 Task: For heading Use Lora with red colour & bold.  font size for heading26,  'Change the font style of data to'Lora and font size to 18,  Change the alignment of both headline & data to Align left In the sheet  AssetVal templatesbook
Action: Mouse moved to (79, 154)
Screenshot: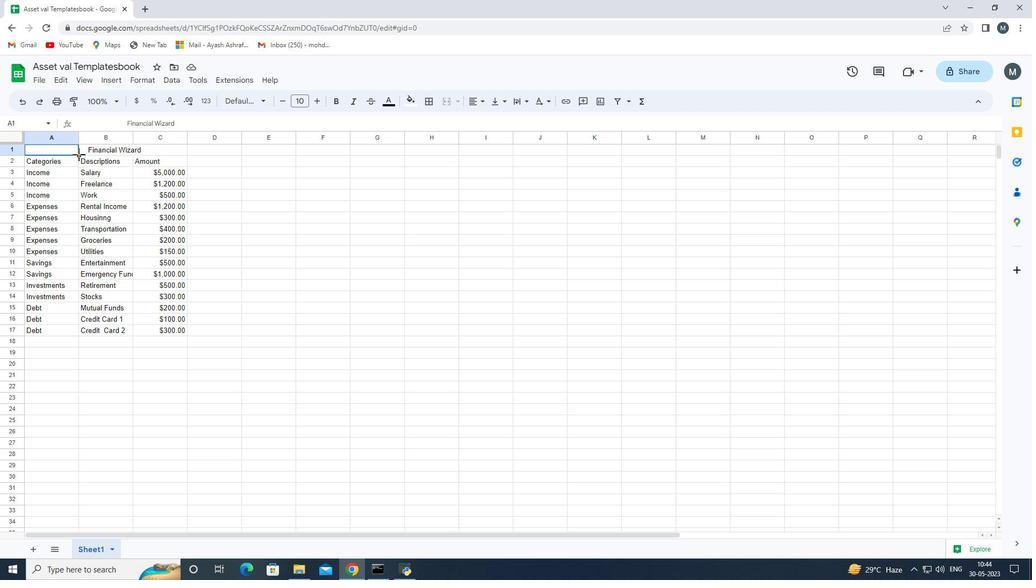 
Action: Mouse pressed left at (79, 154)
Screenshot: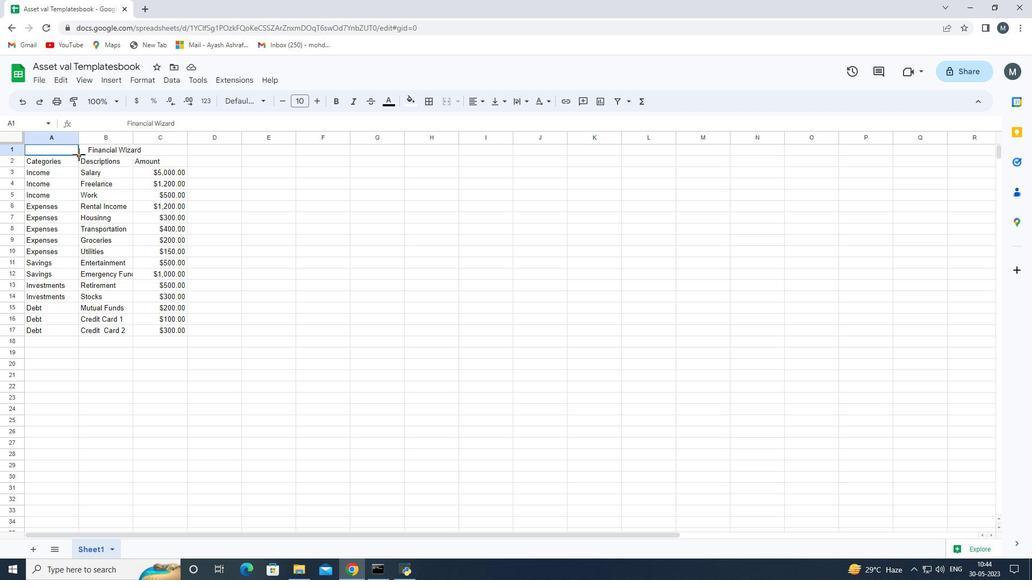 
Action: Mouse moved to (146, 154)
Screenshot: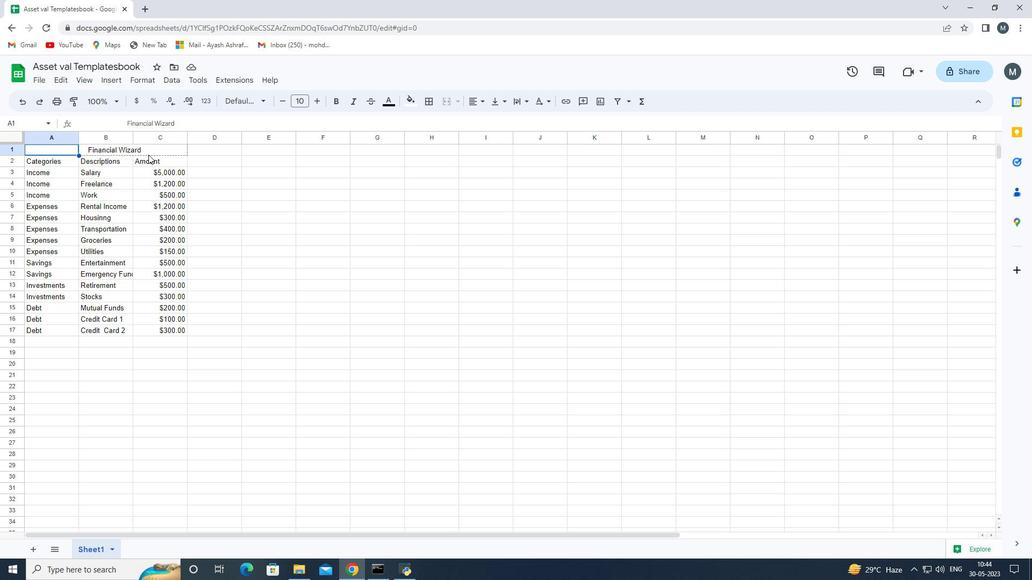 
Action: Key pressed ctrl+Z
Screenshot: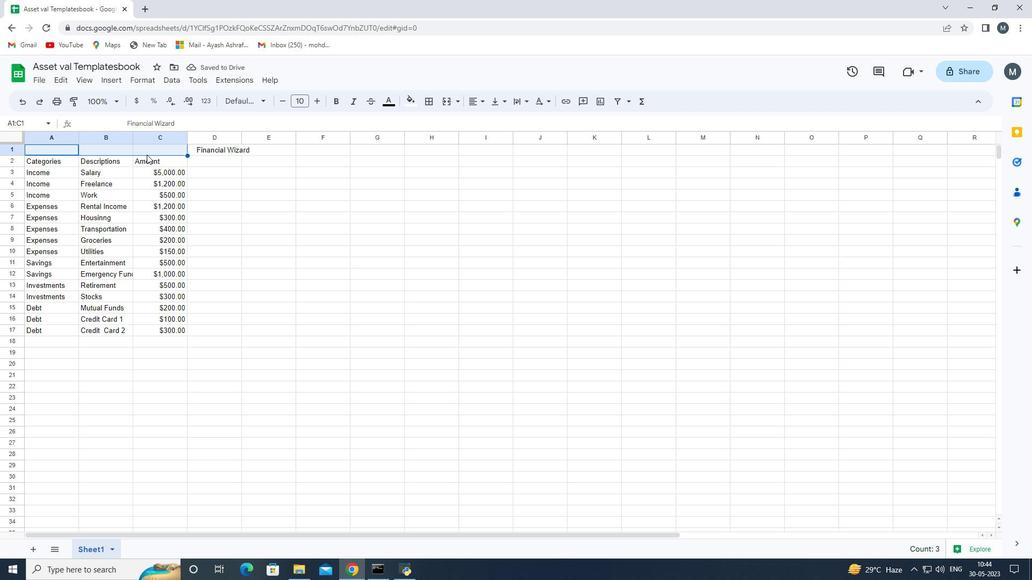 
Action: Mouse moved to (146, 151)
Screenshot: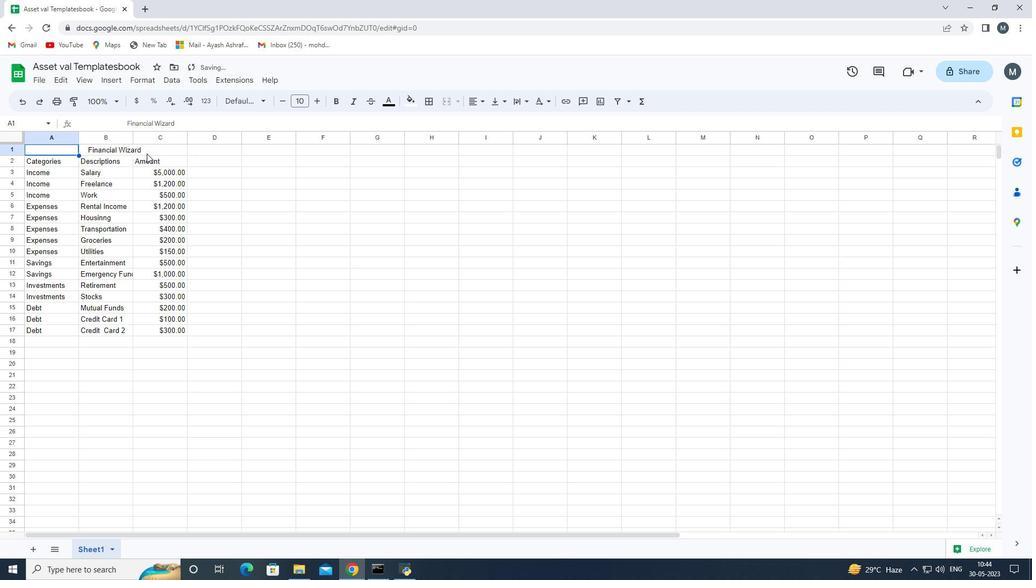 
Action: Mouse pressed left at (146, 151)
Screenshot: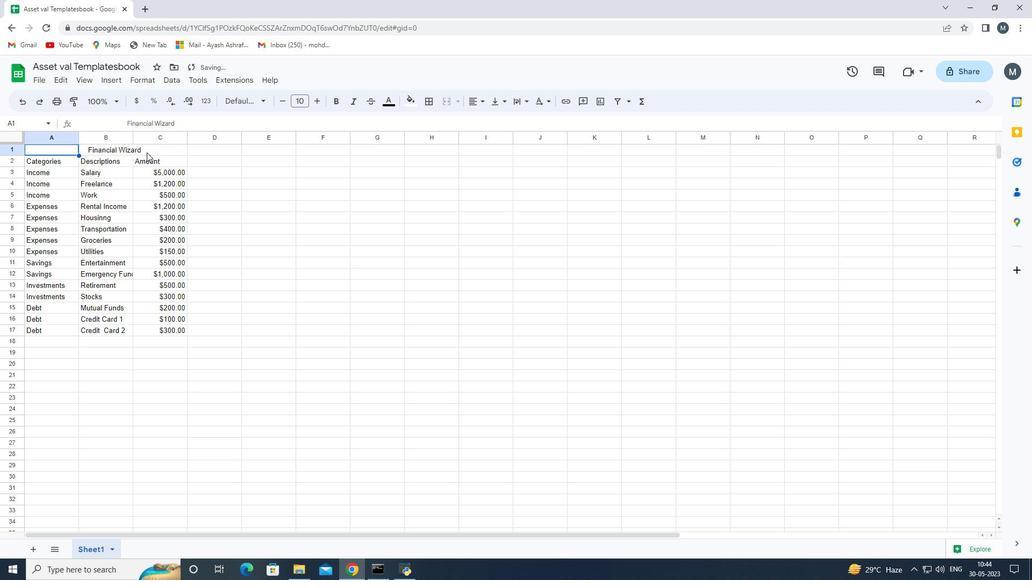 
Action: Mouse moved to (106, 150)
Screenshot: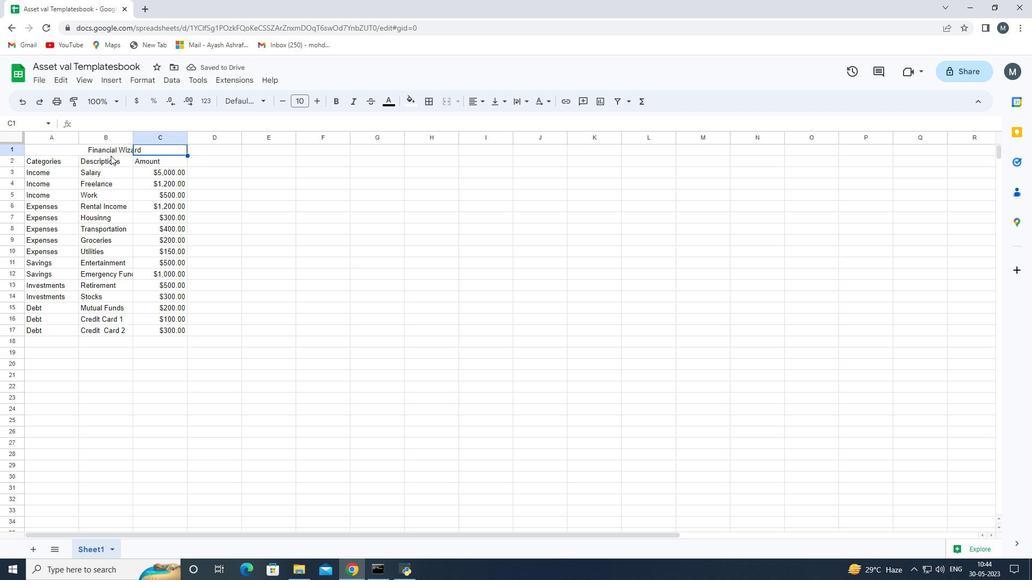 
Action: Mouse pressed left at (106, 150)
Screenshot: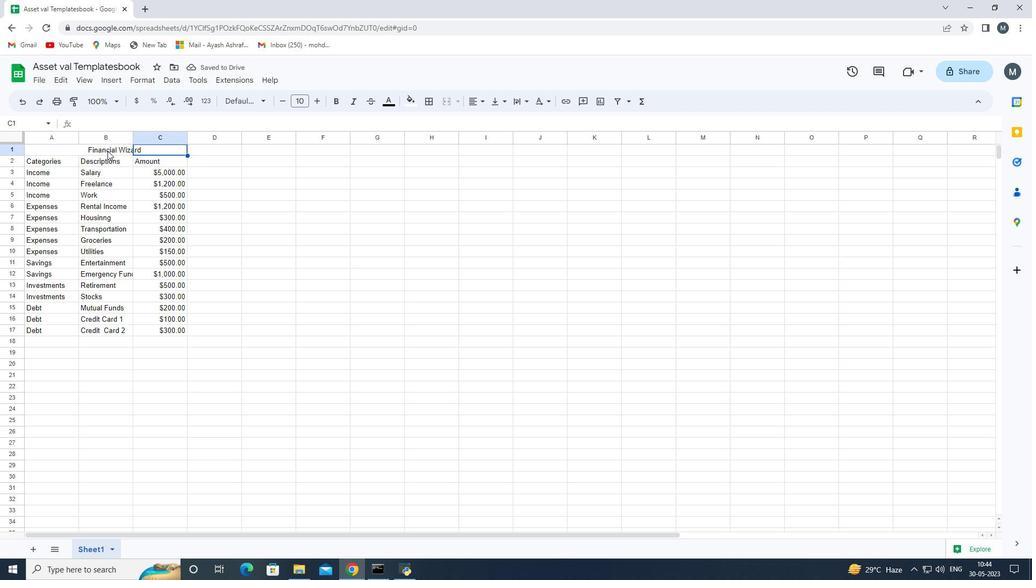 
Action: Mouse moved to (132, 156)
Screenshot: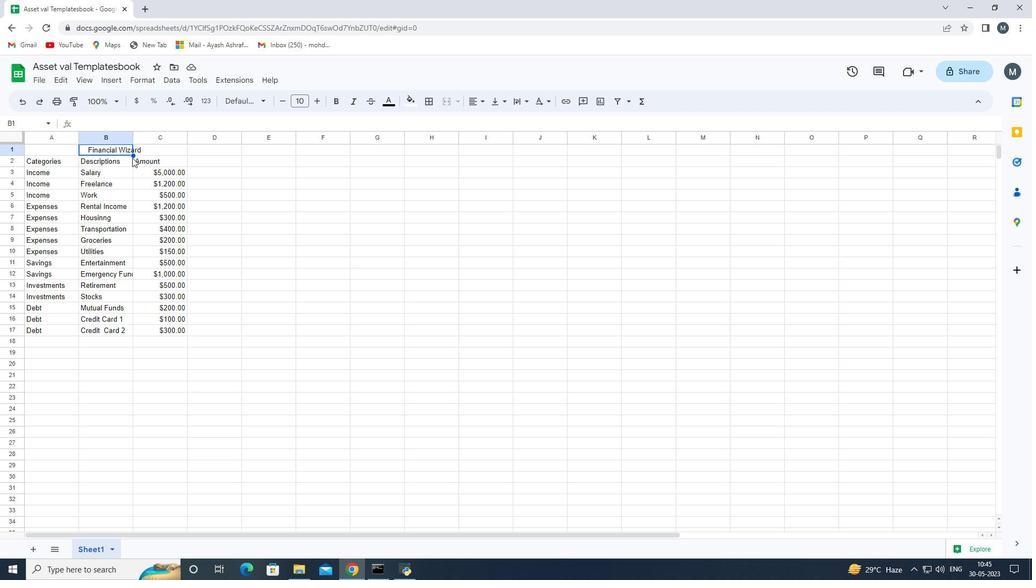 
Action: Mouse pressed left at (132, 156)
Screenshot: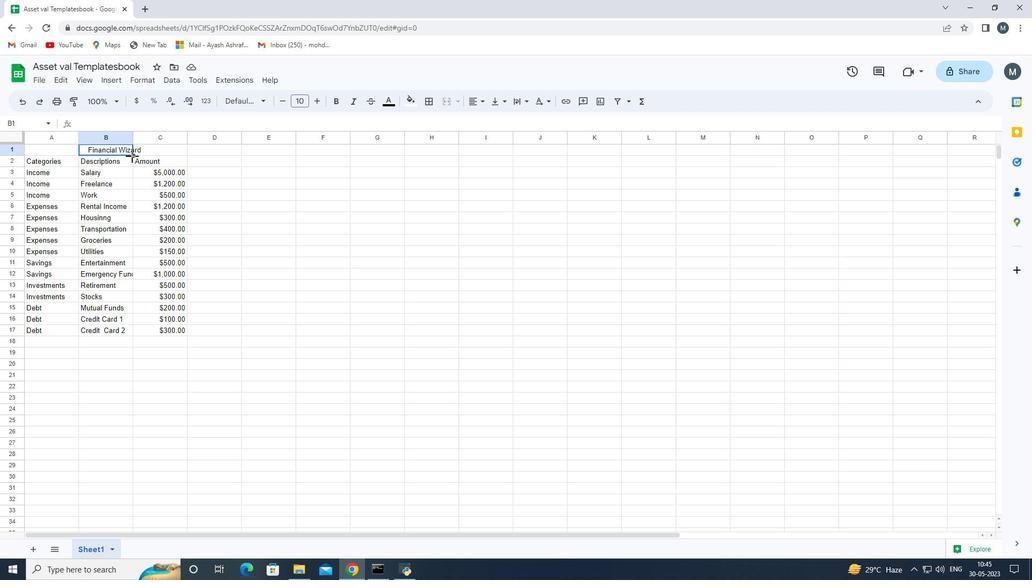 
Action: Mouse moved to (256, 104)
Screenshot: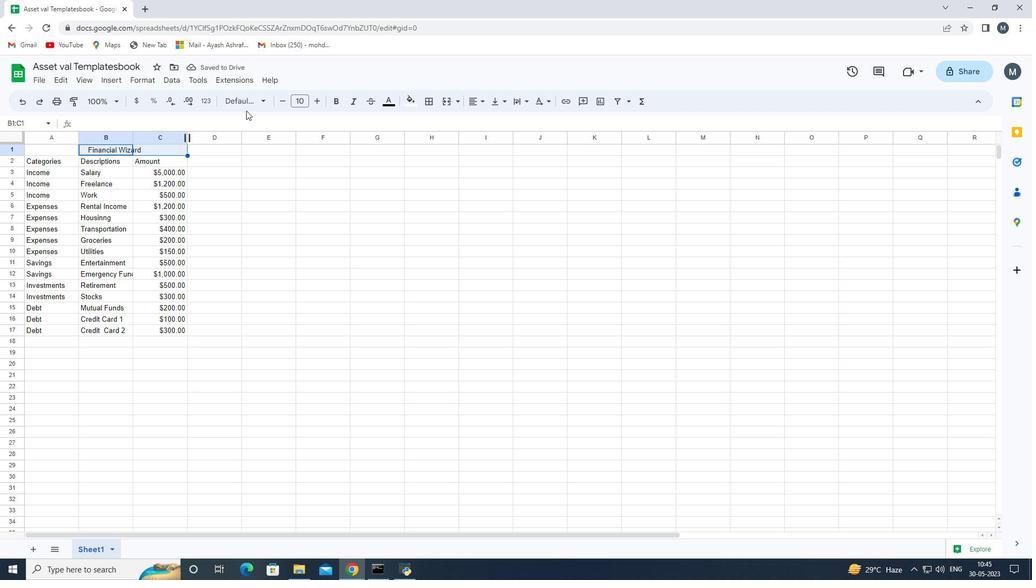 
Action: Mouse pressed left at (256, 104)
Screenshot: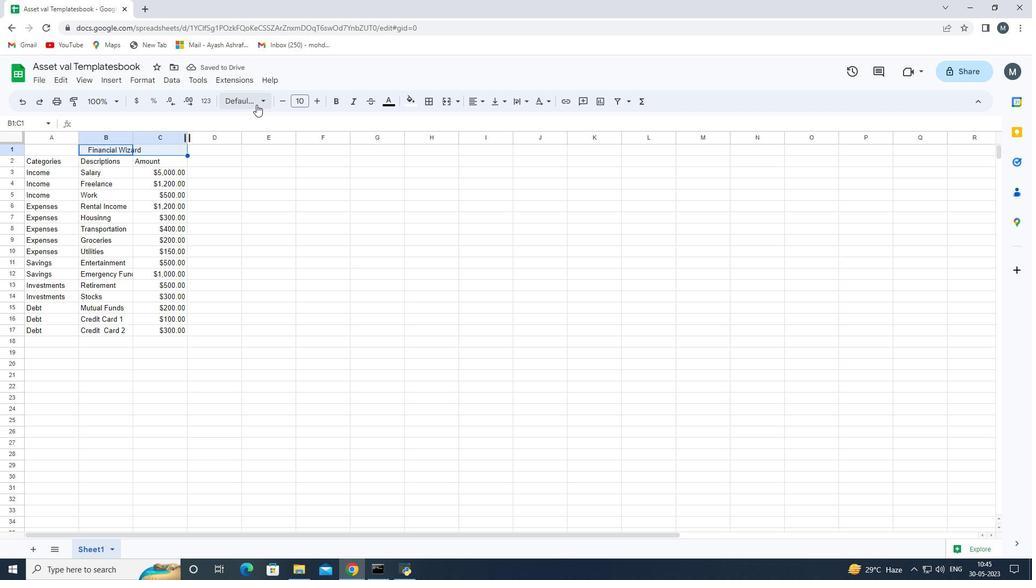 
Action: Mouse moved to (268, 450)
Screenshot: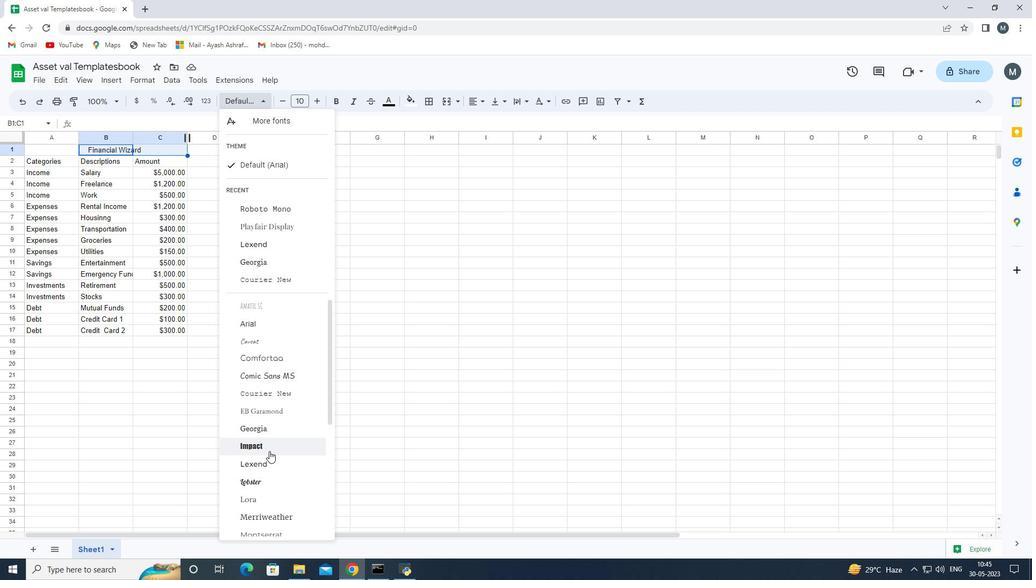 
Action: Mouse scrolled (268, 450) with delta (0, 0)
Screenshot: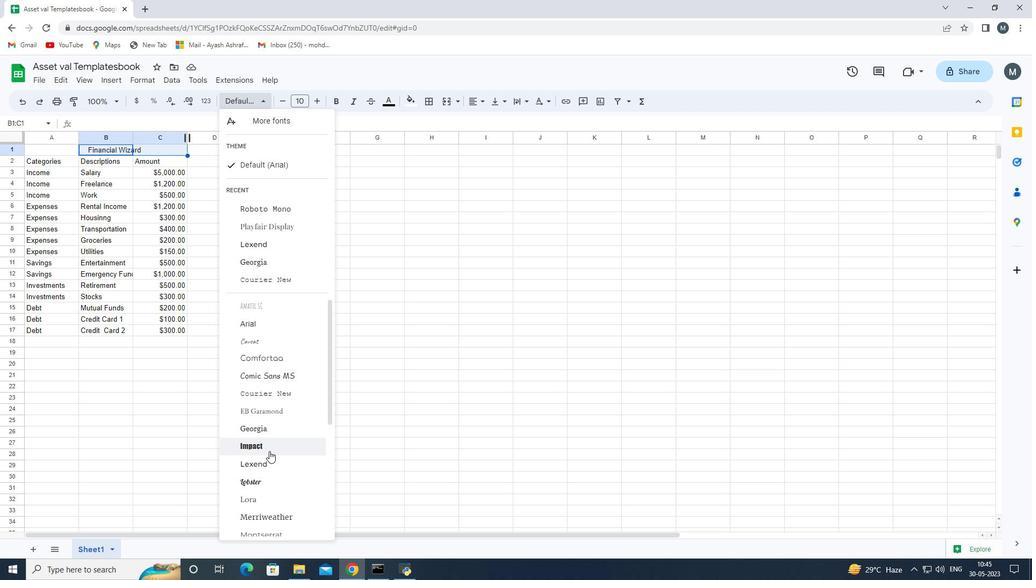 
Action: Mouse moved to (268, 442)
Screenshot: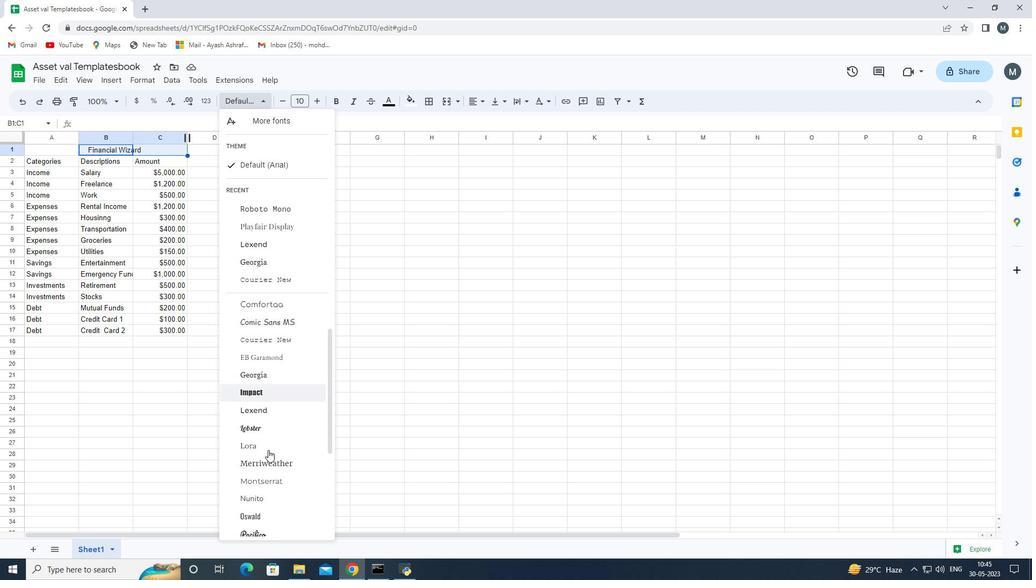 
Action: Mouse pressed left at (268, 442)
Screenshot: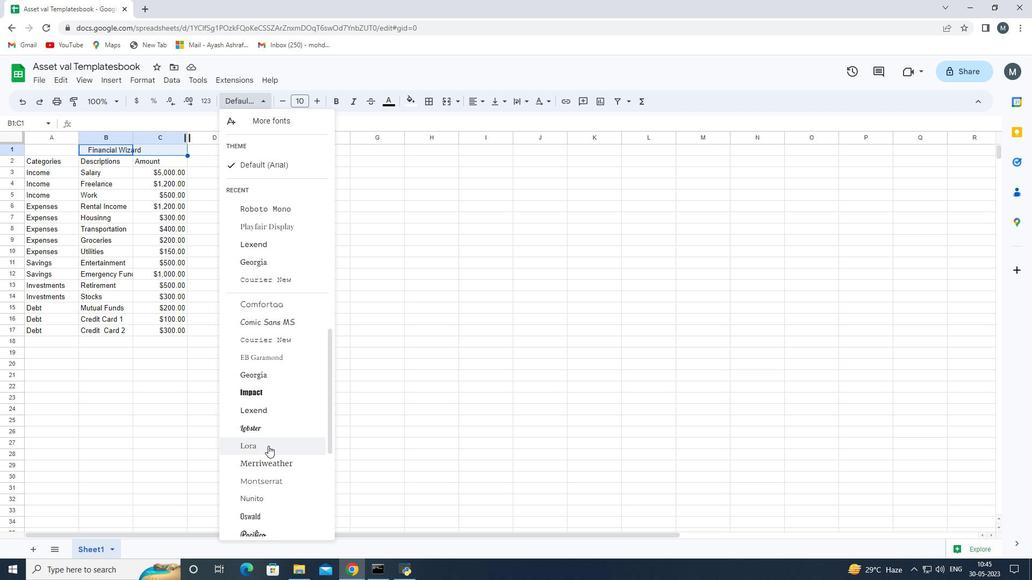 
Action: Mouse moved to (412, 106)
Screenshot: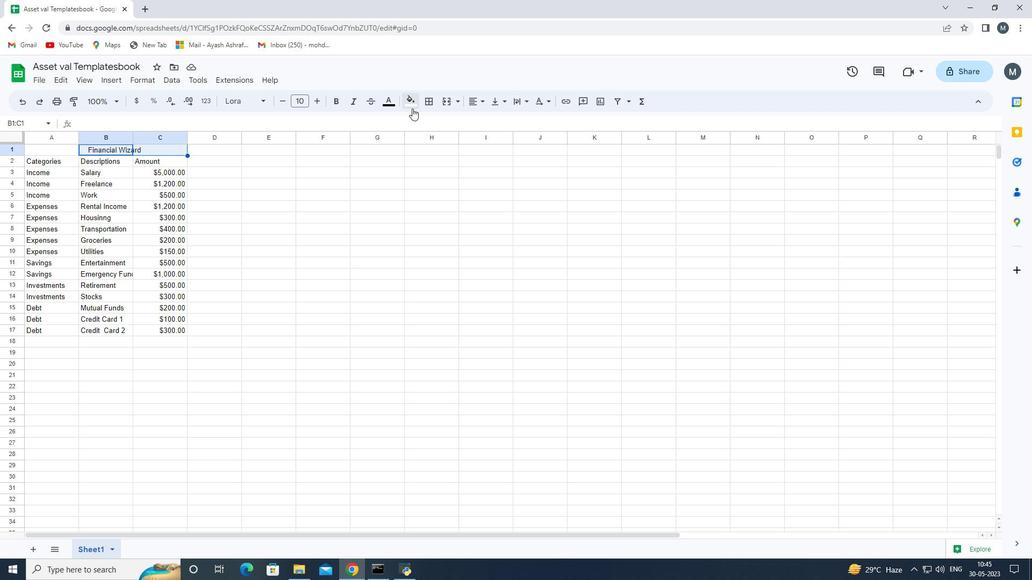 
Action: Mouse pressed left at (412, 106)
Screenshot: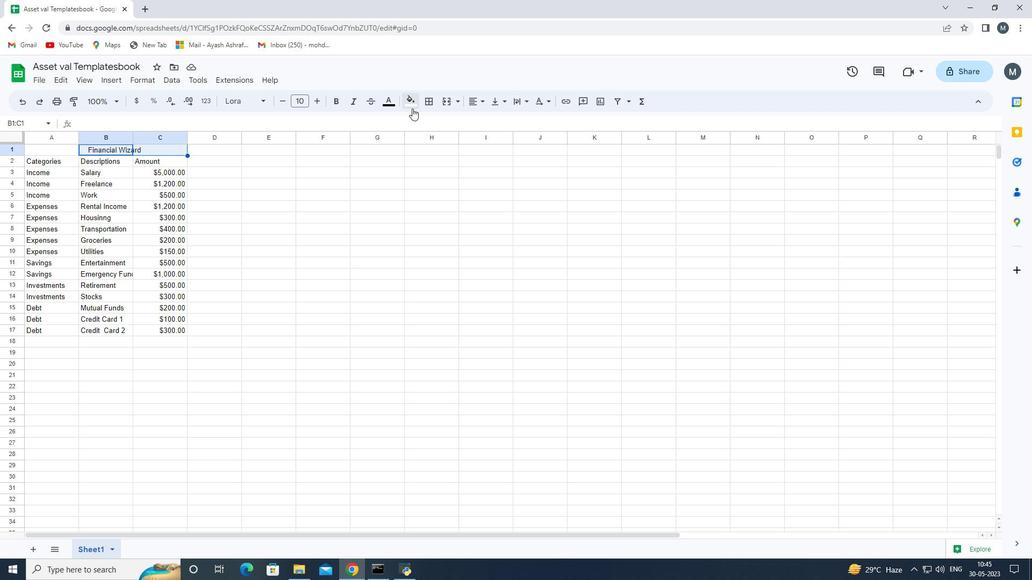 
Action: Mouse moved to (427, 152)
Screenshot: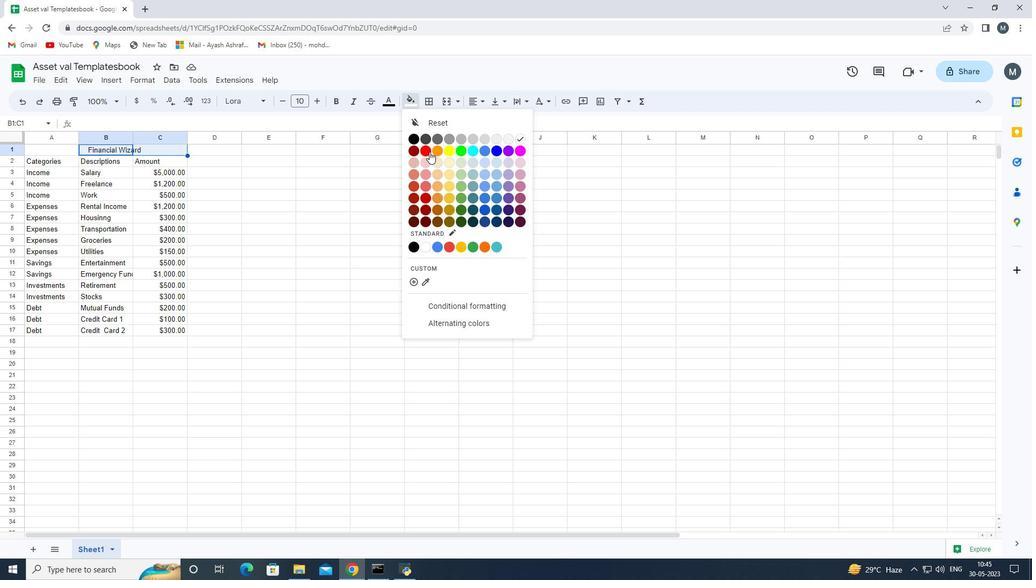 
Action: Mouse pressed left at (427, 152)
Screenshot: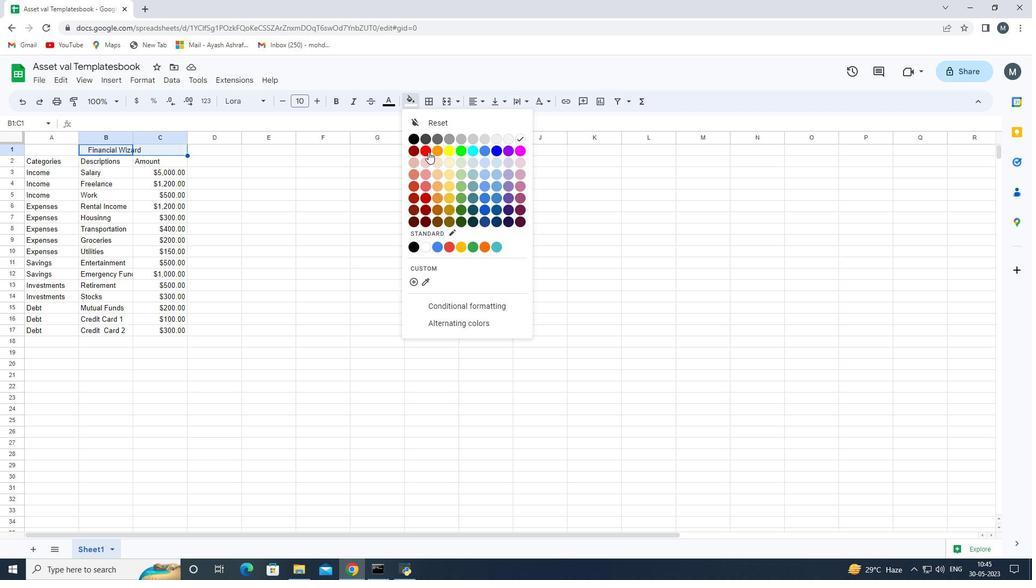 
Action: Mouse moved to (336, 105)
Screenshot: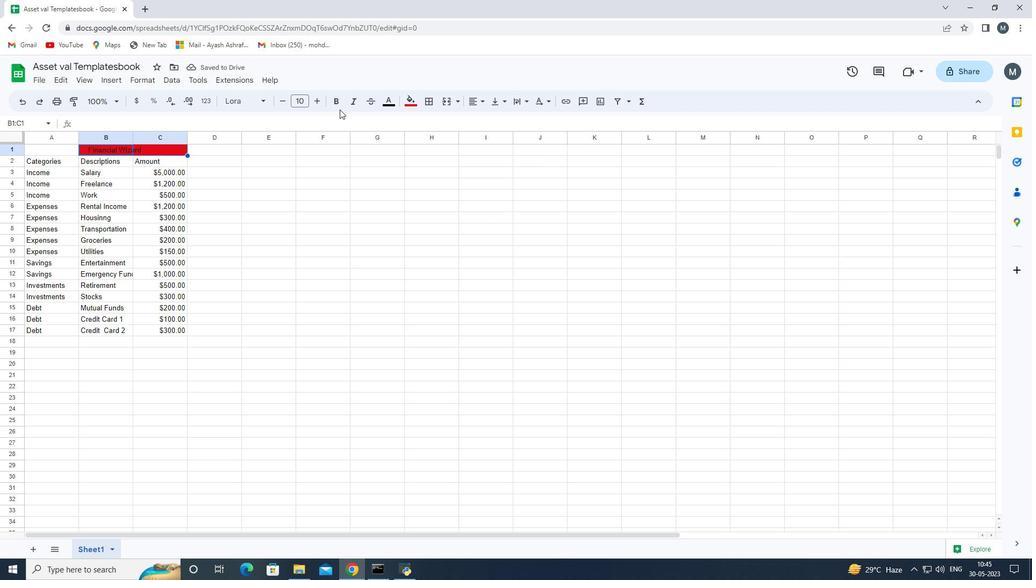 
Action: Mouse pressed left at (336, 105)
Screenshot: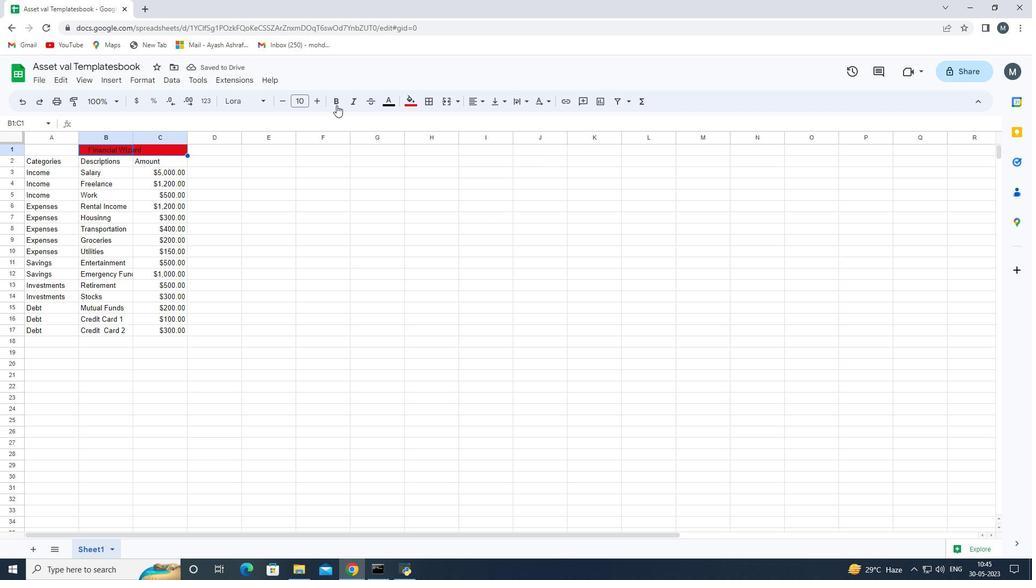 
Action: Mouse pressed left at (336, 105)
Screenshot: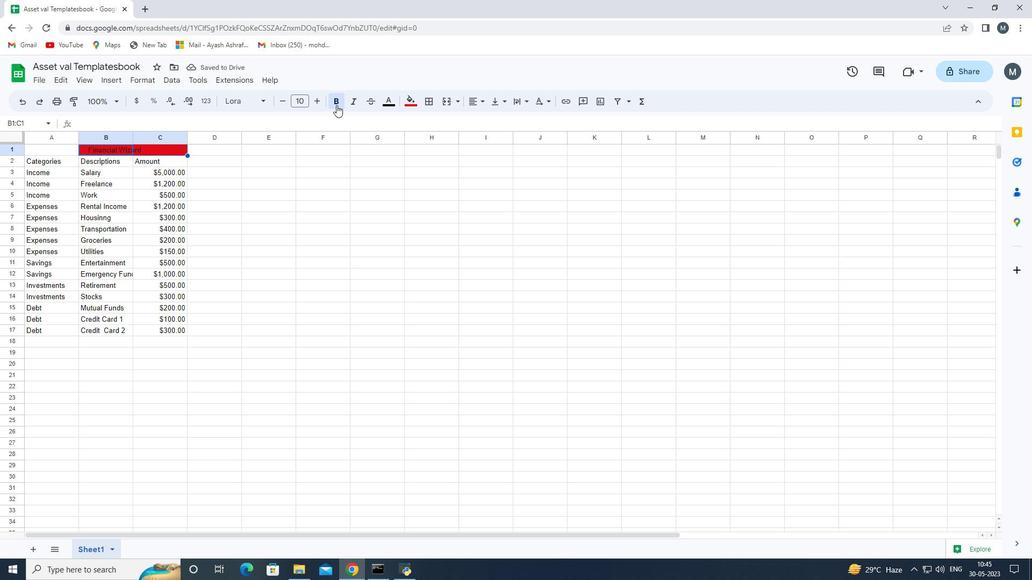 
Action: Mouse pressed left at (336, 105)
Screenshot: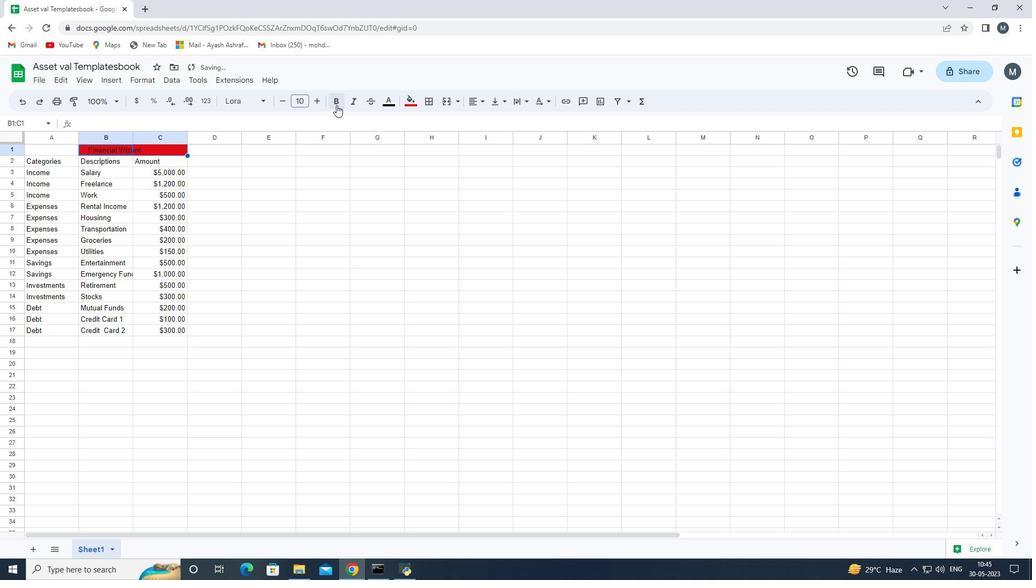 
Action: Mouse moved to (313, 103)
Screenshot: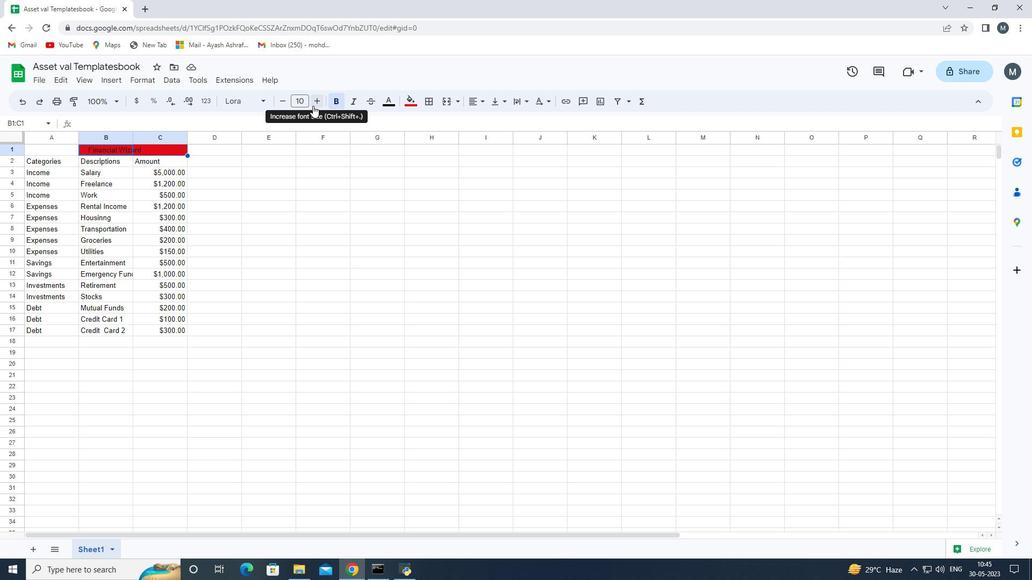 
Action: Mouse pressed left at (313, 103)
Screenshot: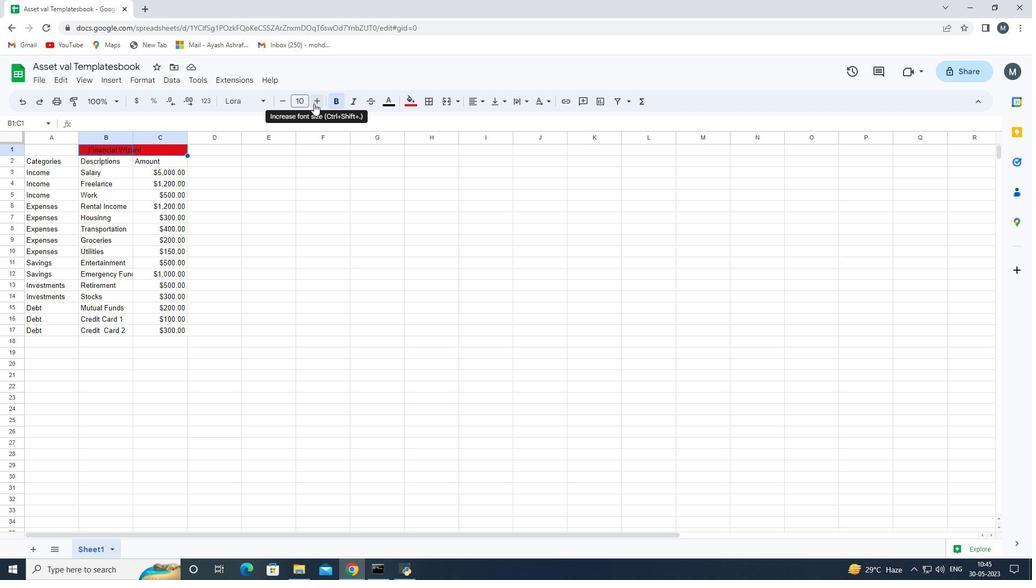 
Action: Mouse pressed left at (313, 103)
Screenshot: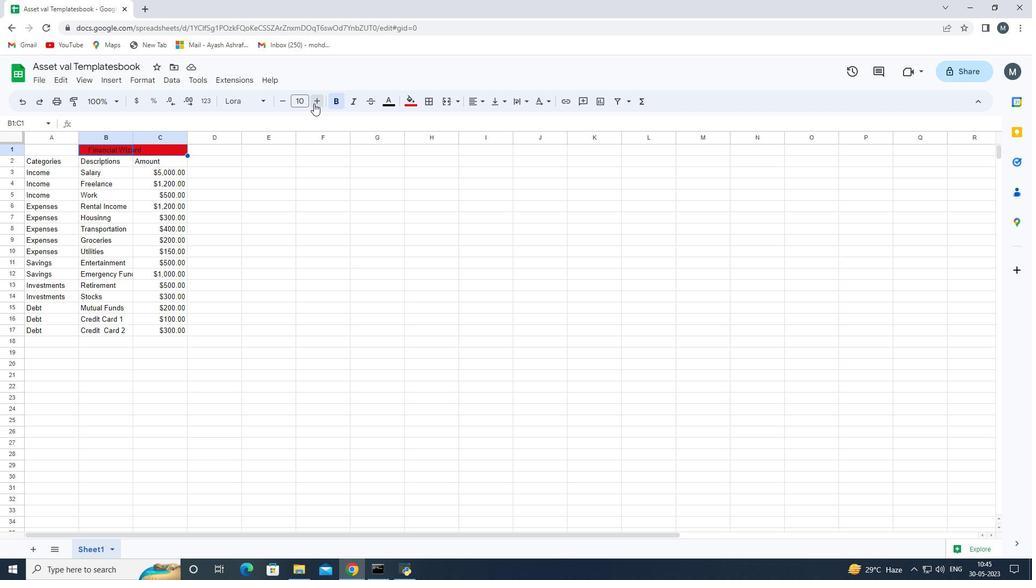 
Action: Mouse pressed left at (313, 103)
Screenshot: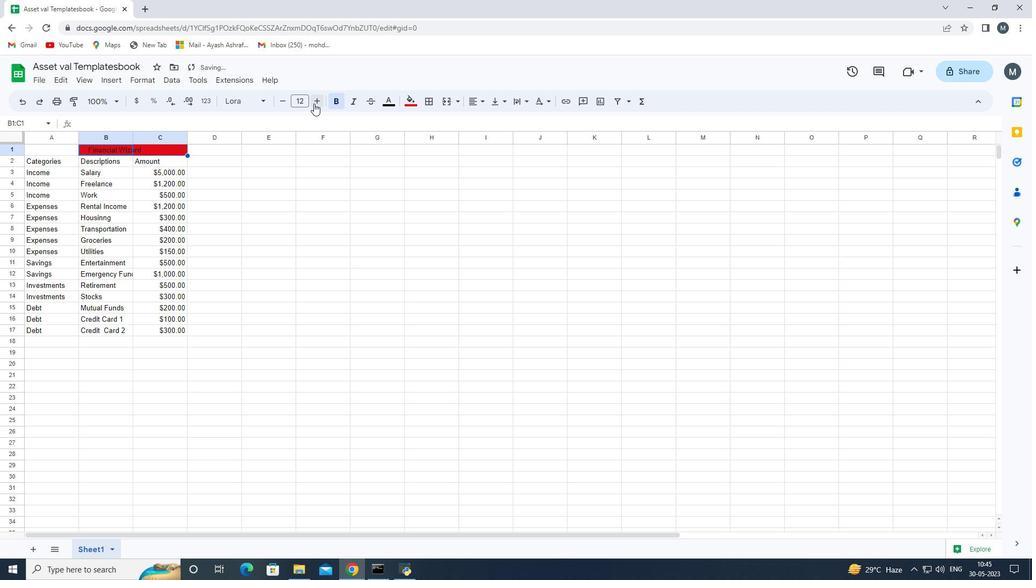 
Action: Mouse moved to (314, 103)
Screenshot: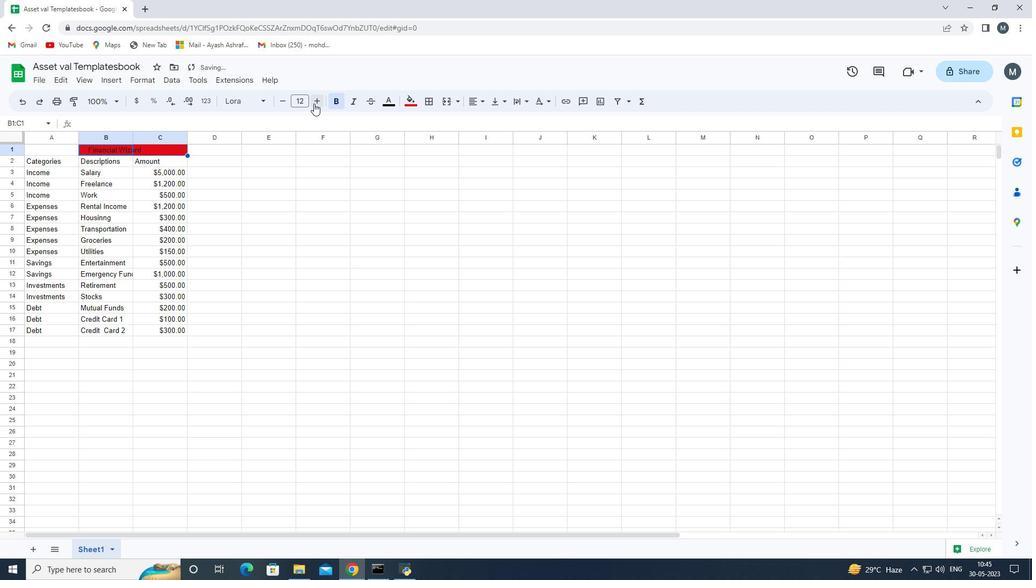 
Action: Mouse pressed left at (314, 103)
Screenshot: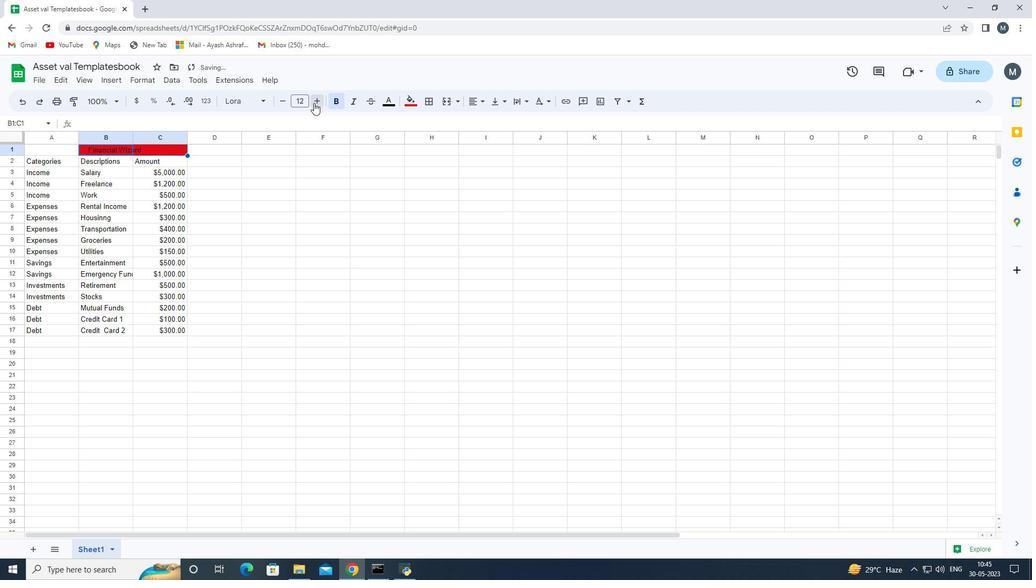 
Action: Mouse moved to (240, 200)
Screenshot: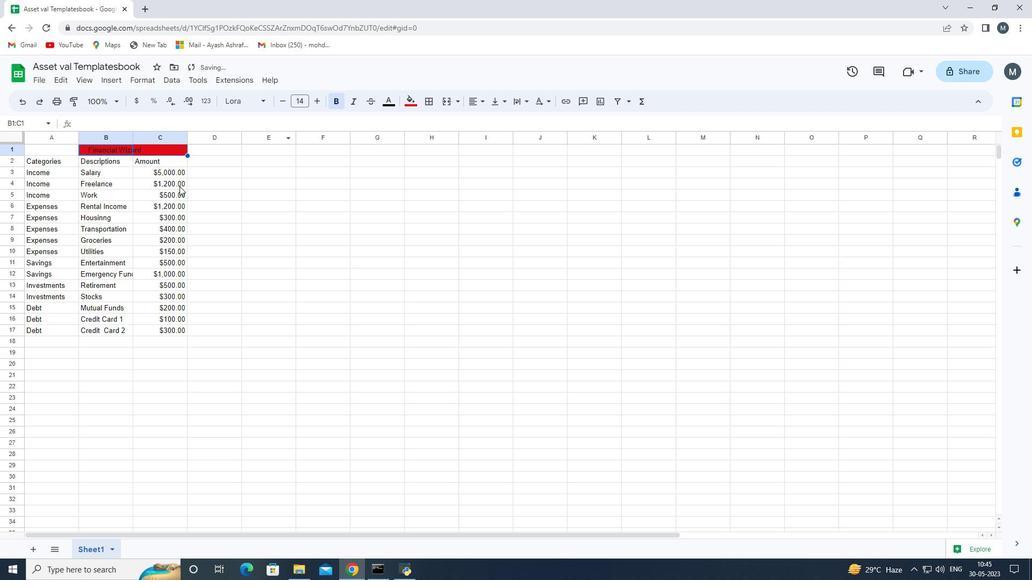 
Action: Mouse pressed left at (240, 200)
Screenshot: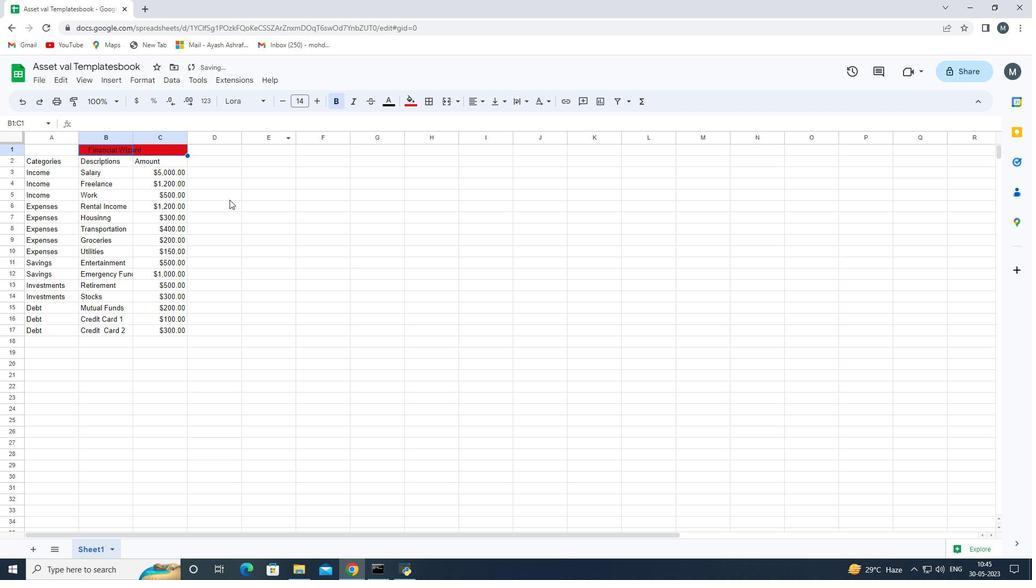 
Action: Mouse moved to (89, 147)
Screenshot: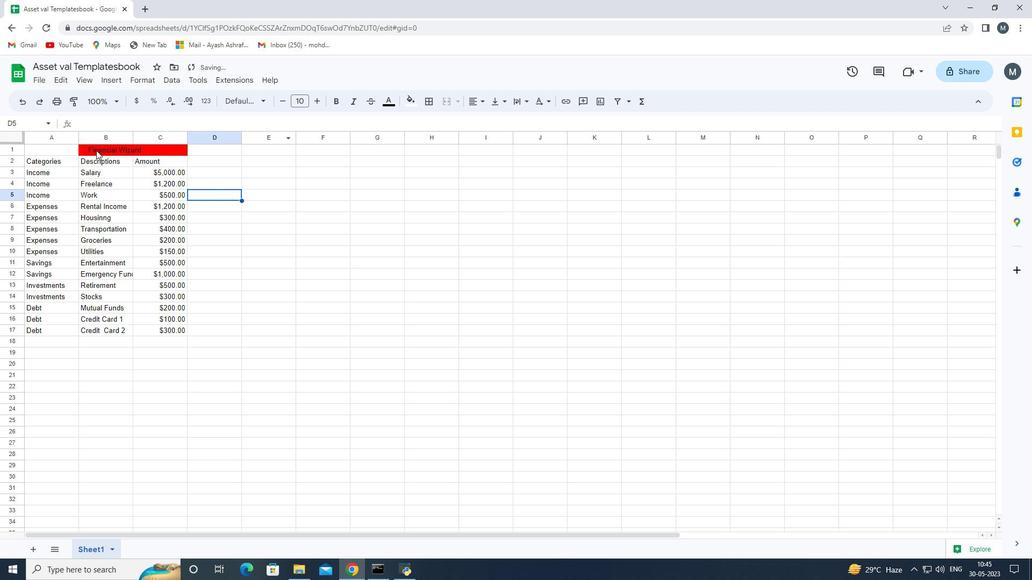 
Action: Mouse pressed left at (89, 147)
Screenshot: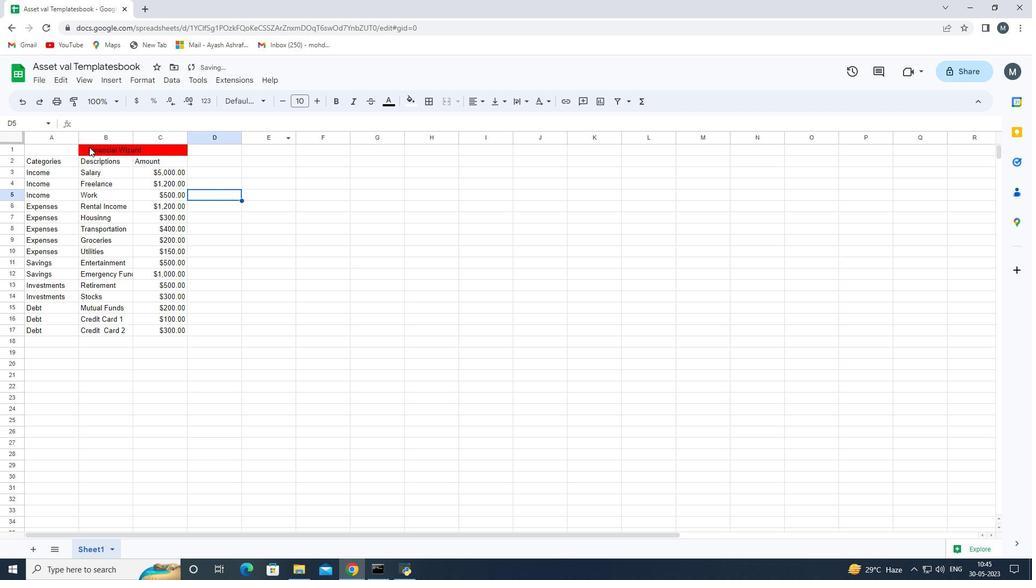 
Action: Mouse moved to (37, 153)
Screenshot: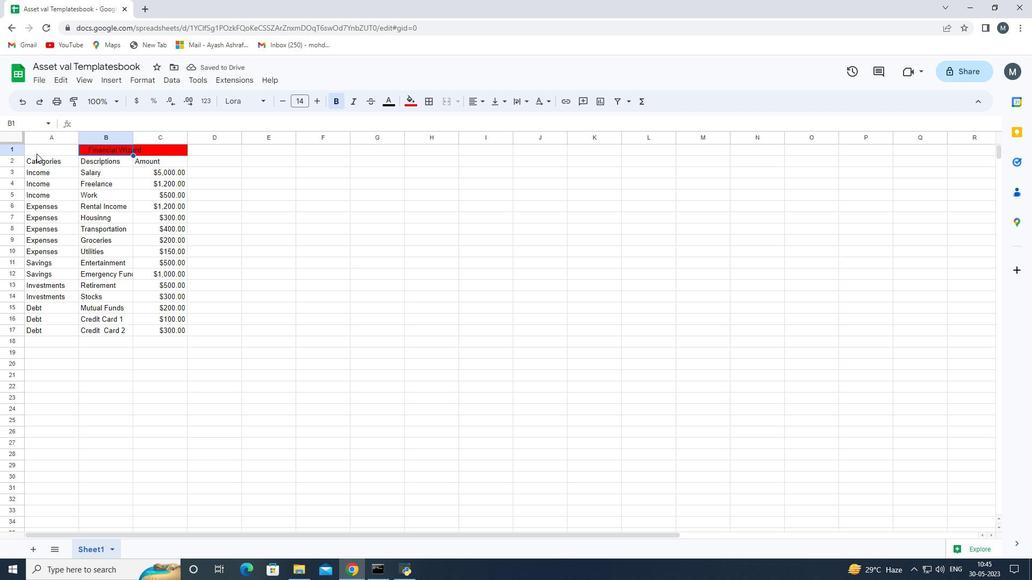 
Action: Mouse pressed left at (37, 153)
Screenshot: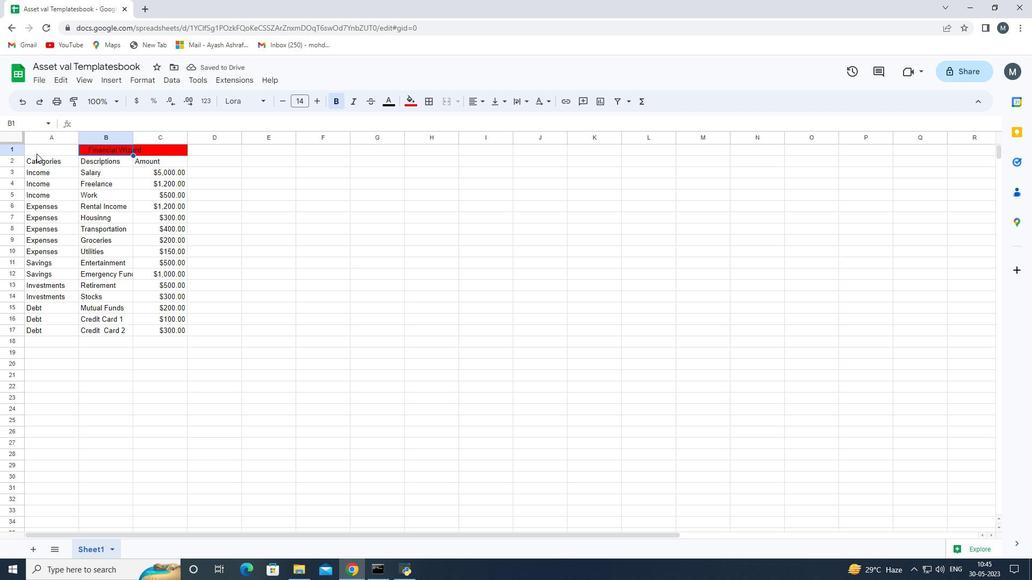 
Action: Mouse moved to (175, 125)
Screenshot: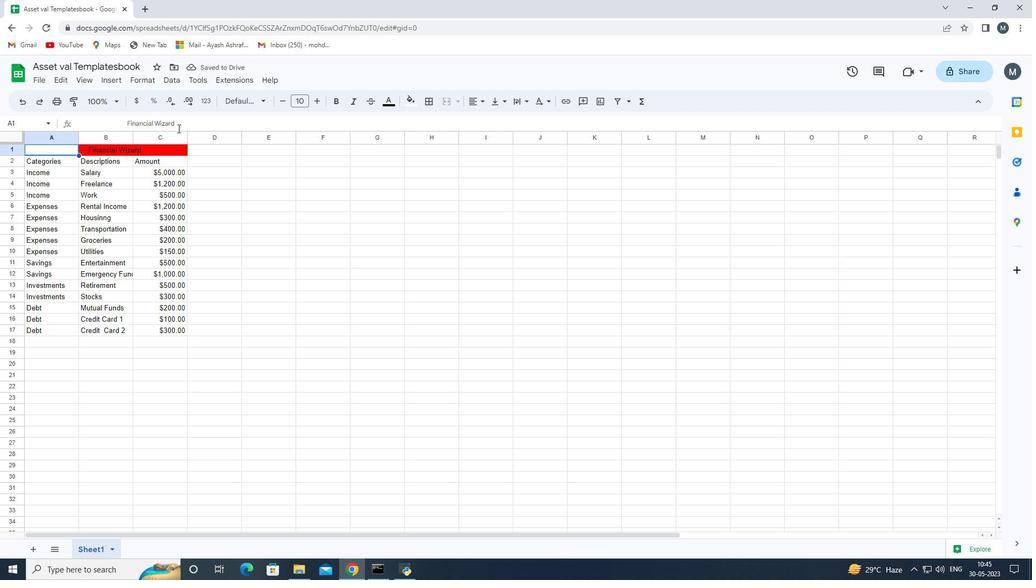 
Action: Mouse pressed left at (175, 125)
Screenshot: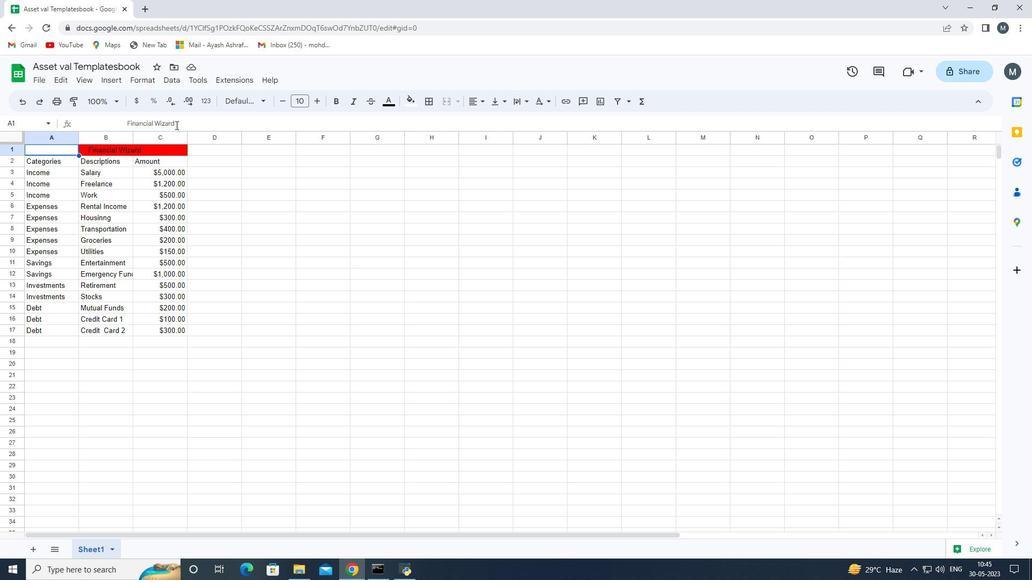 
Action: Mouse moved to (332, 106)
Screenshot: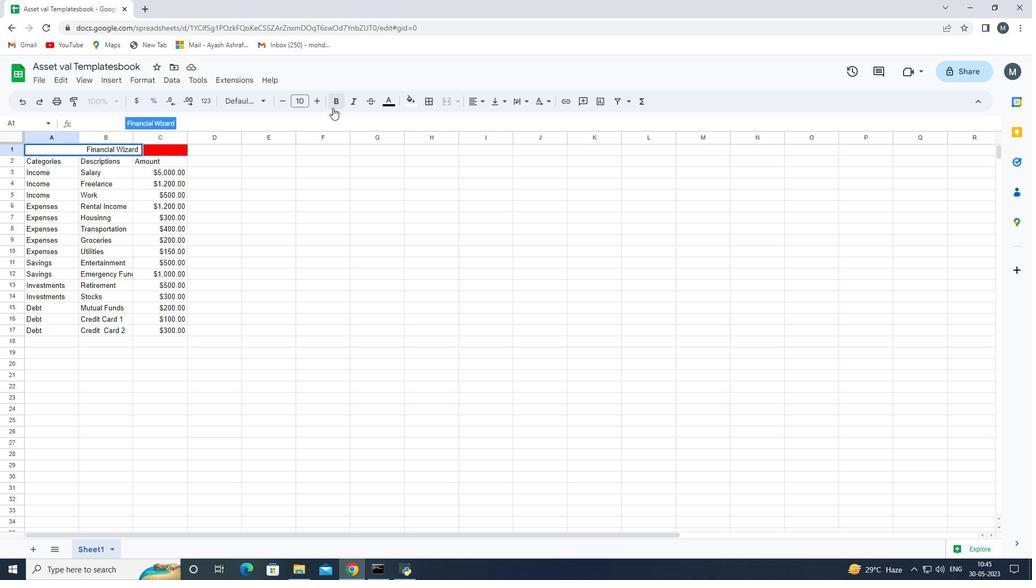 
Action: Mouse pressed left at (332, 106)
Screenshot: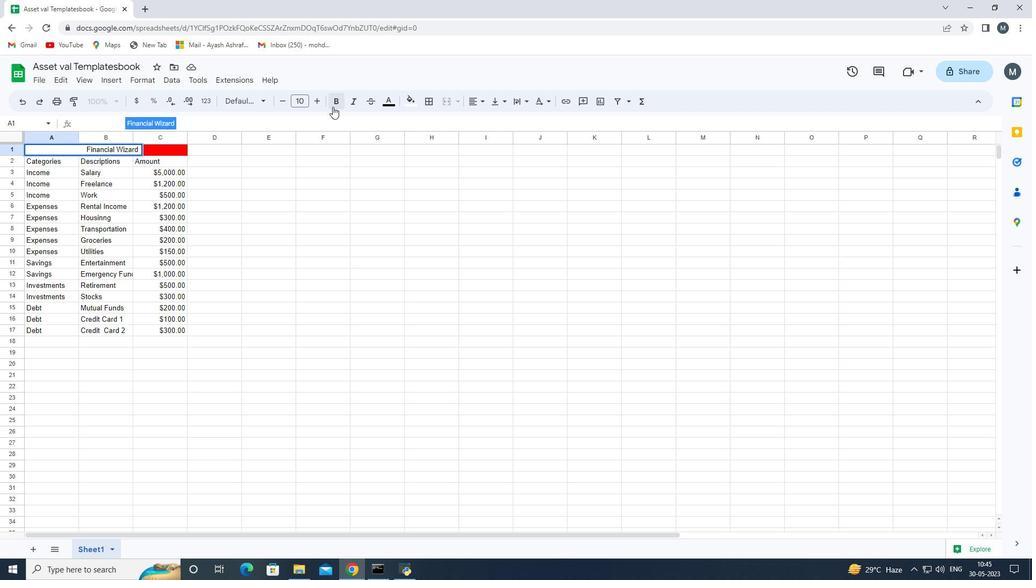 
Action: Mouse moved to (224, 232)
Screenshot: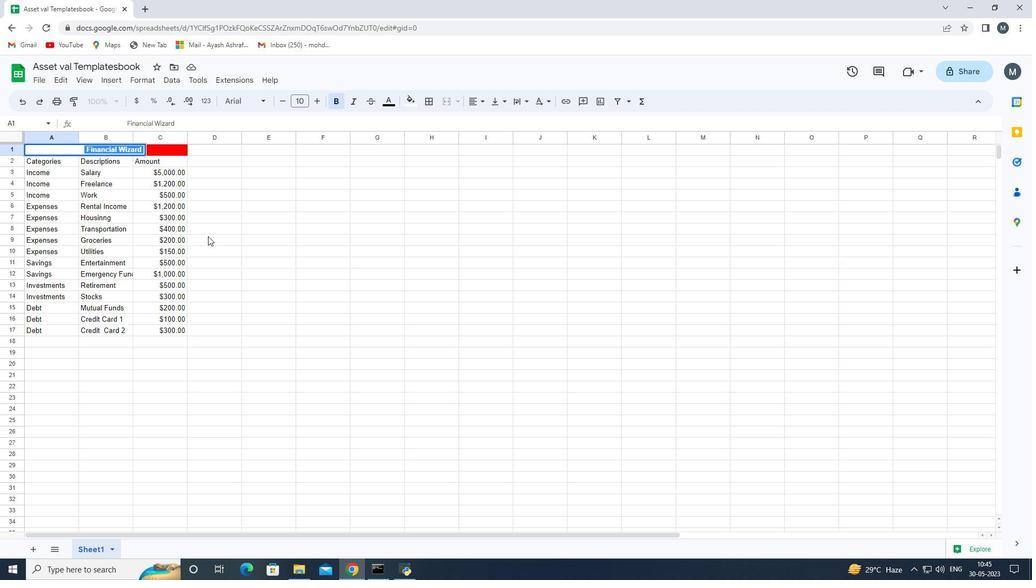 
Action: Mouse pressed left at (224, 232)
Screenshot: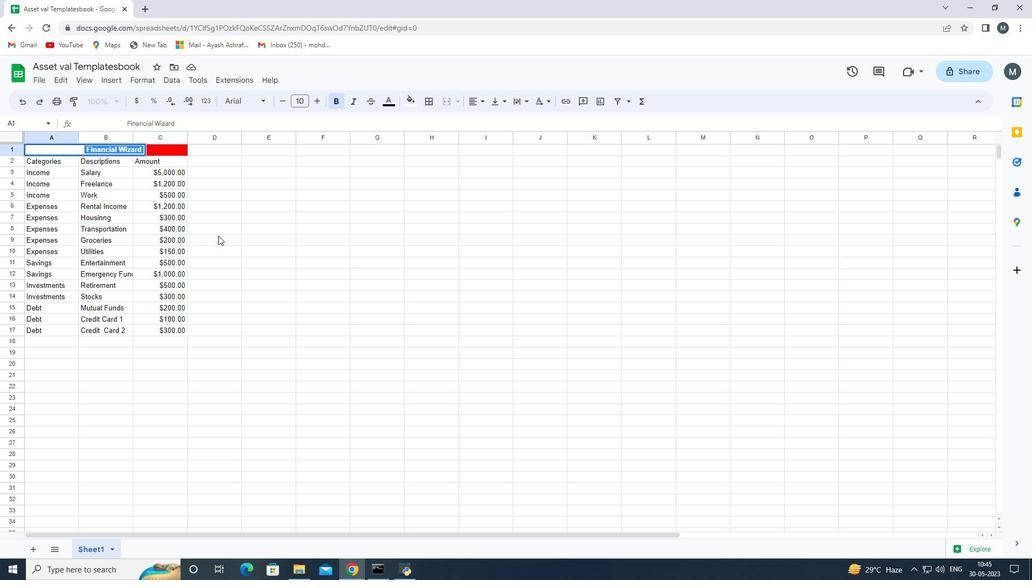 
Action: Mouse moved to (7, 153)
Screenshot: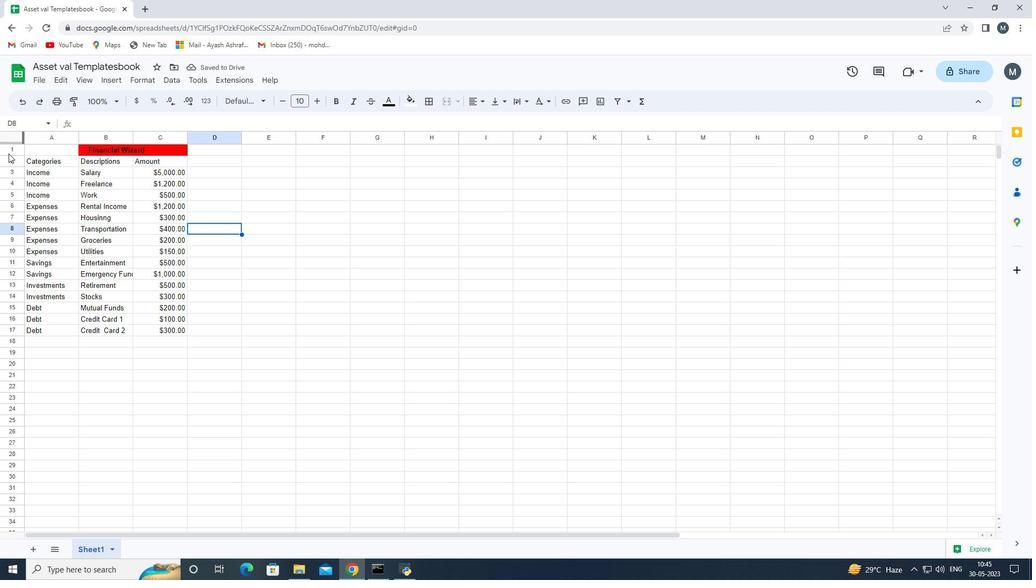 
Action: Mouse pressed left at (7, 153)
Screenshot: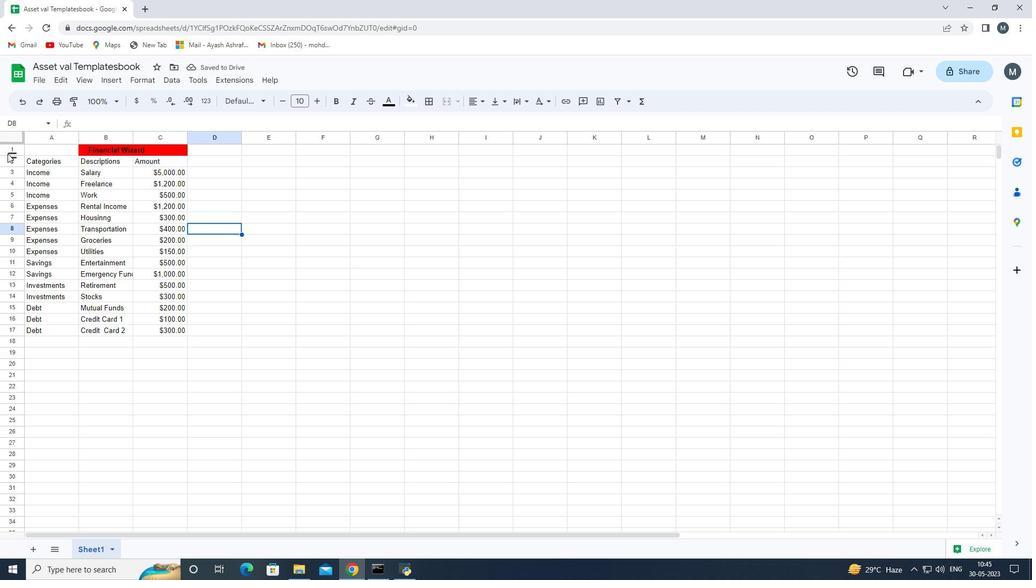 
Action: Mouse moved to (179, 123)
Screenshot: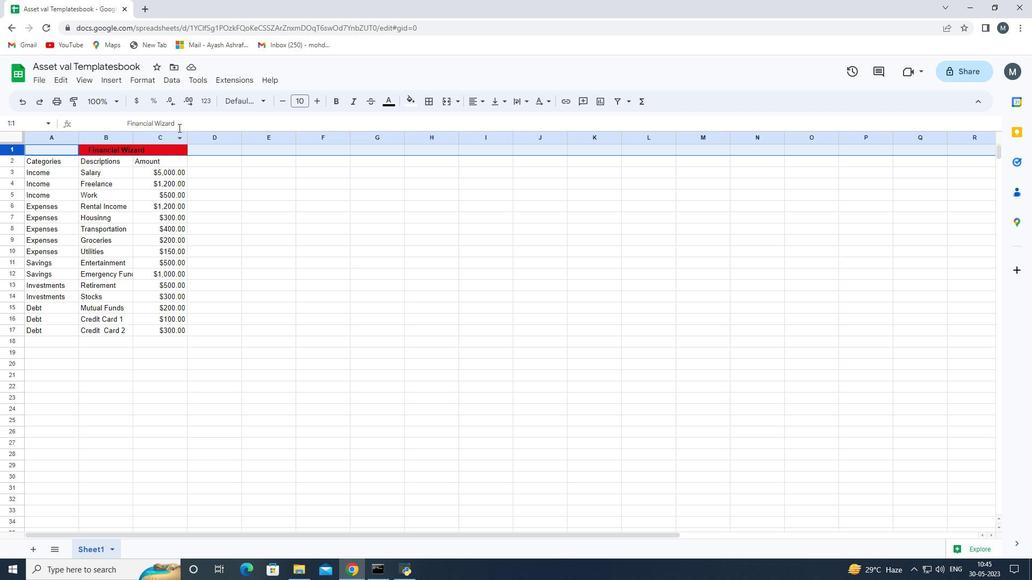 
Action: Mouse pressed left at (179, 123)
Screenshot: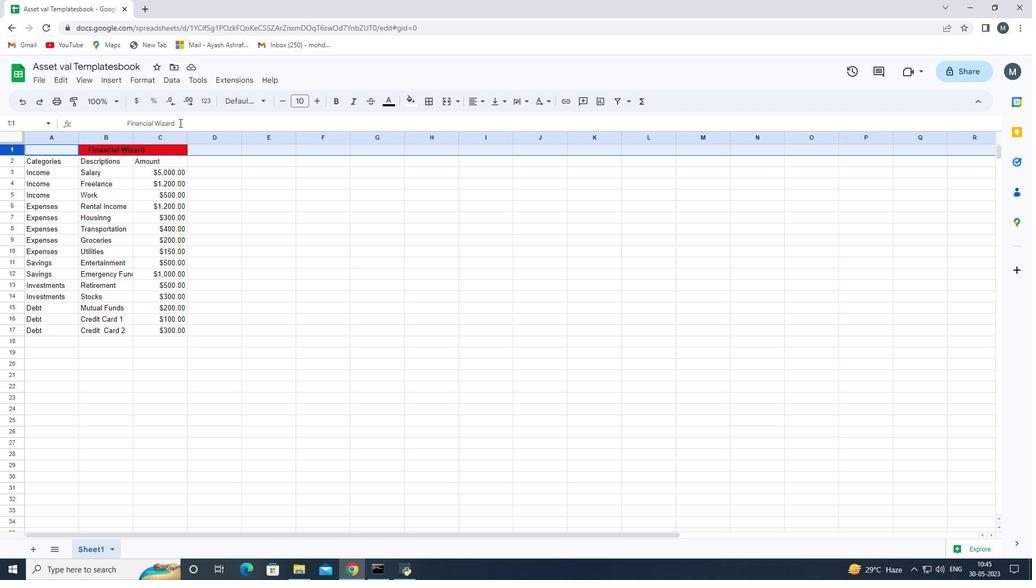 
Action: Mouse moved to (318, 100)
Screenshot: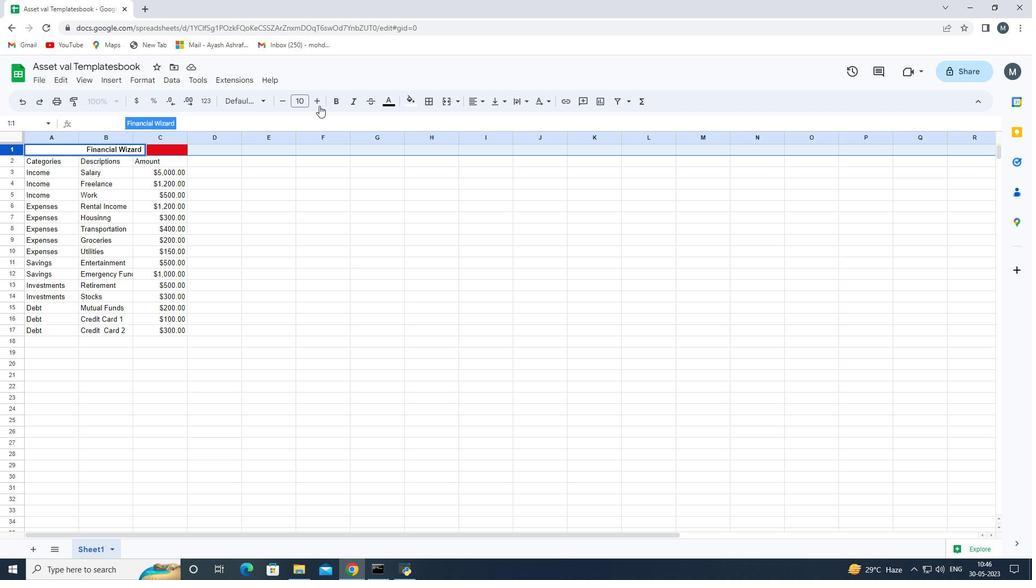 
Action: Mouse pressed left at (318, 100)
Screenshot: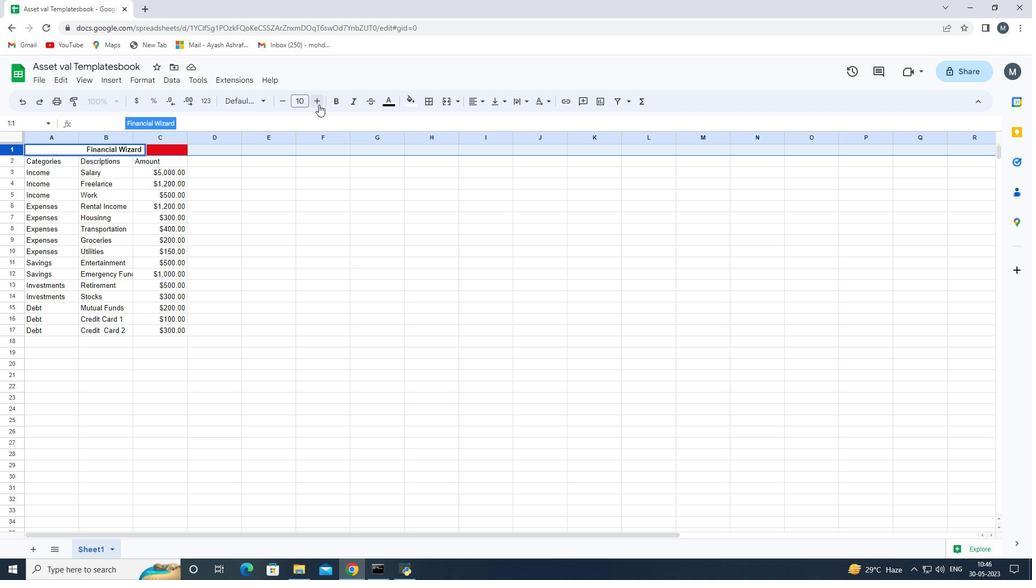 
Action: Mouse pressed left at (318, 100)
Screenshot: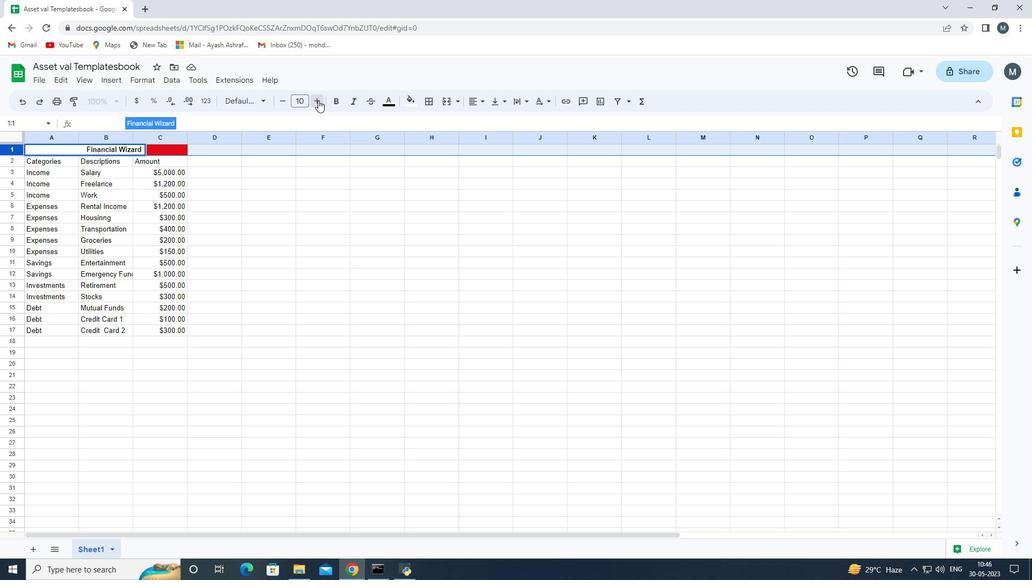 
Action: Mouse pressed left at (318, 100)
Screenshot: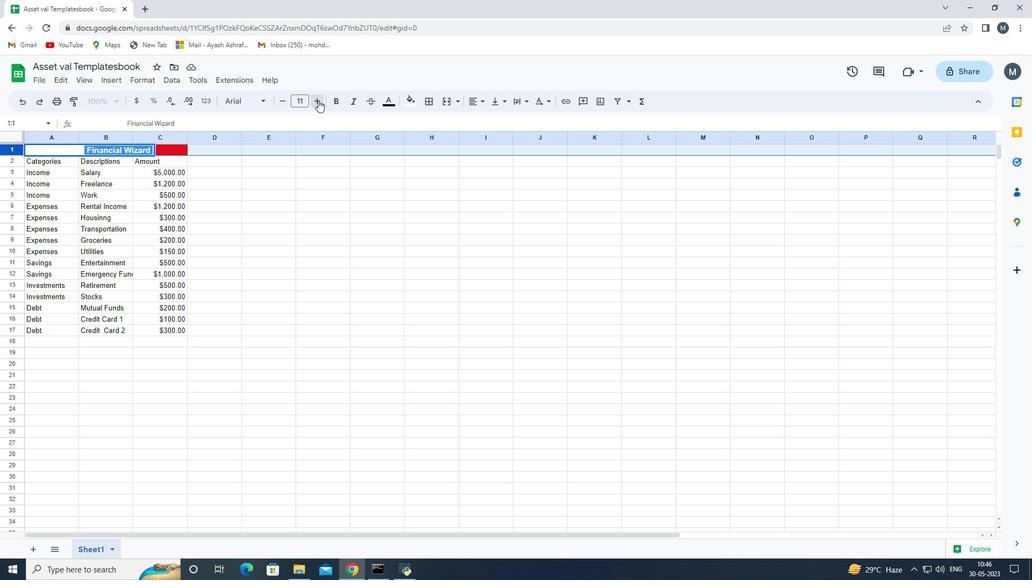 
Action: Mouse pressed left at (318, 100)
Screenshot: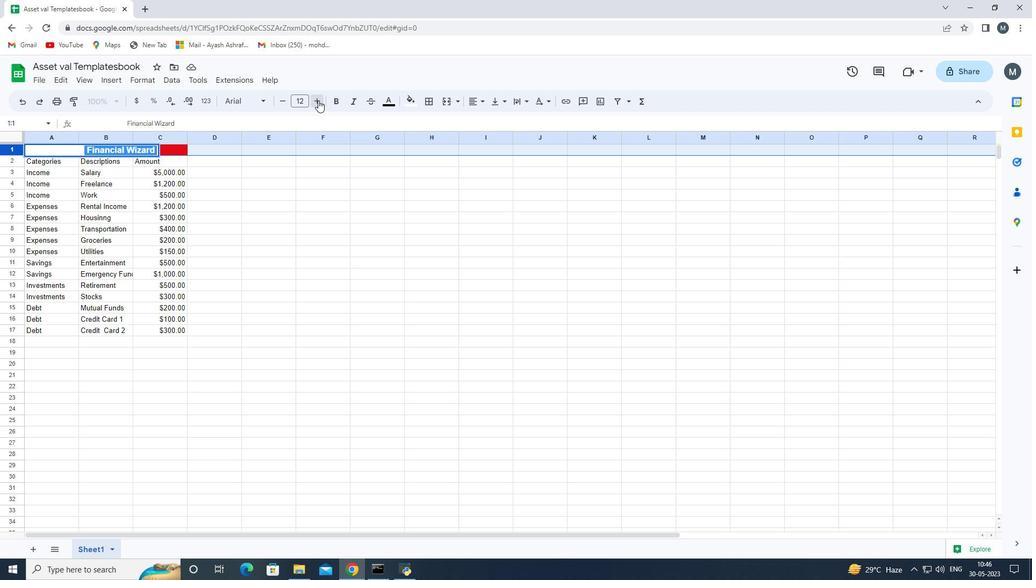 
Action: Mouse pressed left at (318, 100)
Screenshot: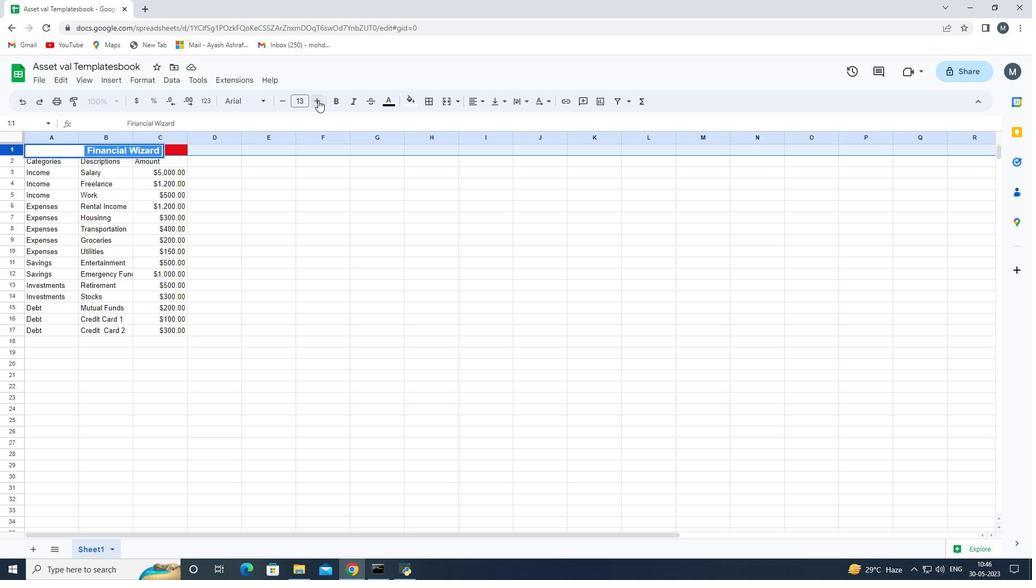 
Action: Mouse pressed left at (318, 100)
Screenshot: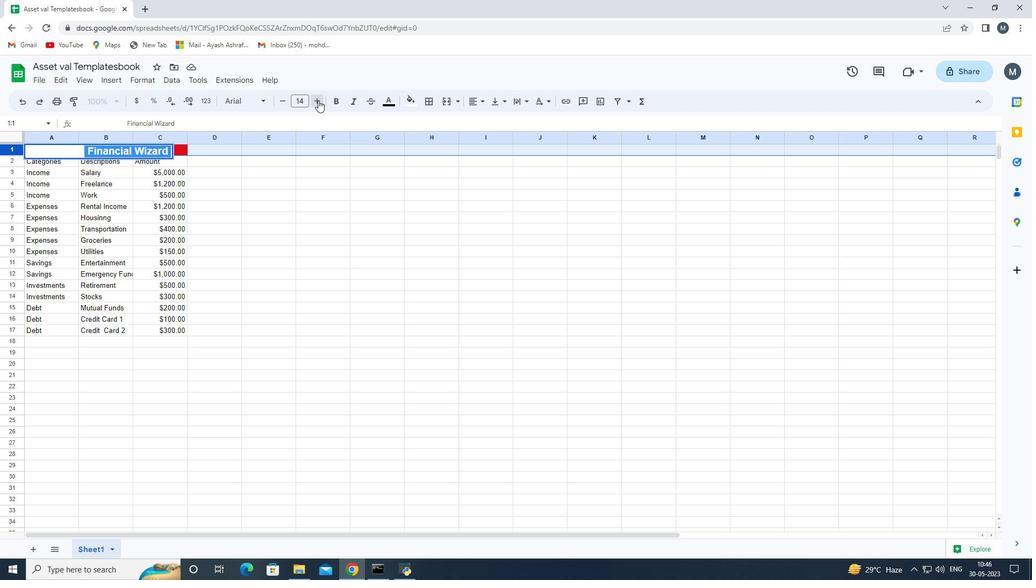 
Action: Mouse pressed left at (318, 100)
Screenshot: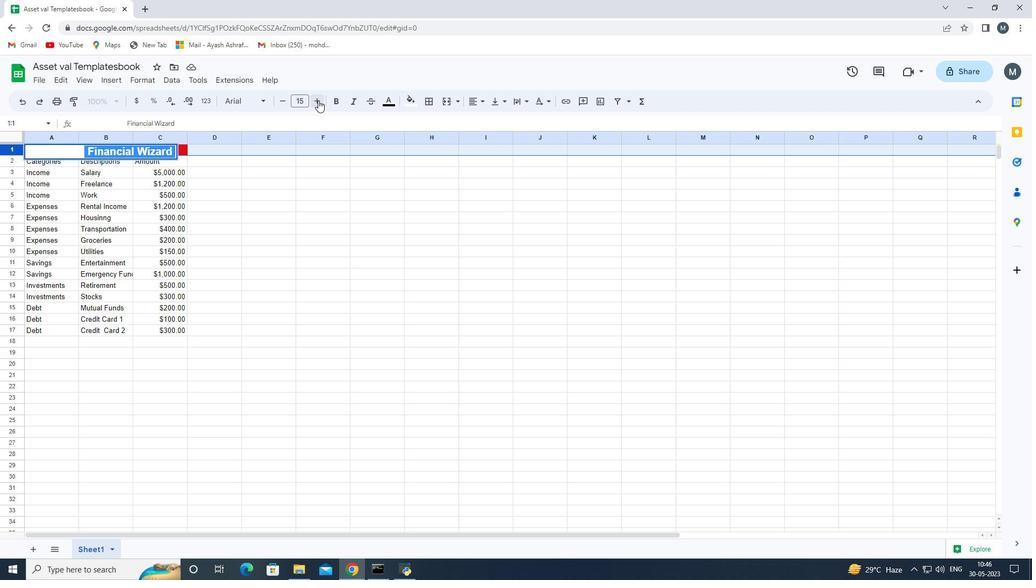 
Action: Mouse pressed left at (318, 100)
Screenshot: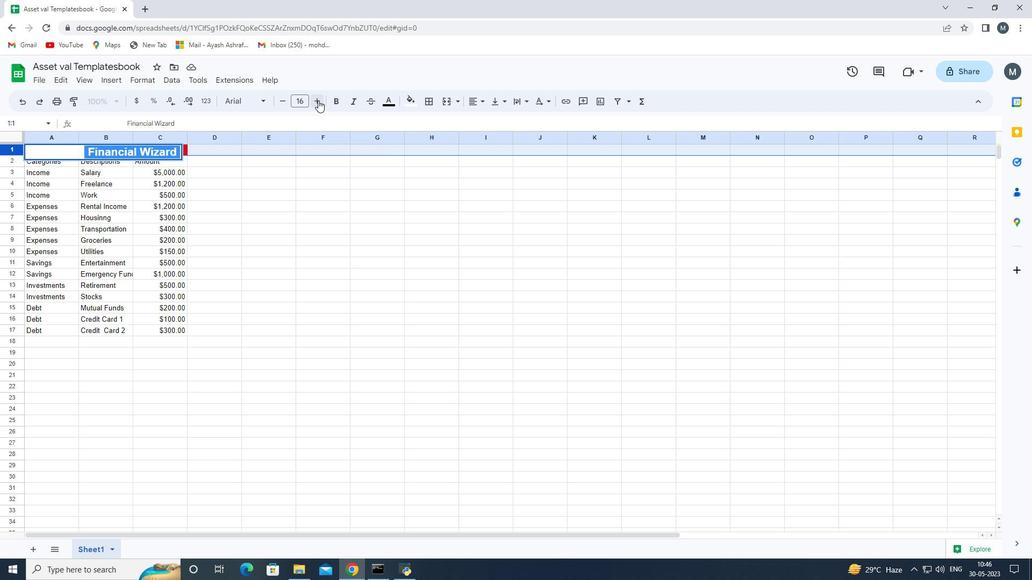 
Action: Mouse moved to (316, 100)
Screenshot: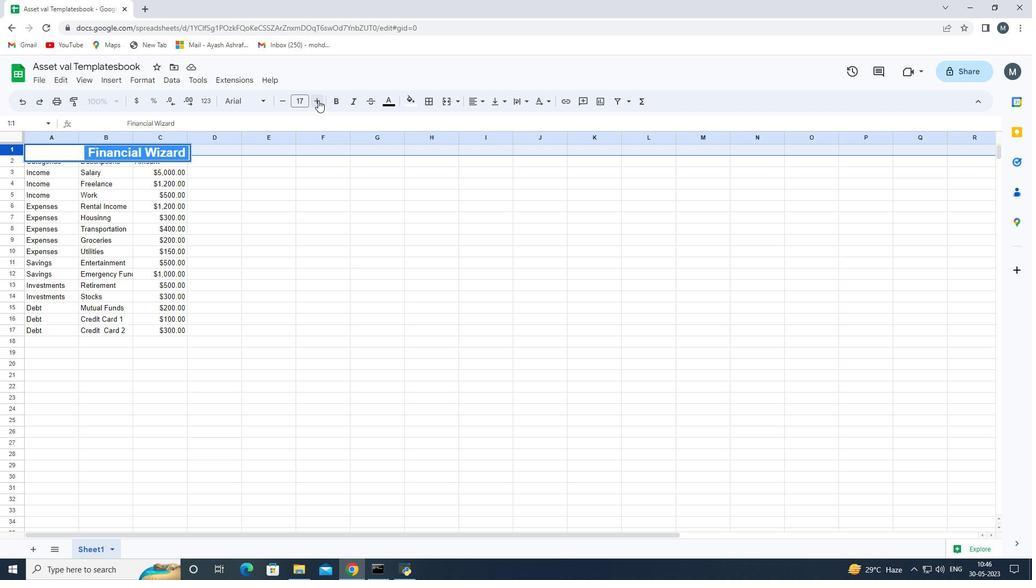 
Action: Mouse pressed left at (316, 100)
Screenshot: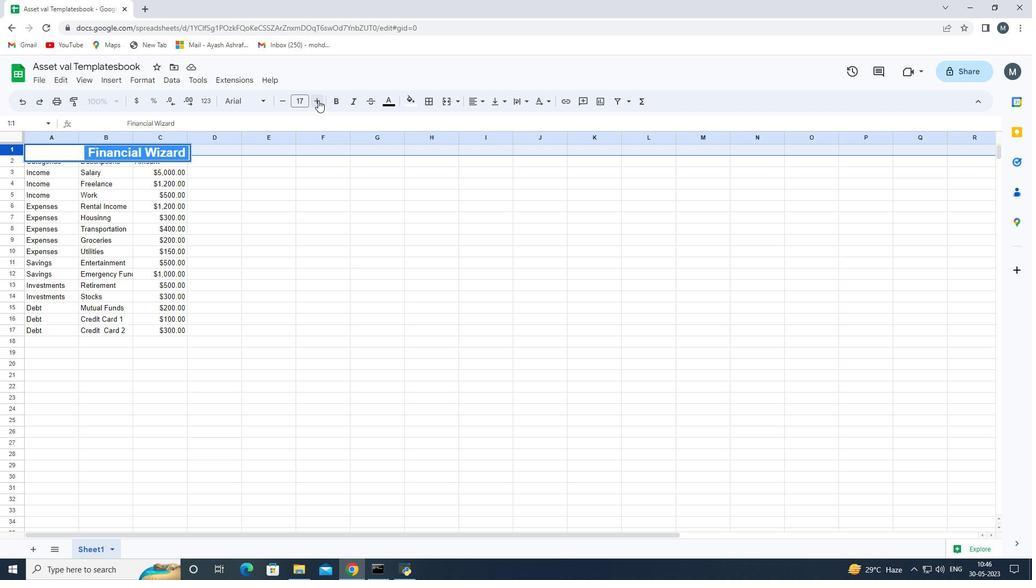 
Action: Mouse pressed left at (316, 100)
Screenshot: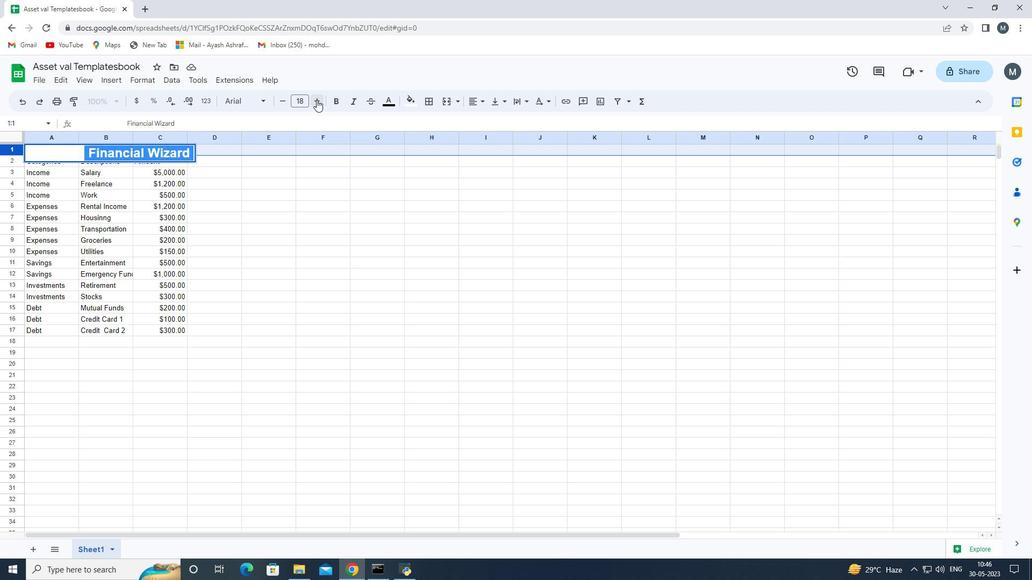 
Action: Mouse pressed left at (316, 100)
Screenshot: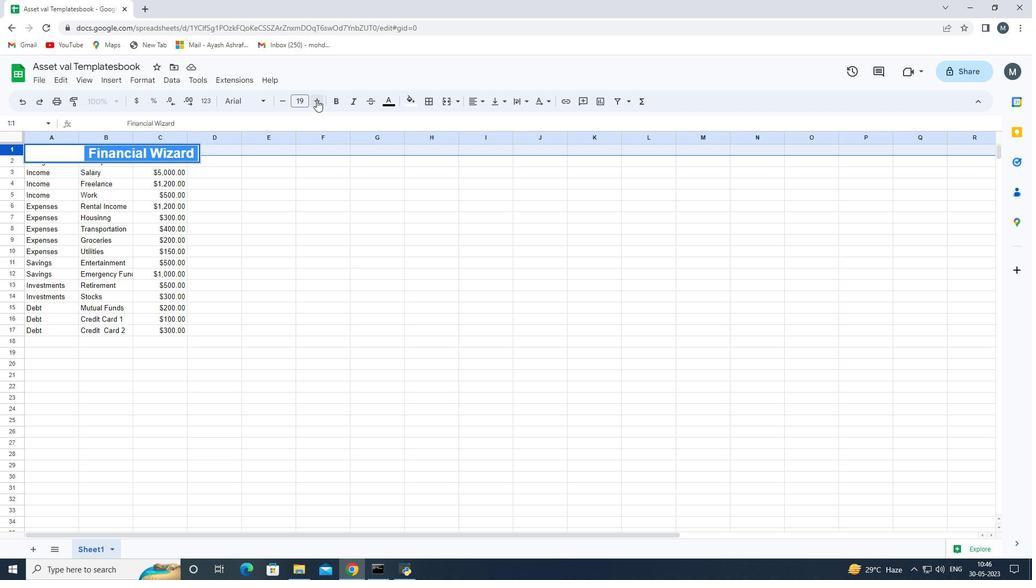 
Action: Mouse pressed left at (316, 100)
Screenshot: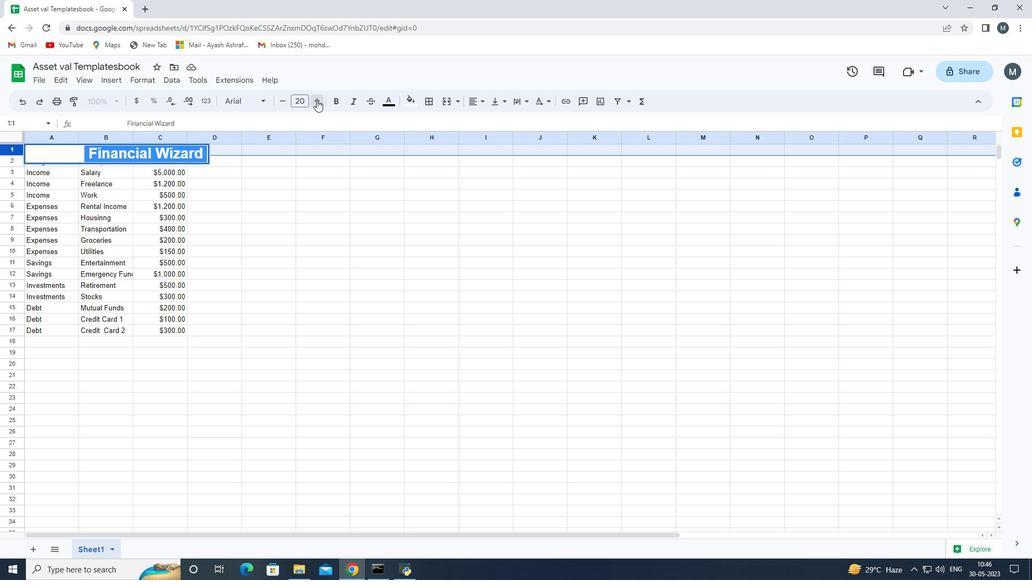 
Action: Mouse pressed left at (316, 100)
Screenshot: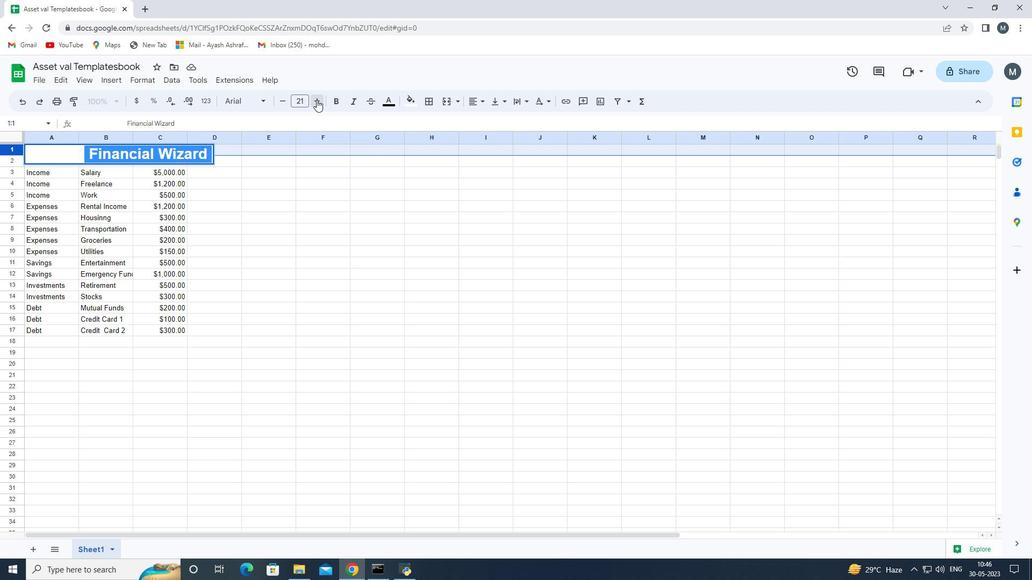 
Action: Mouse pressed left at (316, 100)
Screenshot: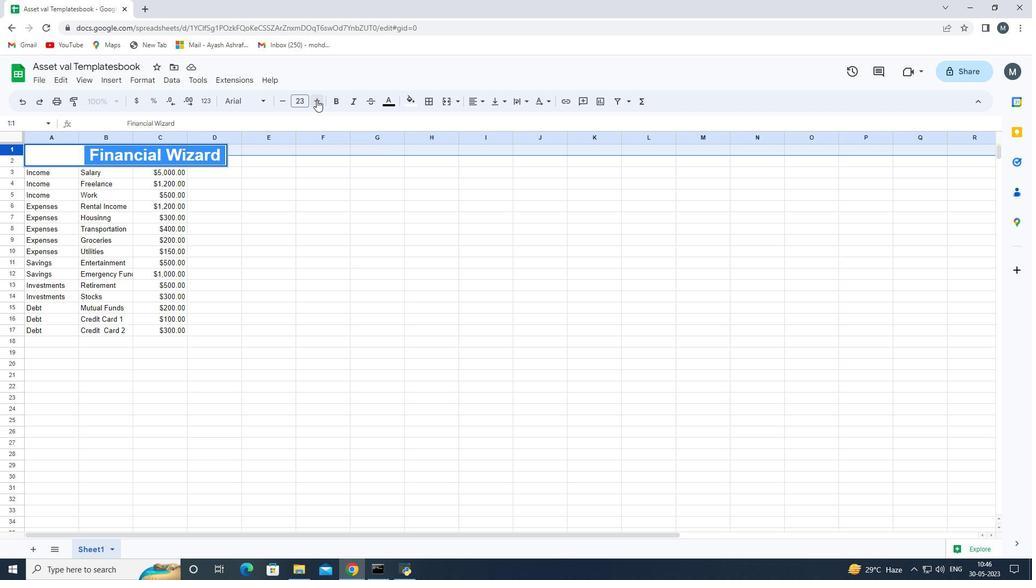 
Action: Mouse pressed left at (316, 100)
Screenshot: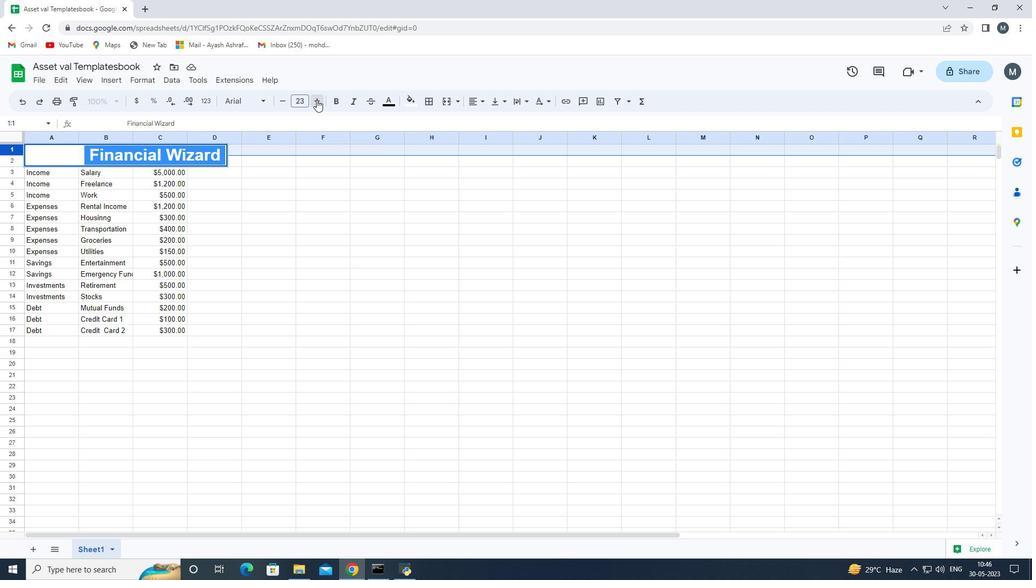 
Action: Mouse pressed left at (316, 100)
Screenshot: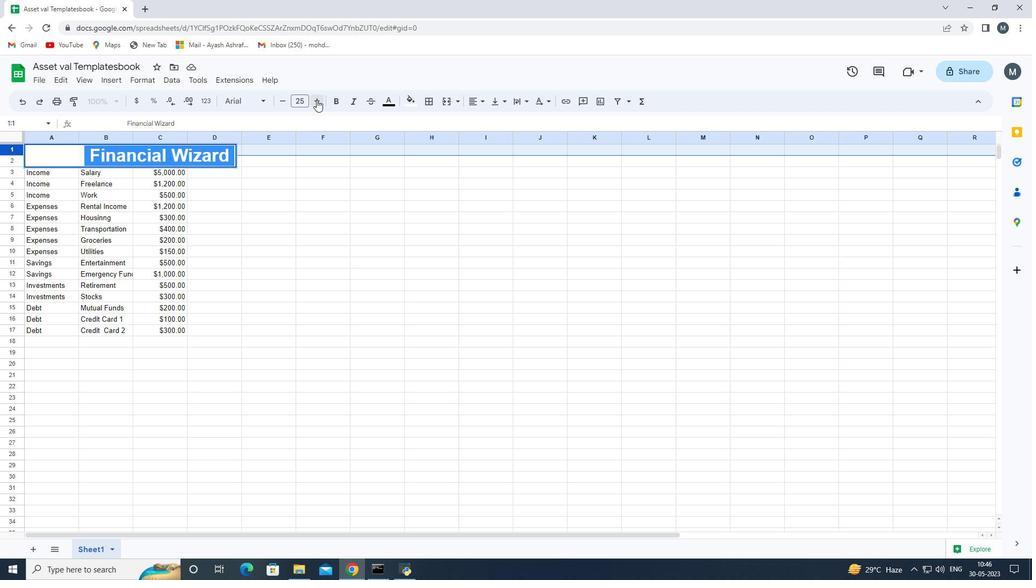 
Action: Mouse moved to (248, 345)
Screenshot: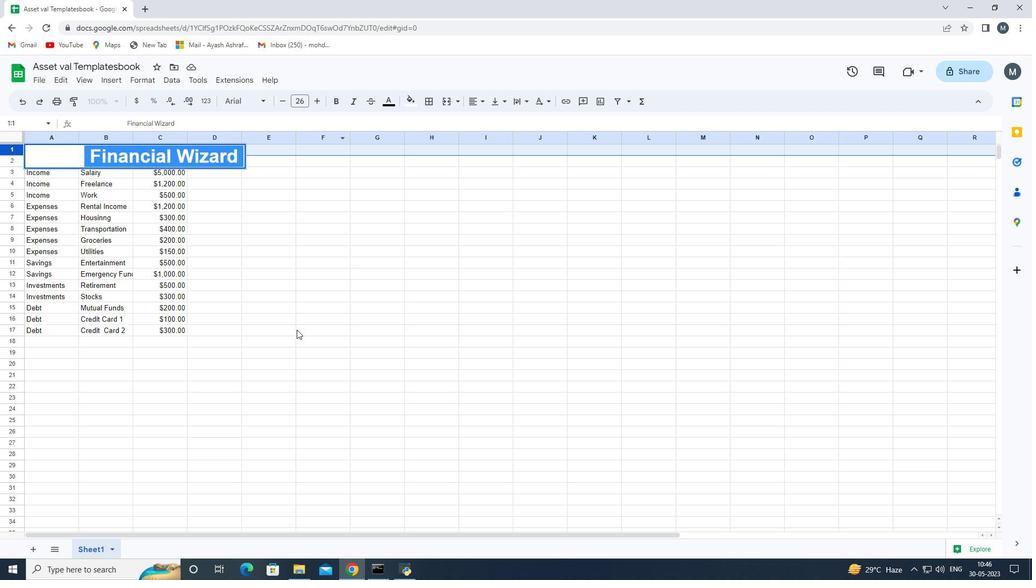 
Action: Mouse pressed left at (248, 345)
Screenshot: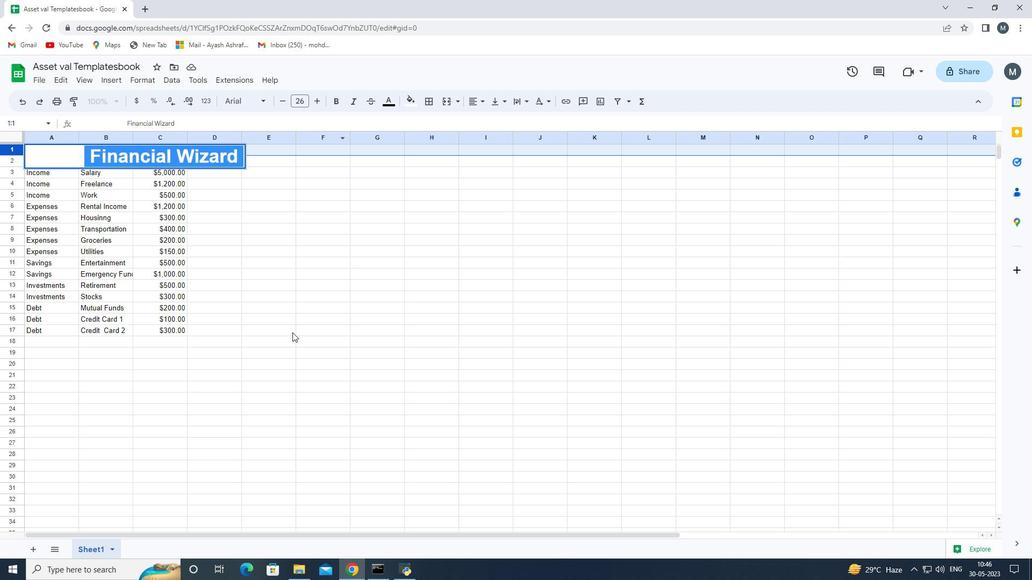 
Action: Mouse moved to (207, 159)
Screenshot: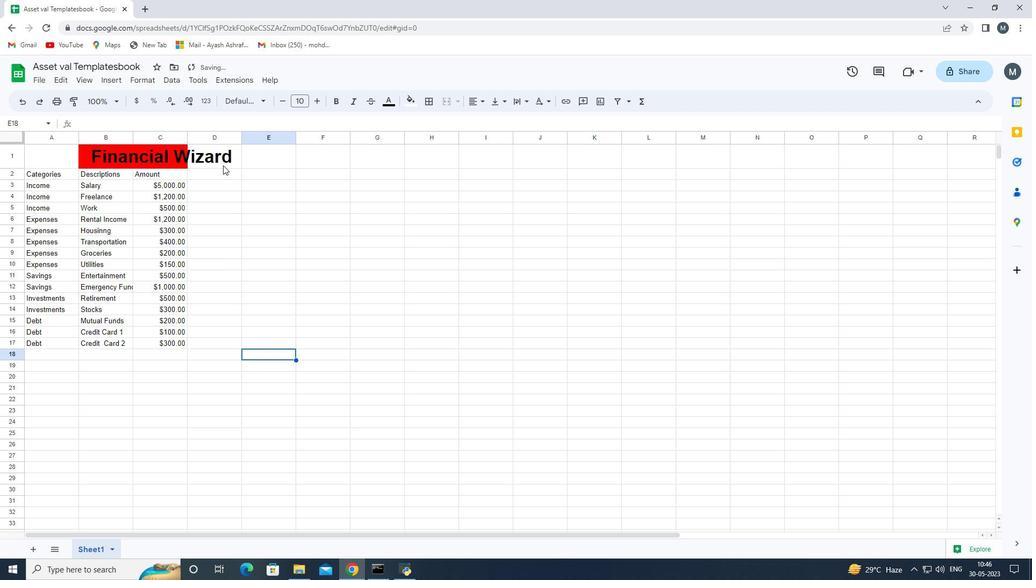 
Action: Mouse pressed left at (207, 159)
Screenshot: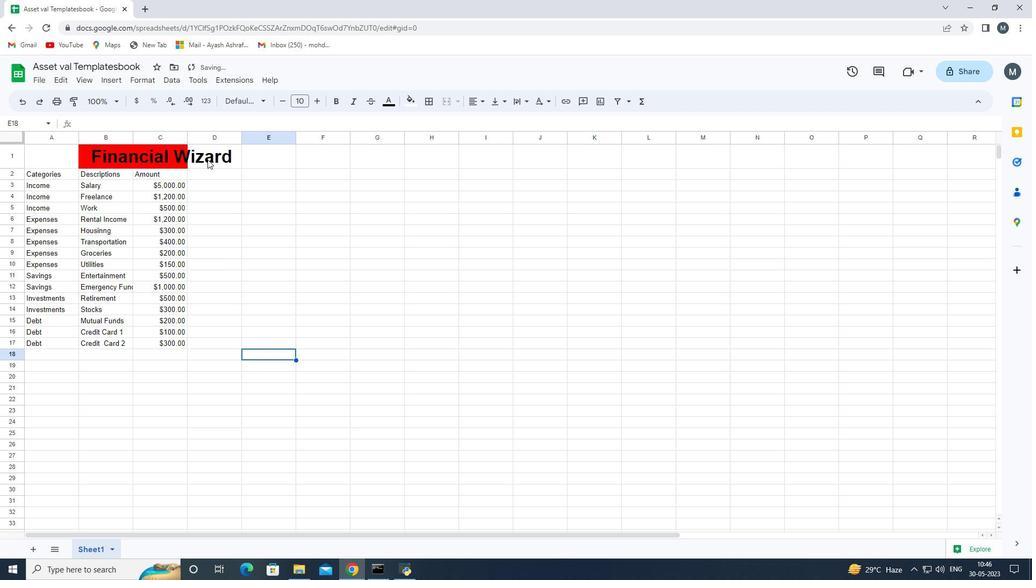 
Action: Mouse moved to (411, 104)
Screenshot: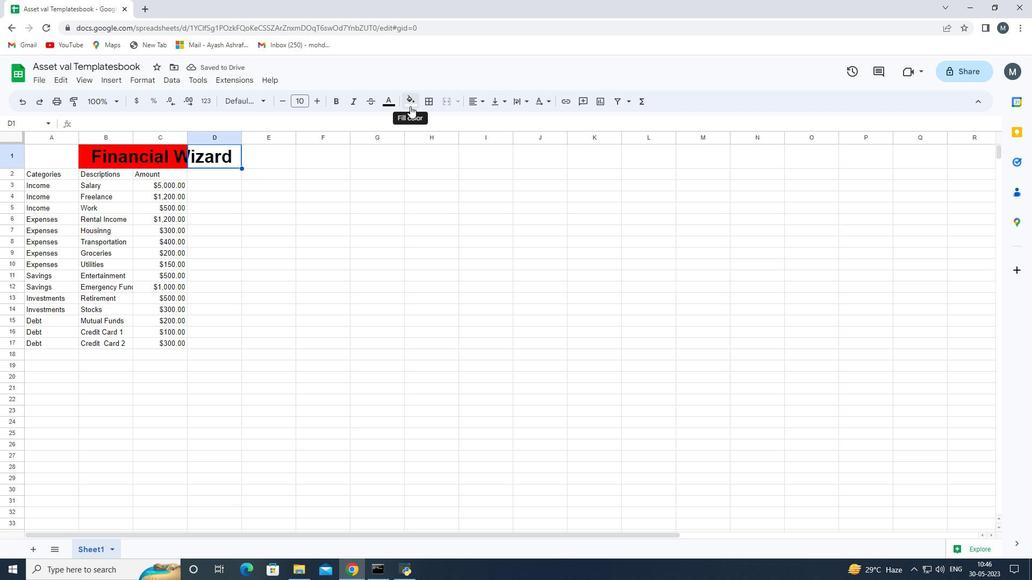 
Action: Mouse pressed left at (411, 104)
Screenshot: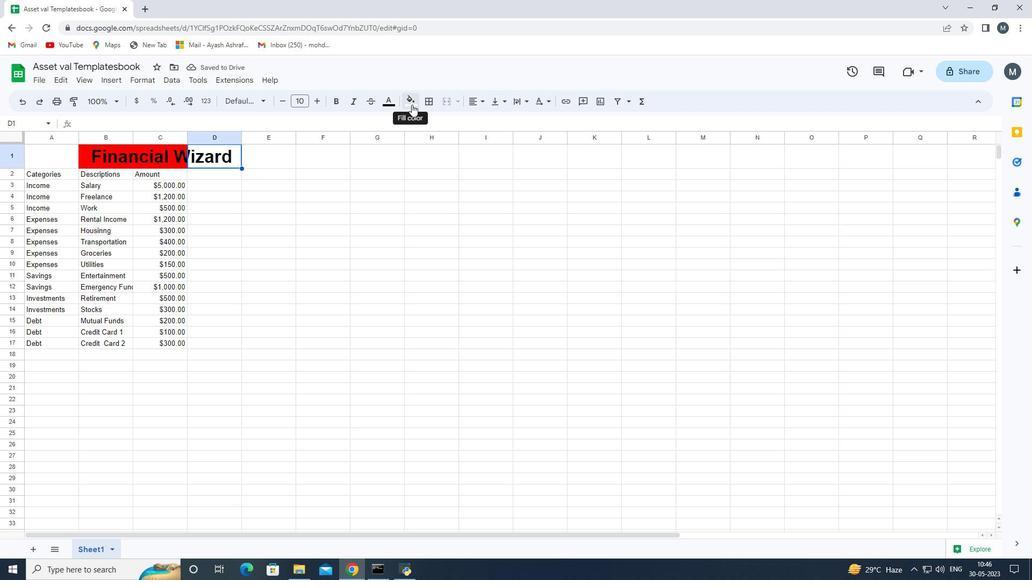 
Action: Mouse moved to (426, 146)
Screenshot: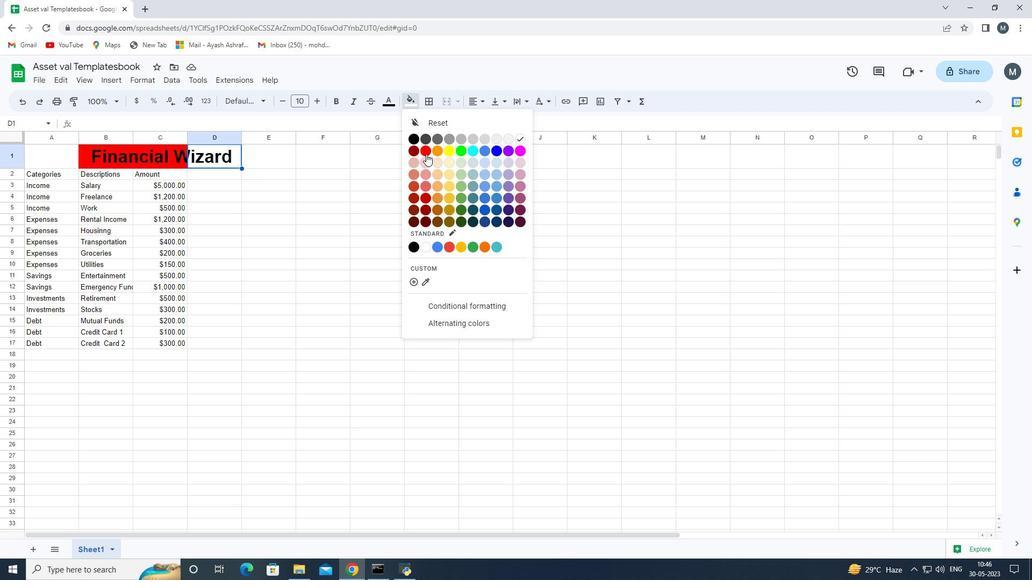 
Action: Mouse pressed left at (426, 146)
Screenshot: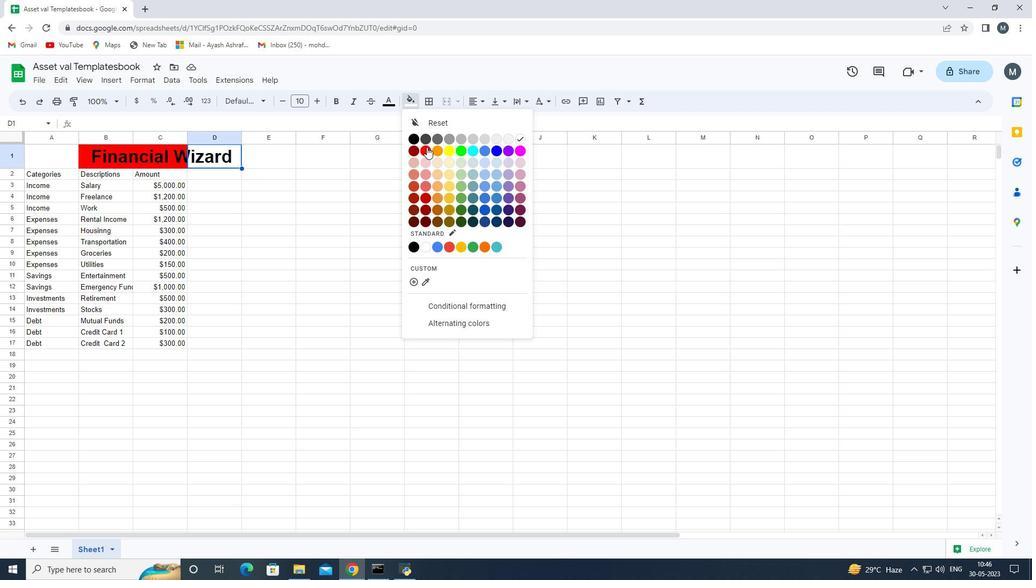 
Action: Mouse moved to (121, 441)
Screenshot: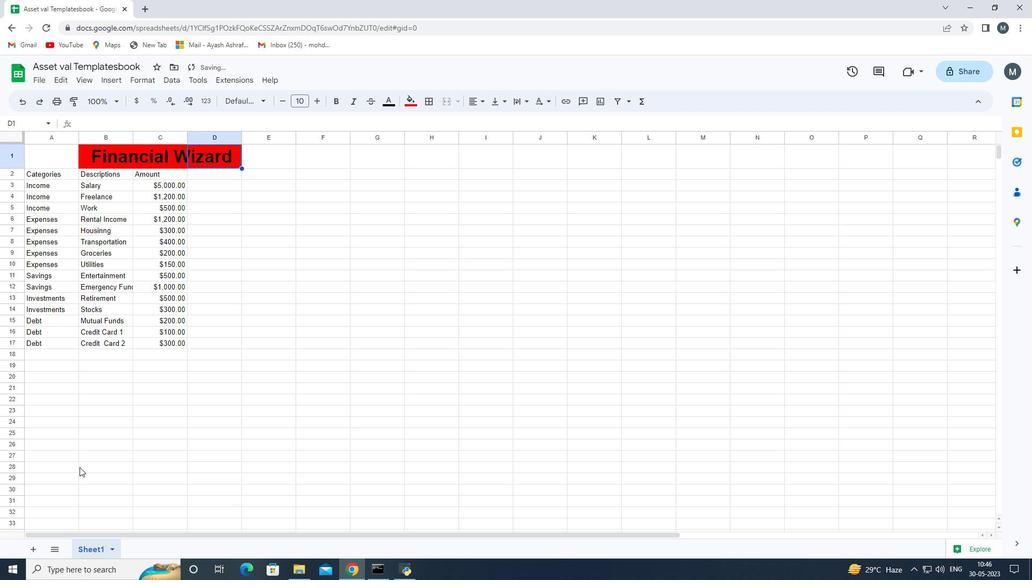 
Action: Mouse pressed left at (121, 441)
Screenshot: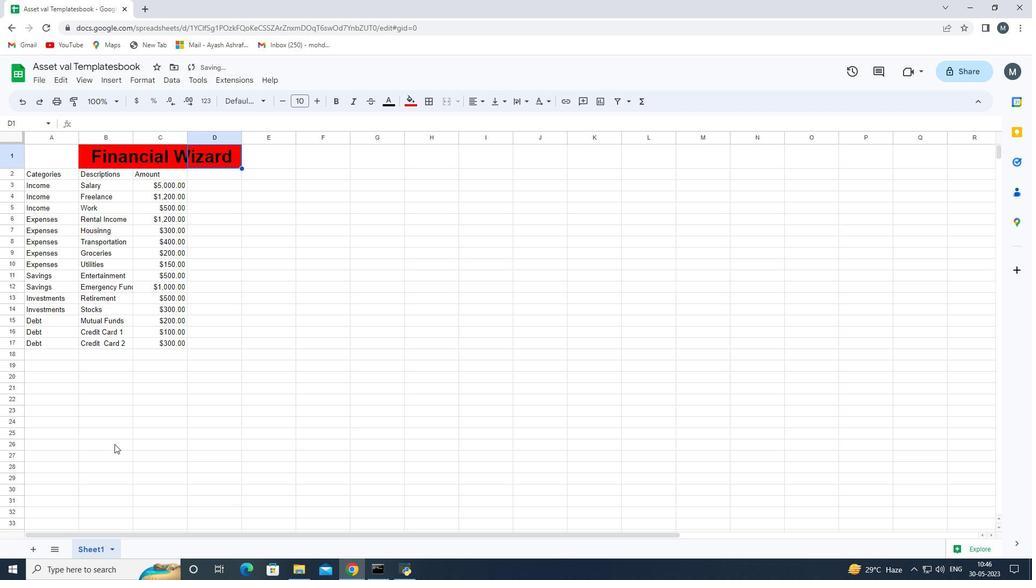 
Action: Mouse moved to (72, 157)
Screenshot: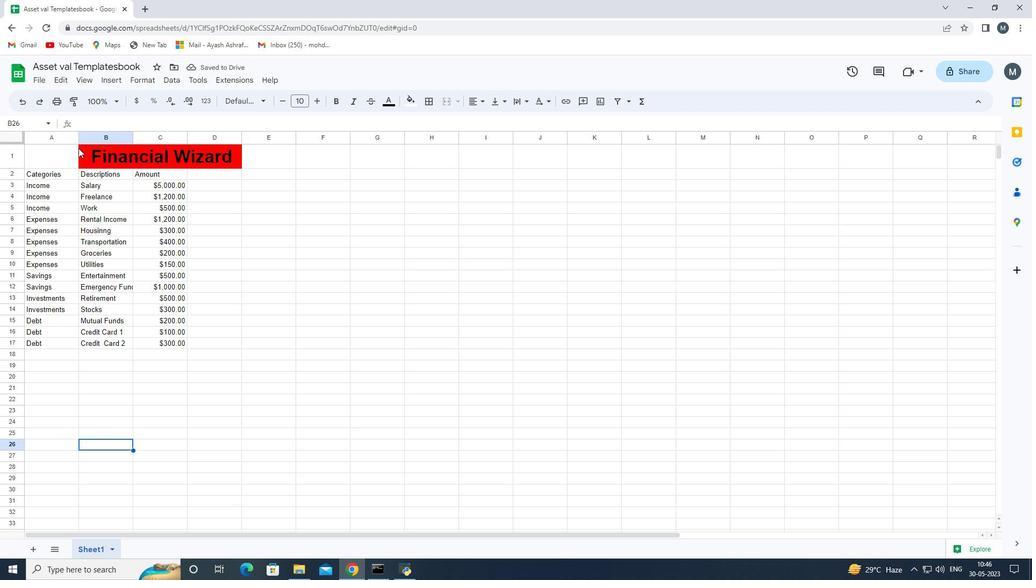 
Action: Mouse pressed left at (72, 157)
Screenshot: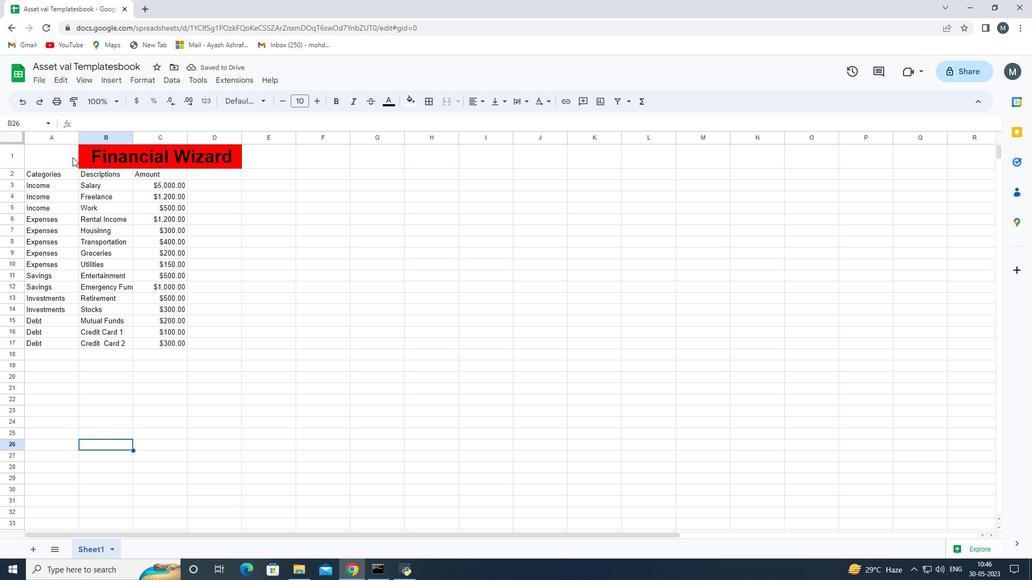 
Action: Mouse moved to (126, 123)
Screenshot: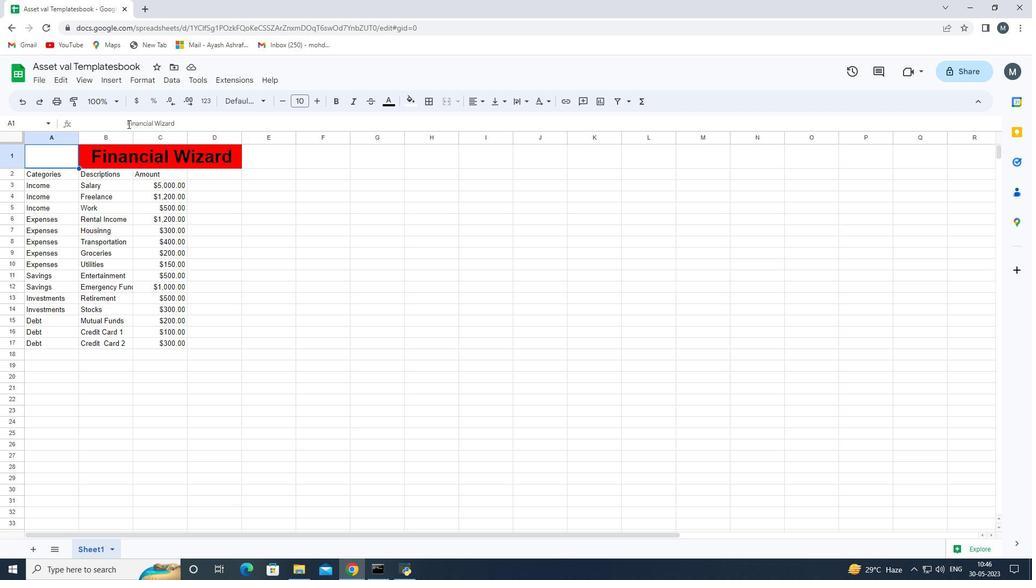 
Action: Mouse pressed left at (126, 123)
Screenshot: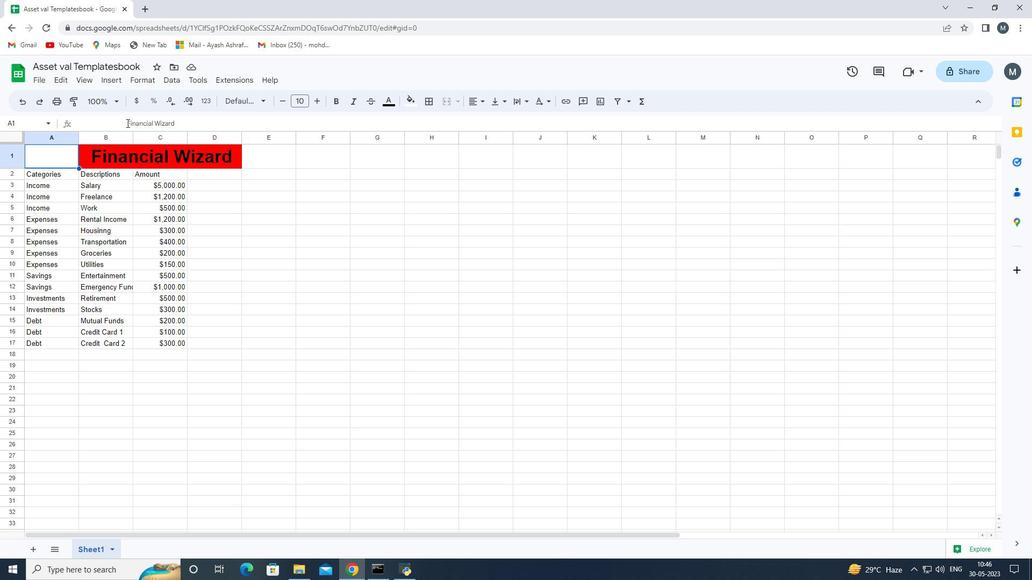 
Action: Mouse moved to (125, 124)
Screenshot: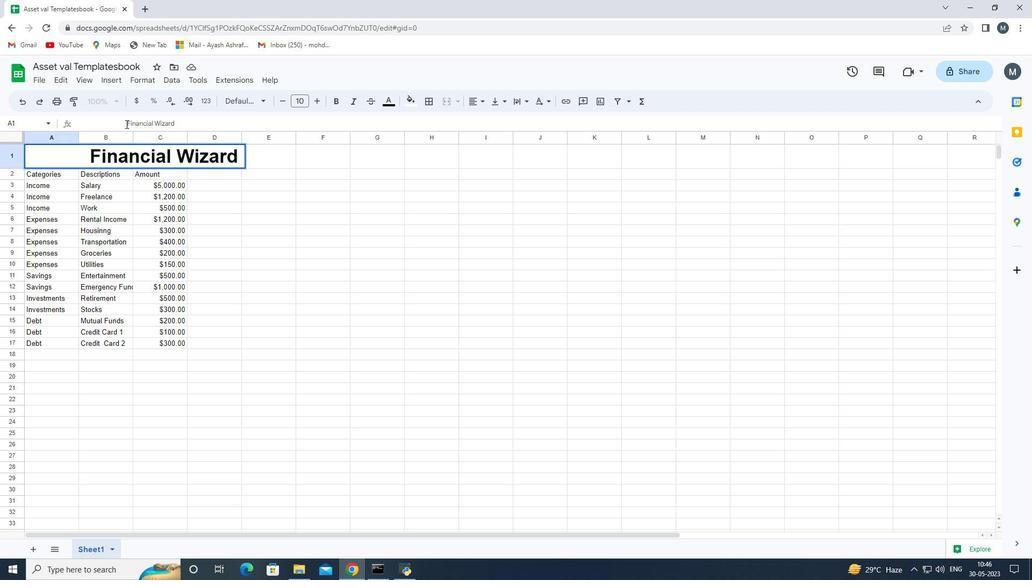 
Action: Mouse pressed left at (125, 124)
Screenshot: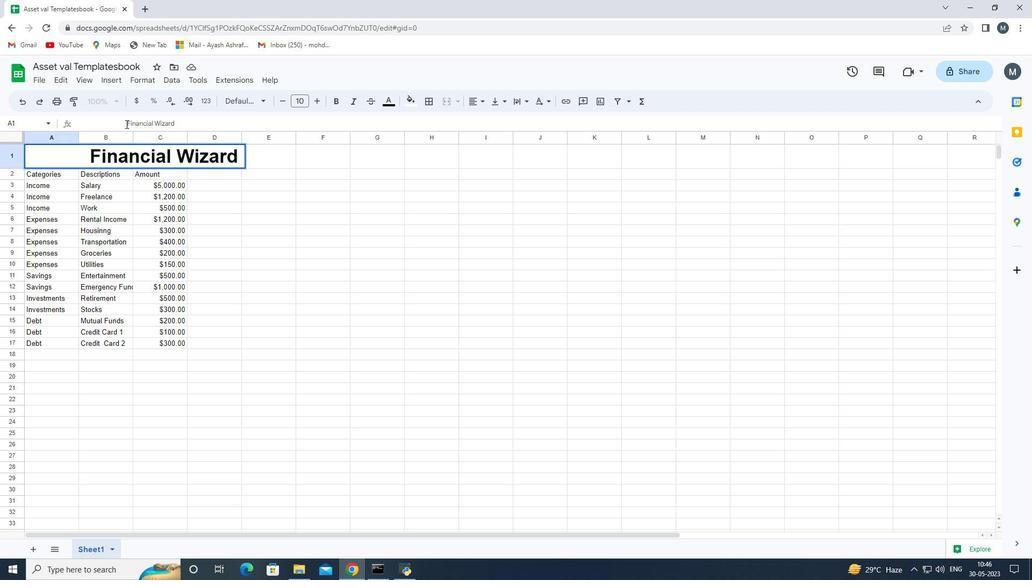 
Action: Mouse moved to (136, 123)
Screenshot: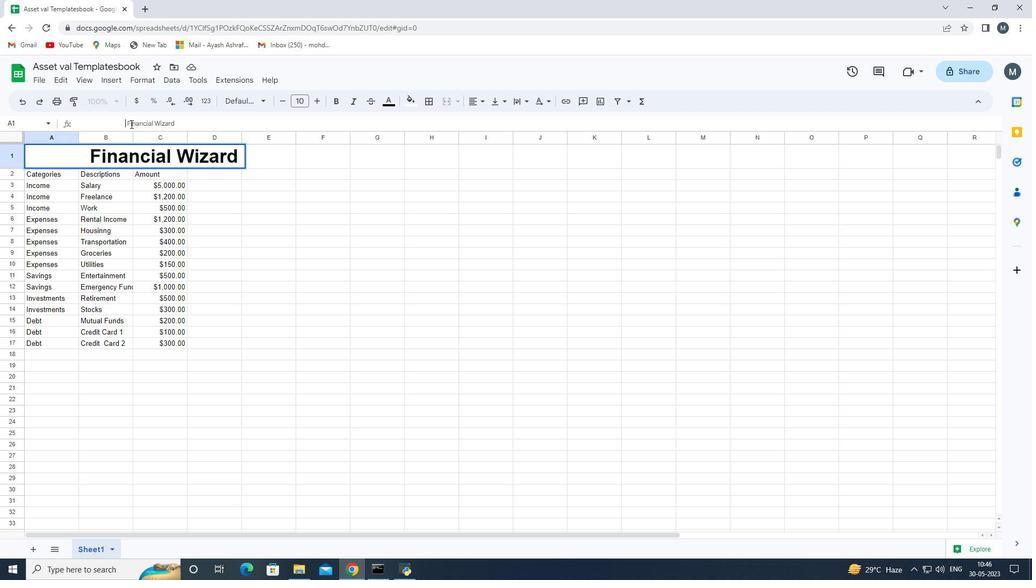 
Action: Key pressed <Key.backspace><Key.backspace><Key.backspace><Key.backspace><Key.backspace><Key.backspace>
Screenshot: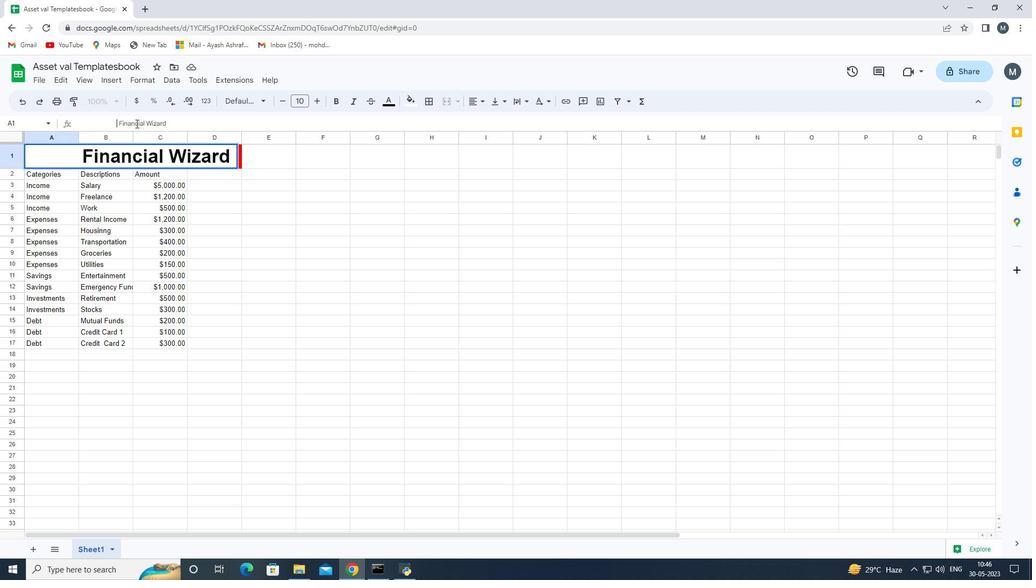 
Action: Mouse moved to (189, 411)
Screenshot: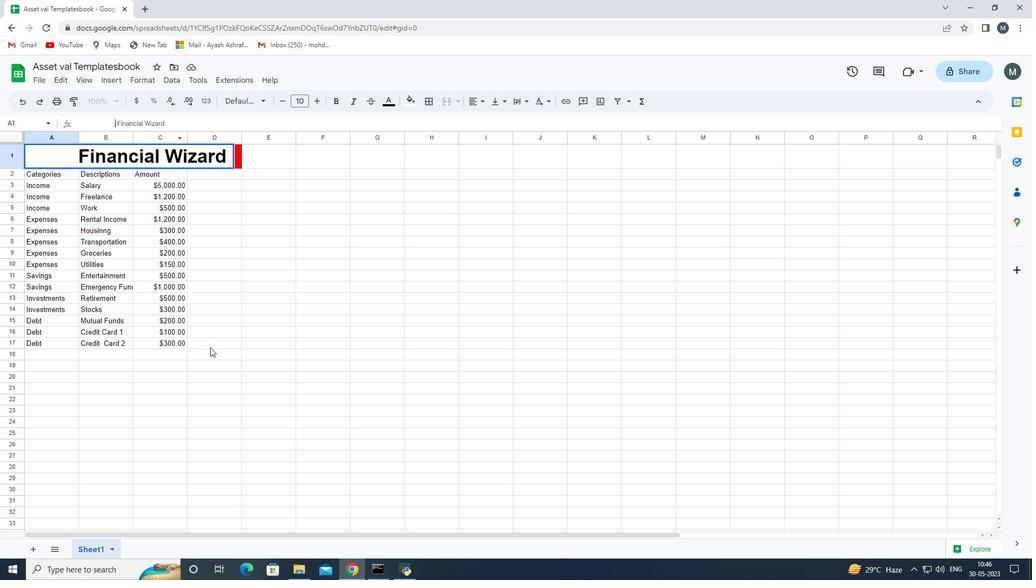 
Action: Mouse pressed left at (189, 411)
Screenshot: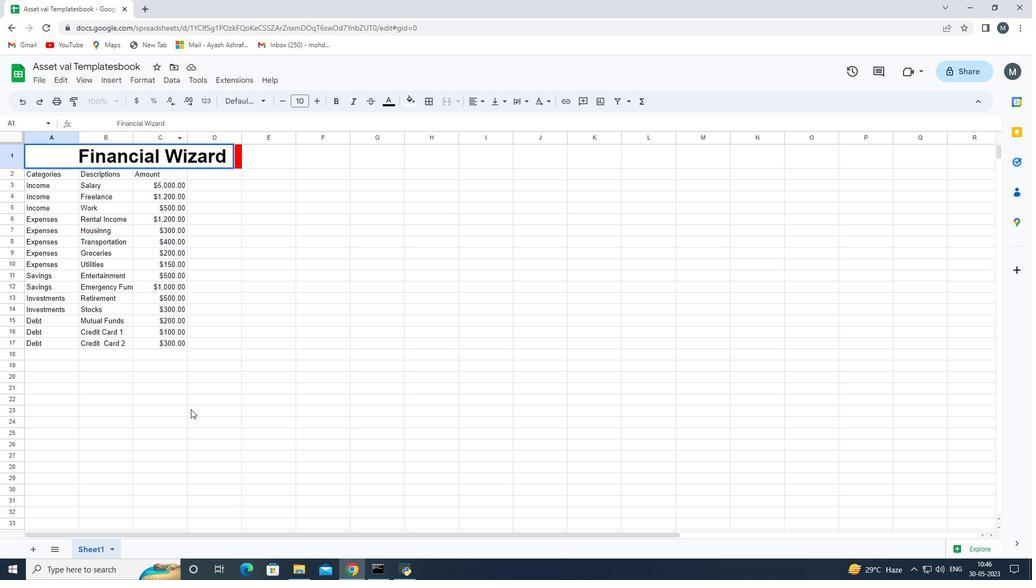 
Action: Mouse moved to (27, 170)
Screenshot: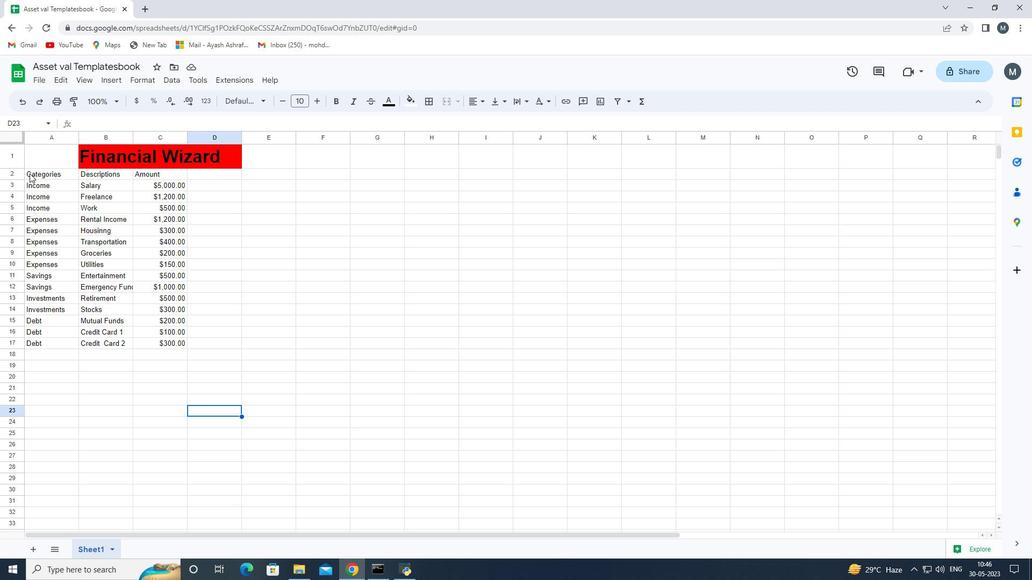 
Action: Mouse pressed left at (27, 170)
Screenshot: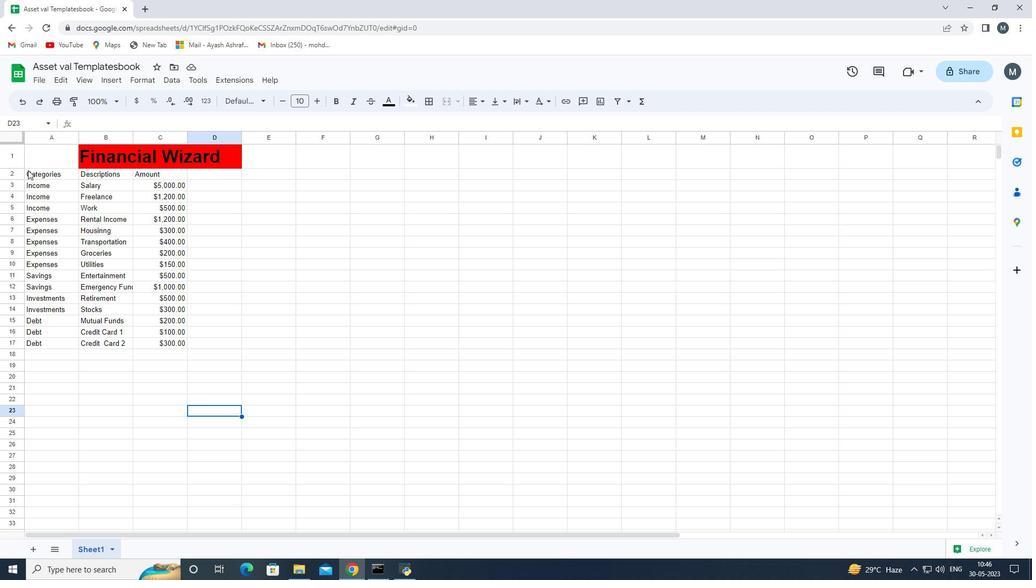 
Action: Mouse moved to (161, 418)
Screenshot: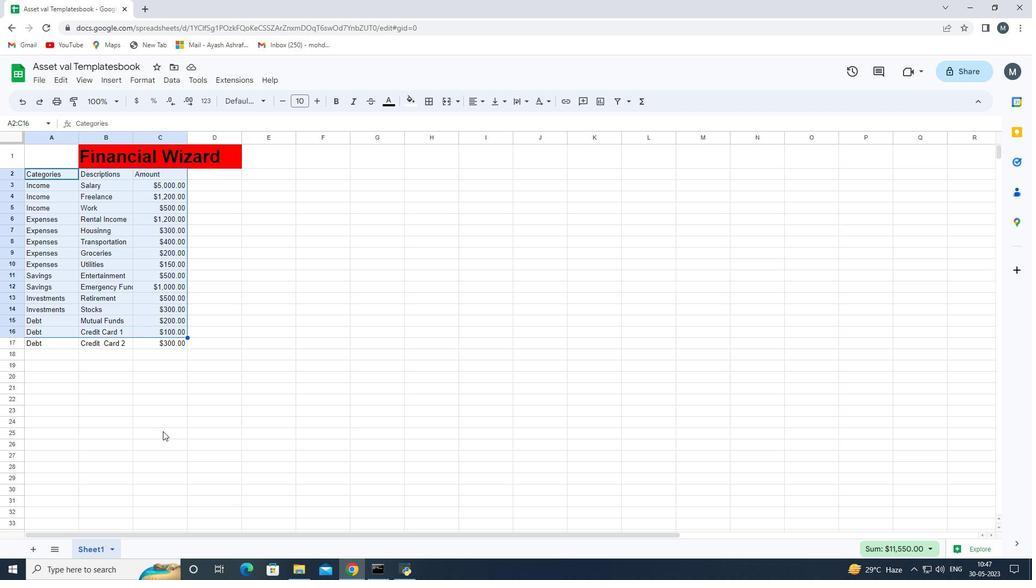 
Action: Mouse pressed left at (161, 418)
Screenshot: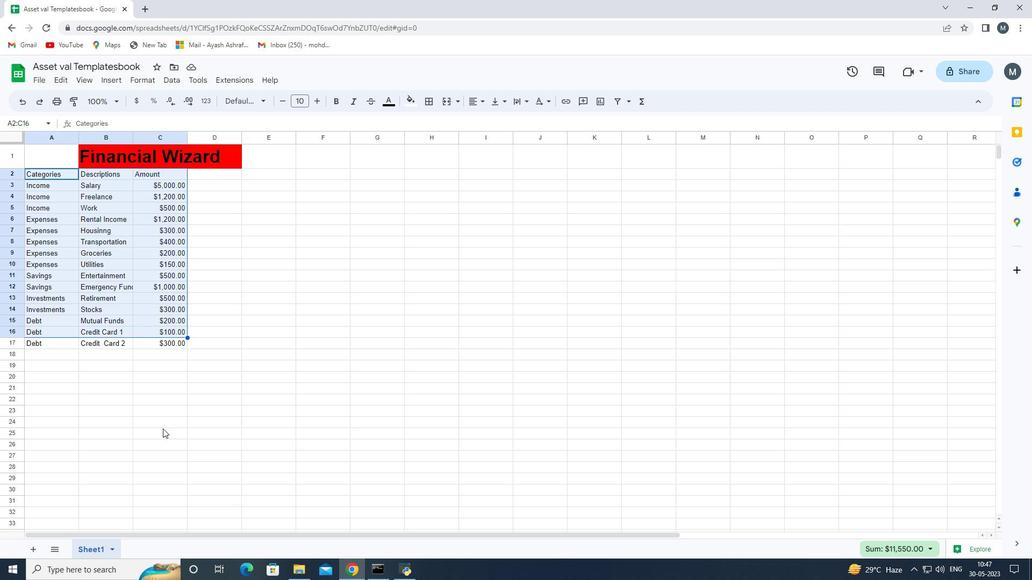 
Action: Mouse moved to (27, 172)
Screenshot: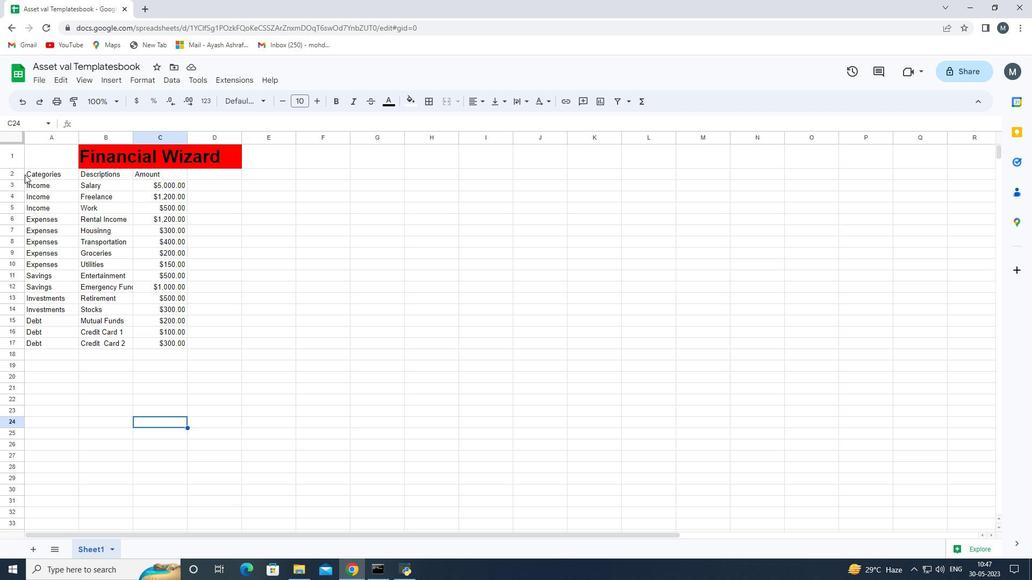
Action: Mouse pressed left at (27, 172)
Screenshot: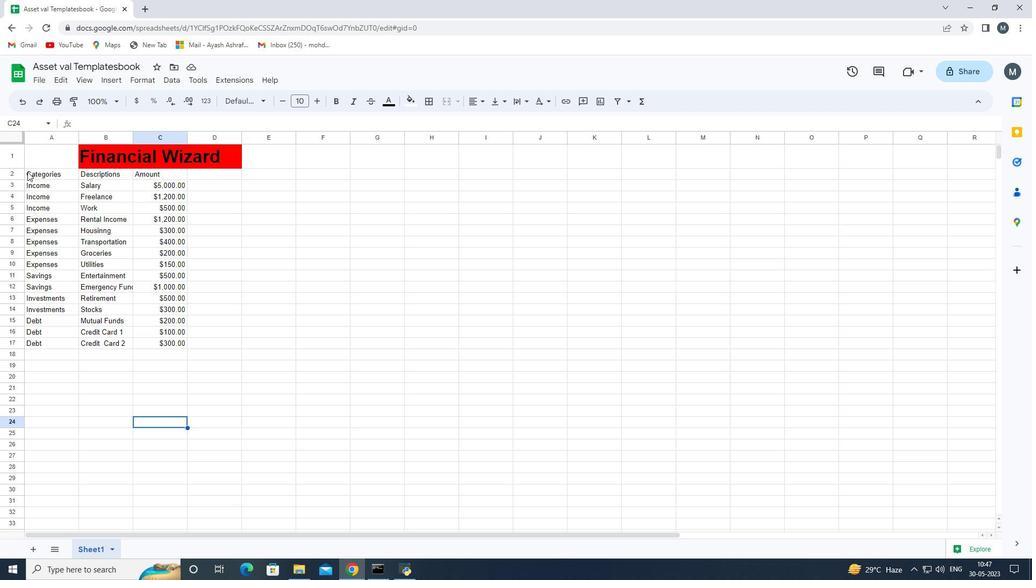 
Action: Mouse moved to (313, 102)
Screenshot: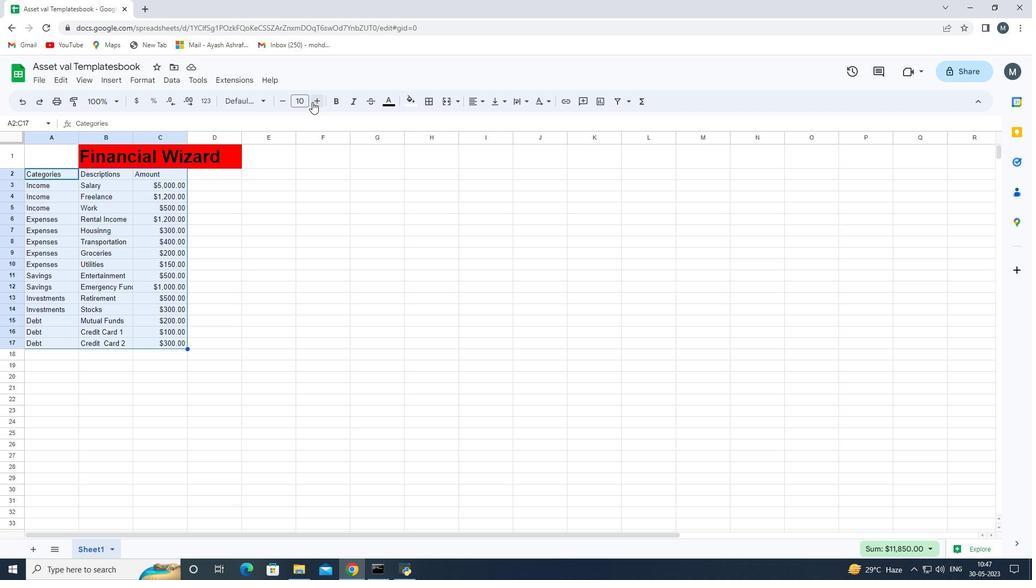 
Action: Mouse pressed left at (313, 102)
Screenshot: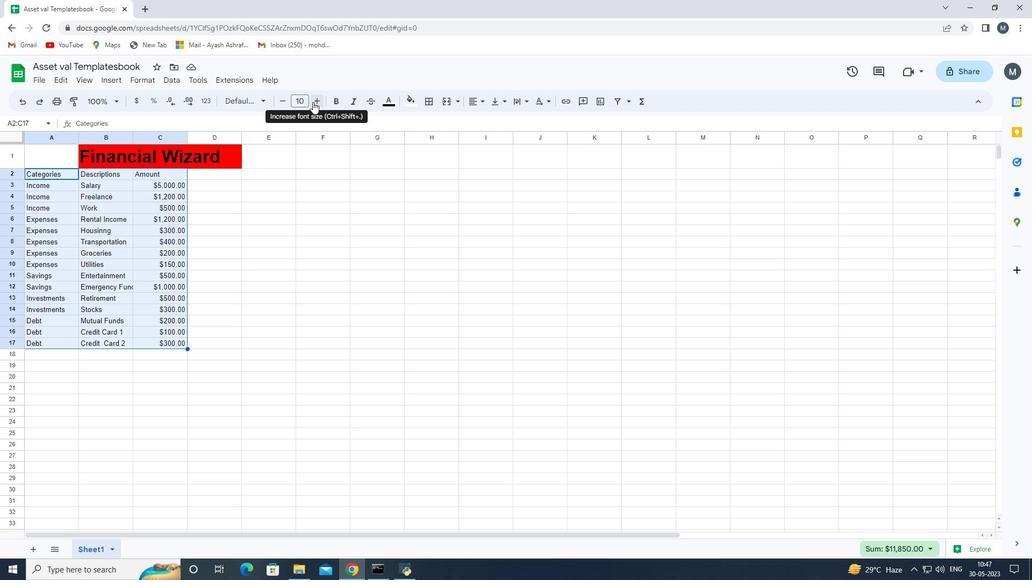 
Action: Mouse pressed left at (313, 102)
Screenshot: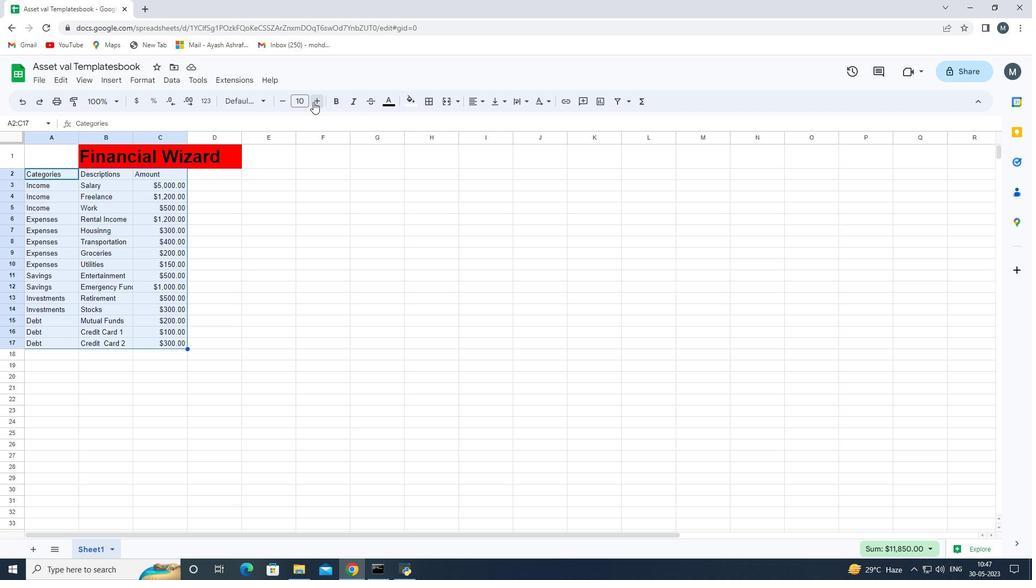 
Action: Mouse pressed left at (313, 102)
Screenshot: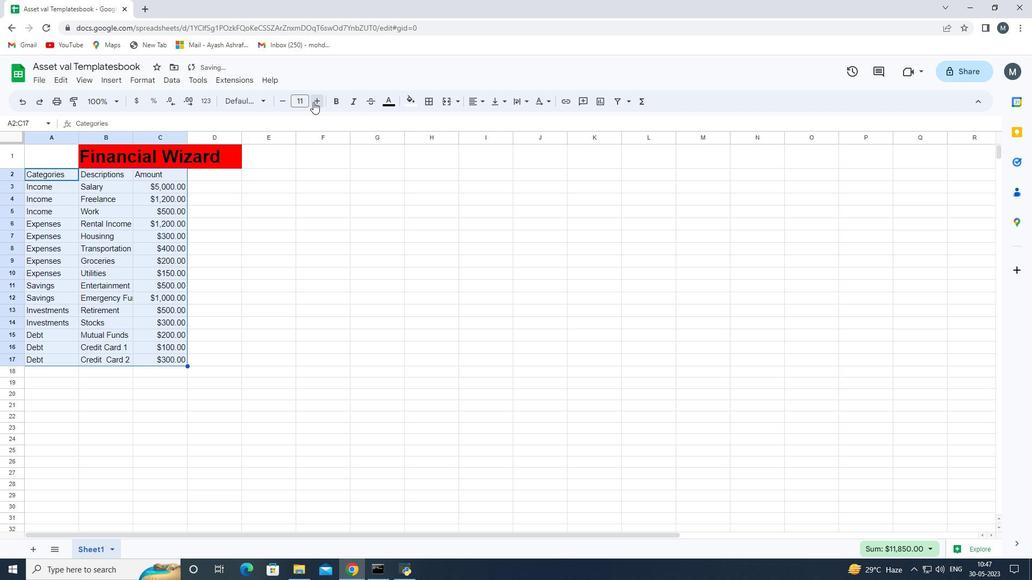 
Action: Mouse pressed left at (313, 102)
Screenshot: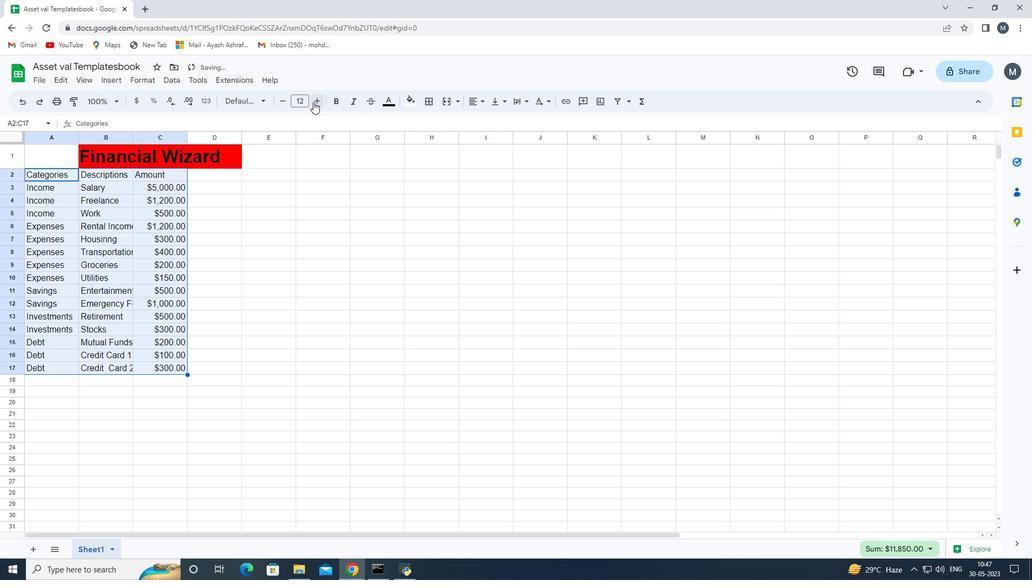 
Action: Mouse pressed left at (313, 102)
Screenshot: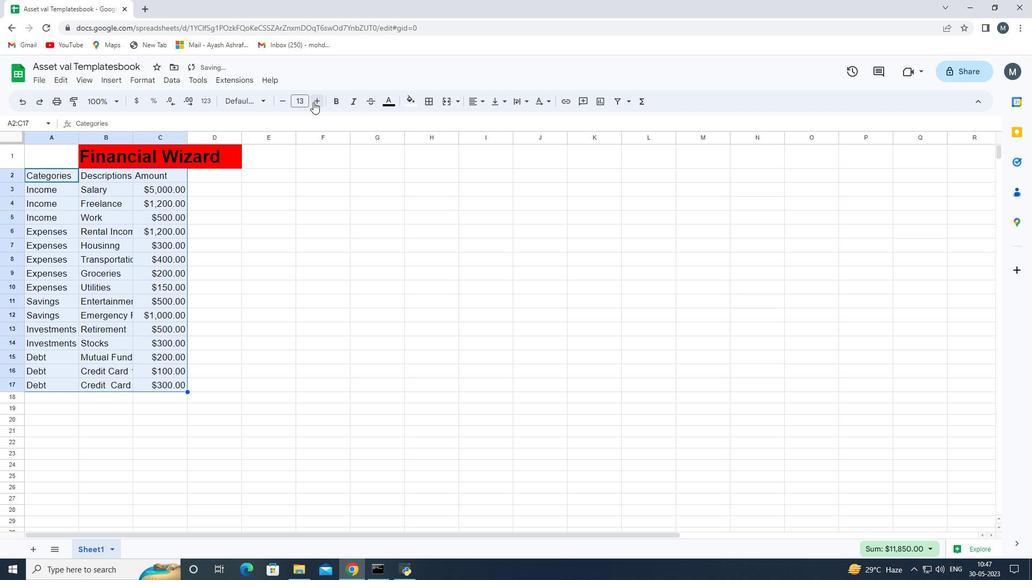 
Action: Mouse pressed left at (313, 102)
Screenshot: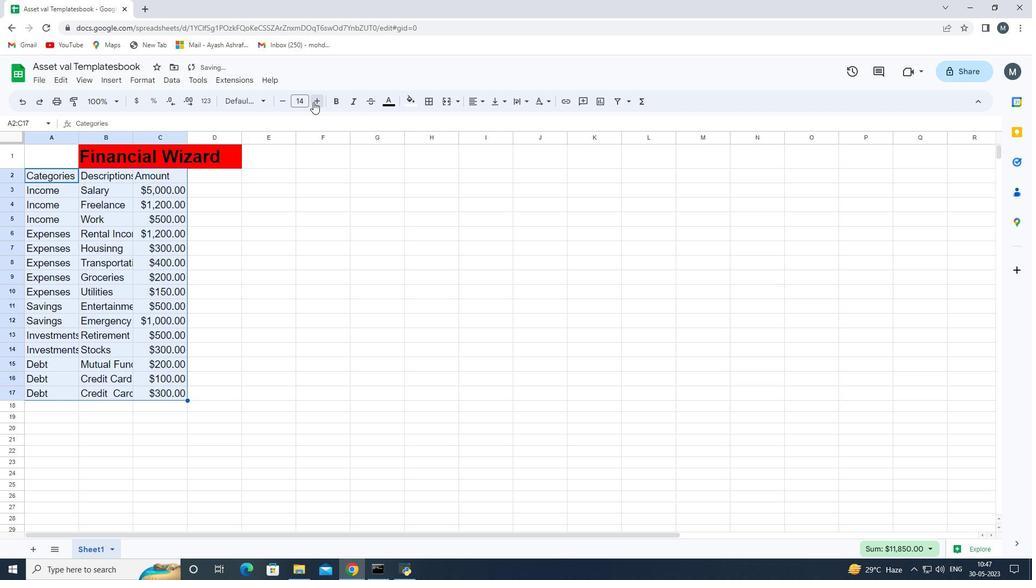 
Action: Mouse pressed left at (313, 102)
Screenshot: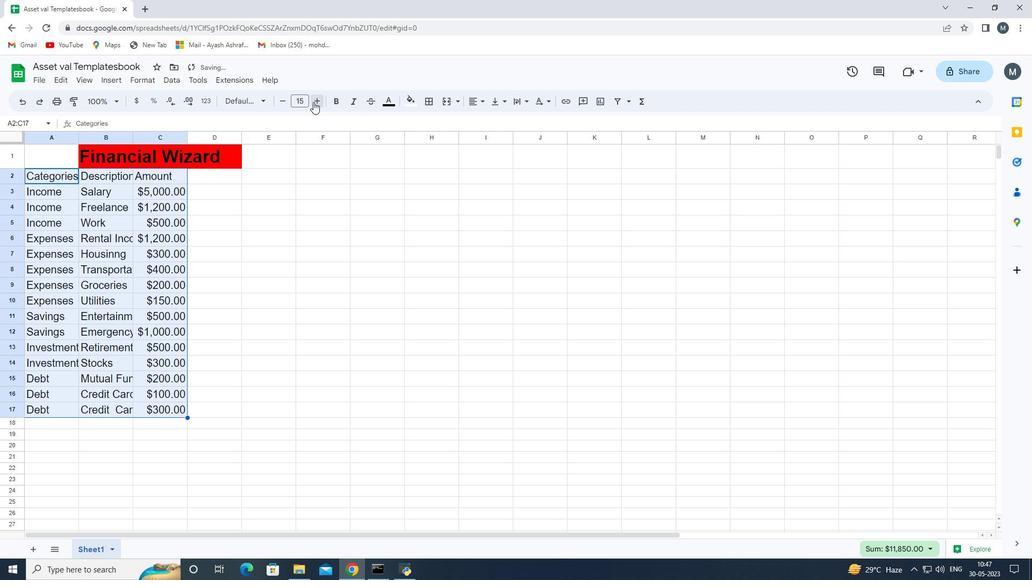 
Action: Mouse pressed left at (313, 102)
Screenshot: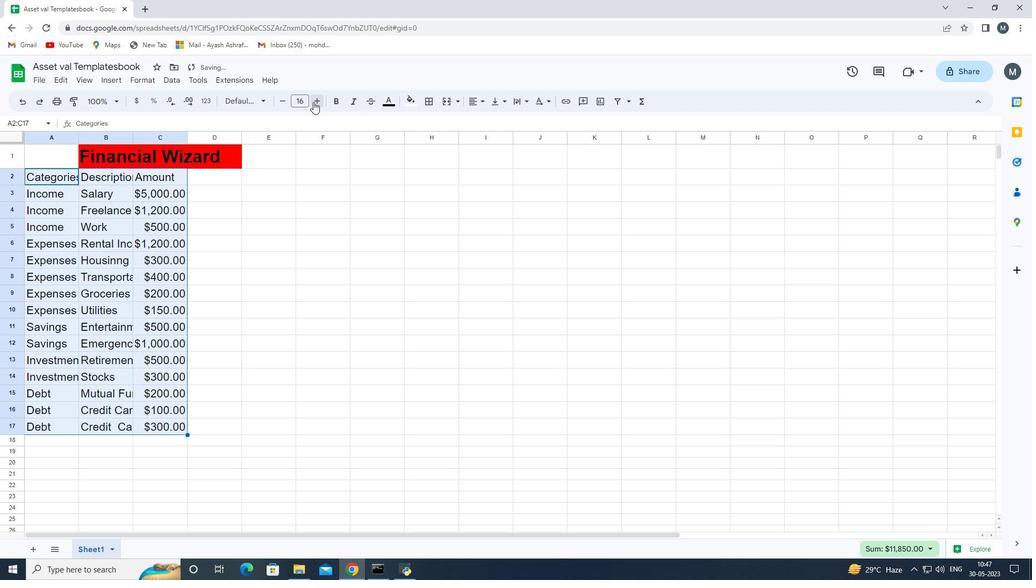 
Action: Mouse pressed left at (313, 102)
Screenshot: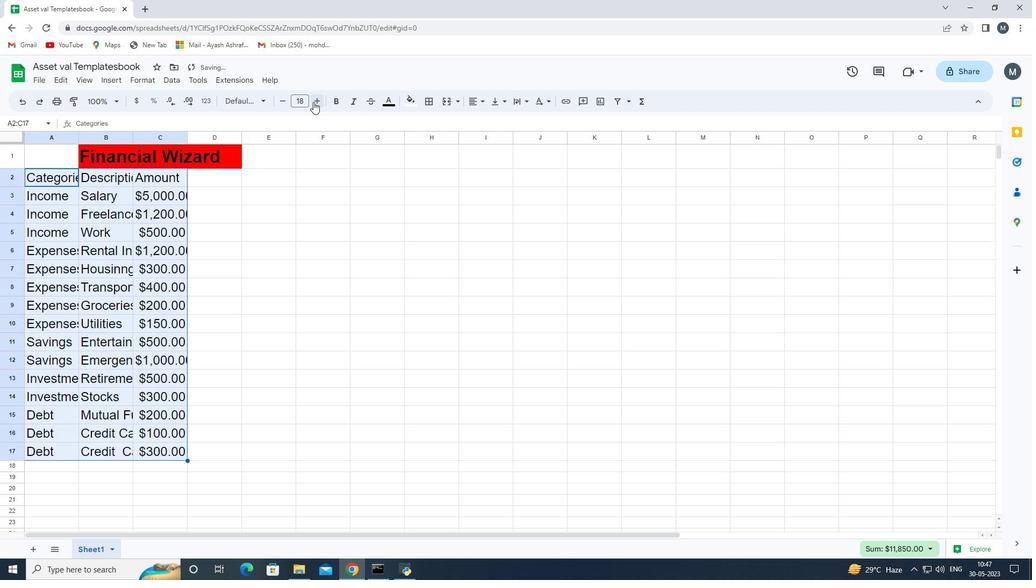 
Action: Mouse moved to (284, 103)
Screenshot: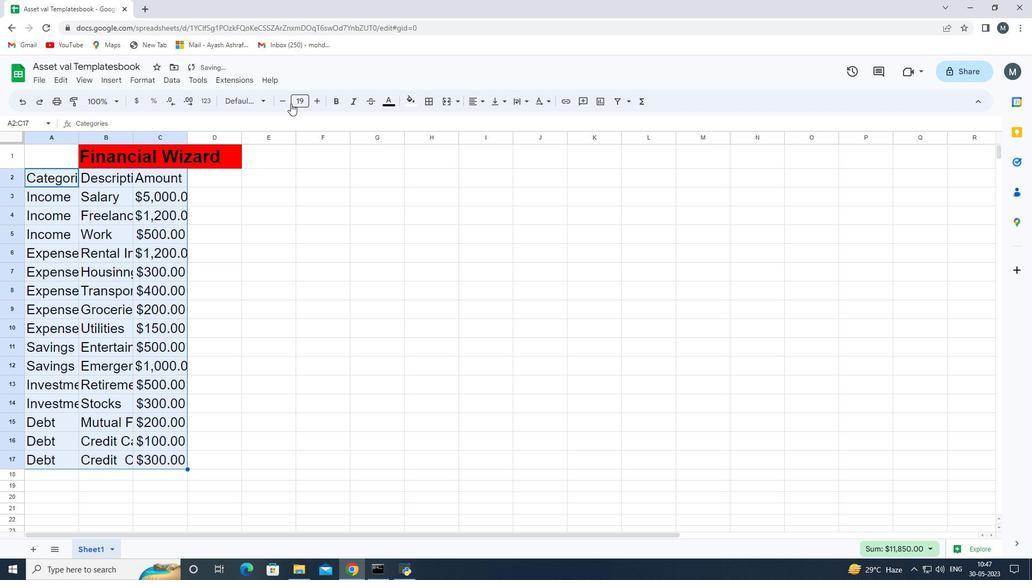 
Action: Mouse pressed left at (284, 103)
Screenshot: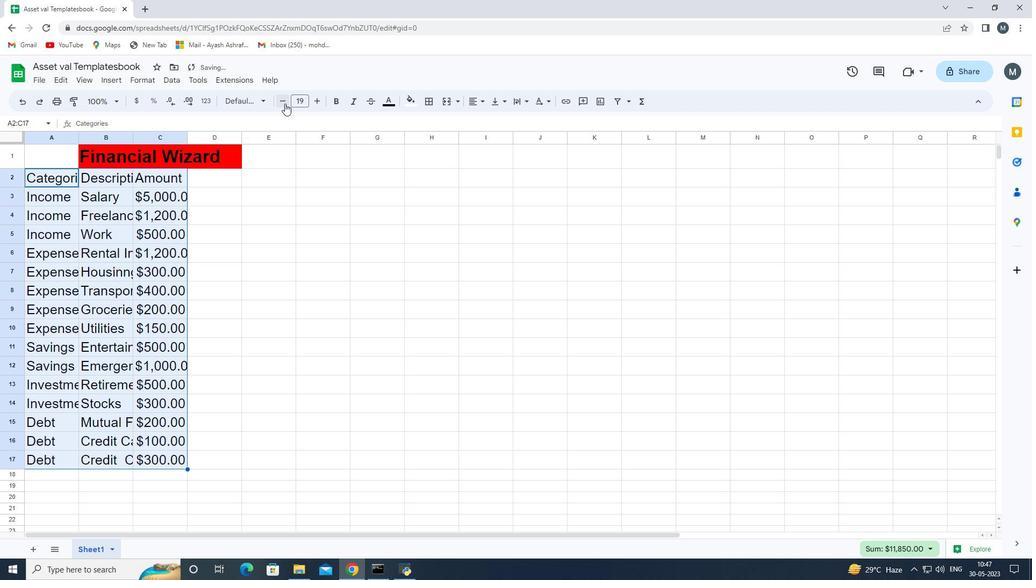 
Action: Mouse moved to (480, 98)
Screenshot: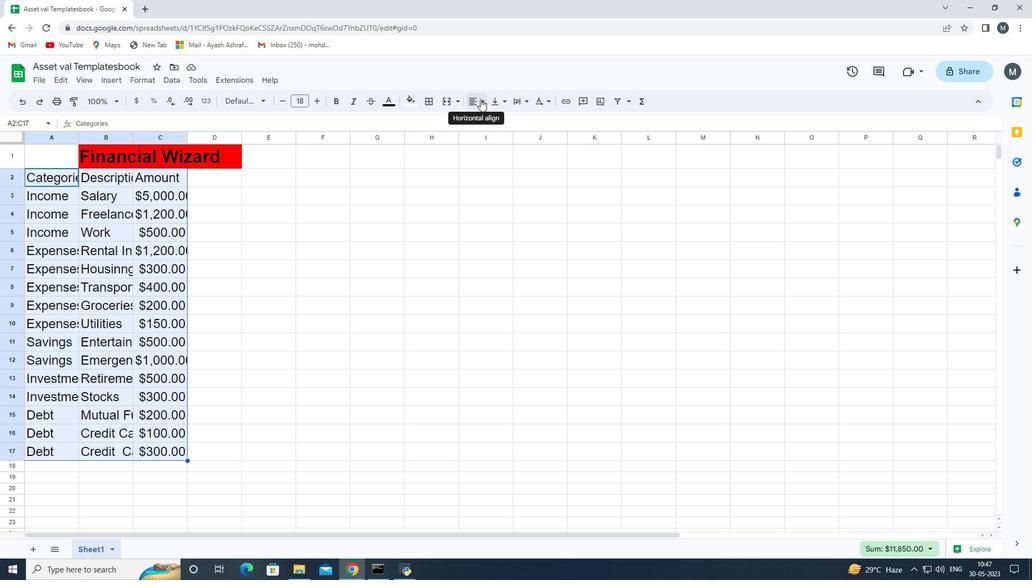 
Action: Mouse pressed left at (480, 98)
Screenshot: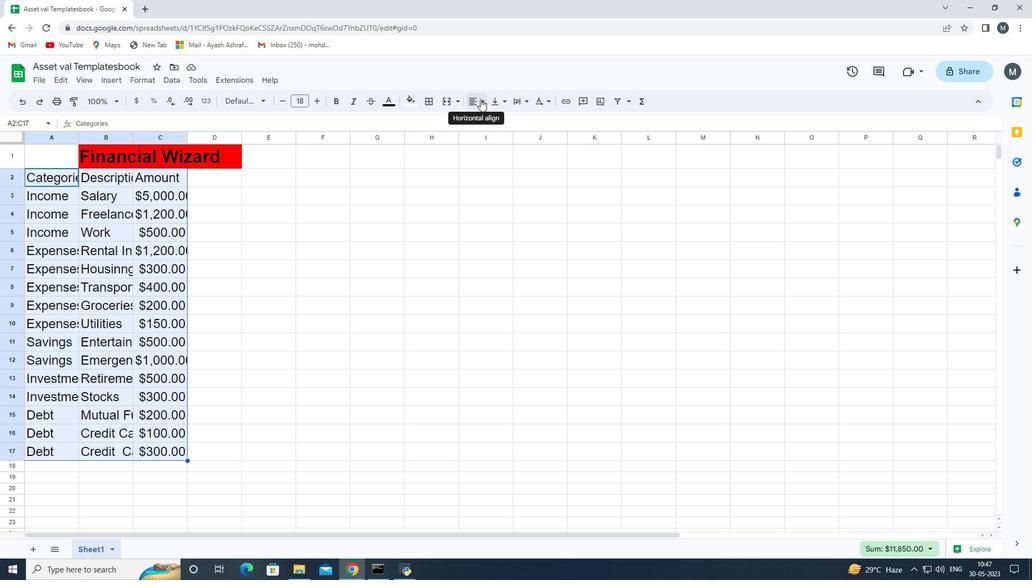 
Action: Mouse moved to (480, 127)
Screenshot: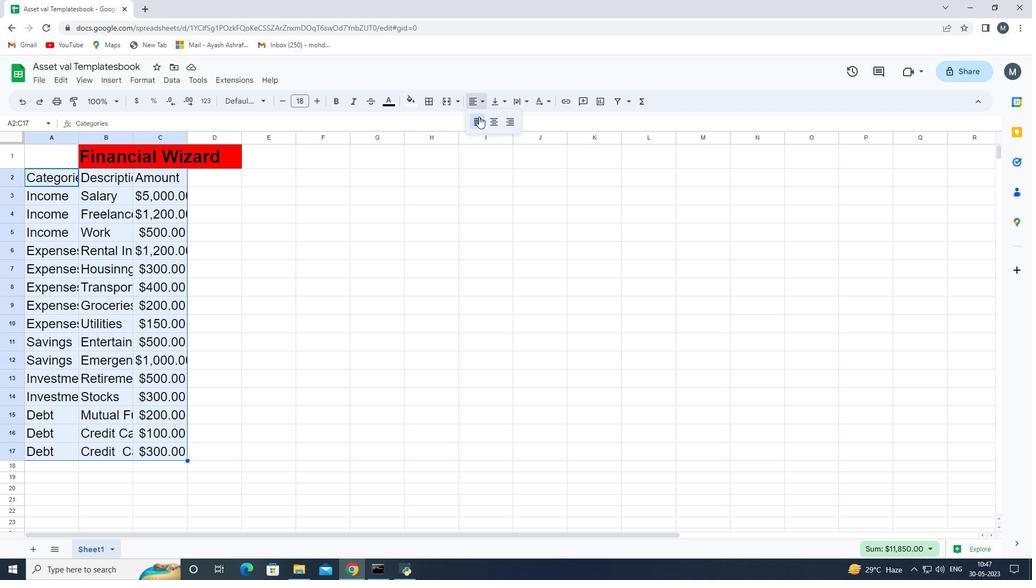 
Action: Mouse pressed left at (480, 127)
Screenshot: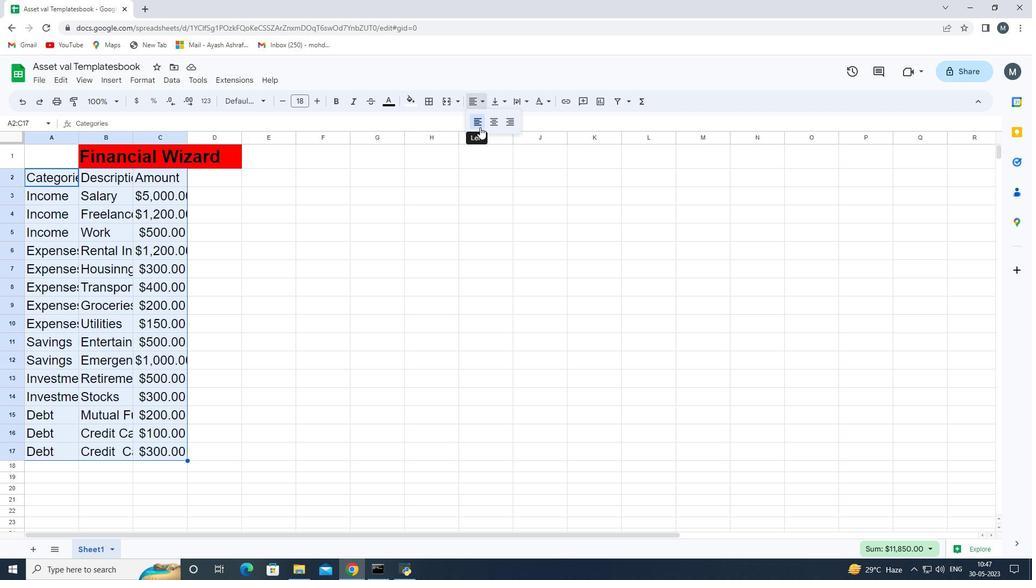 
Action: Mouse moved to (138, 165)
Screenshot: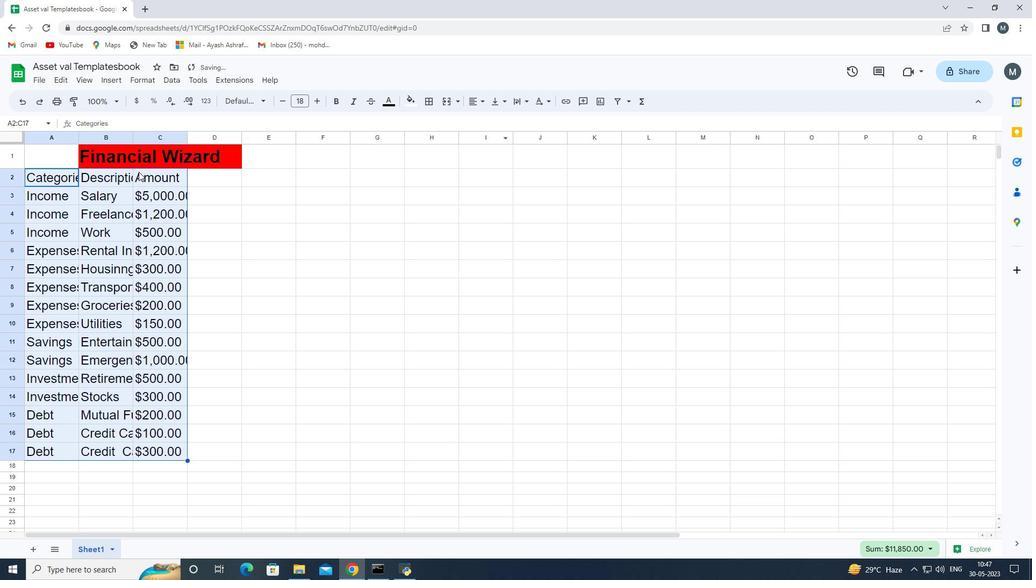 
Action: Mouse pressed left at (138, 165)
Screenshot: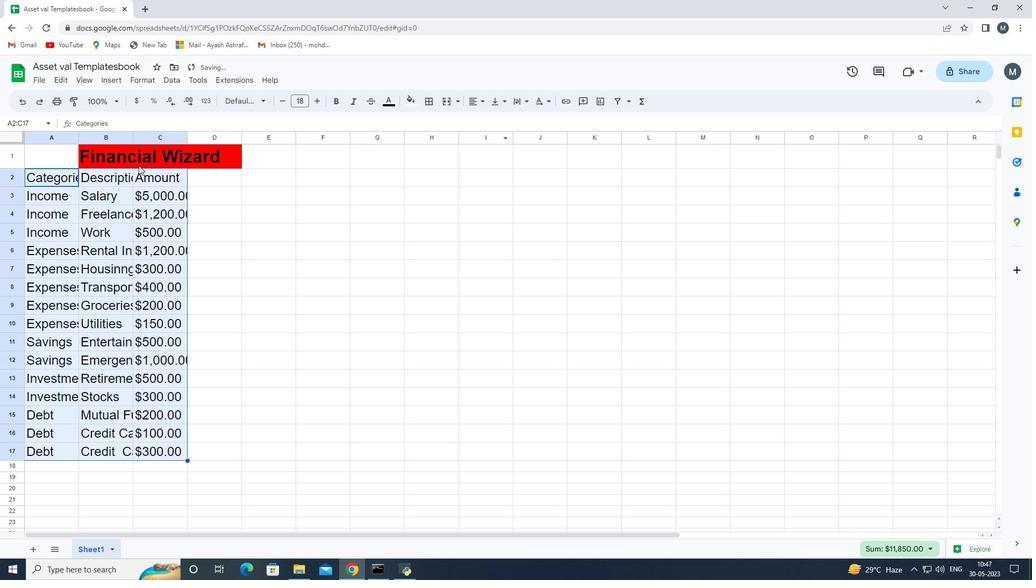 
Action: Mouse moved to (15, 154)
Screenshot: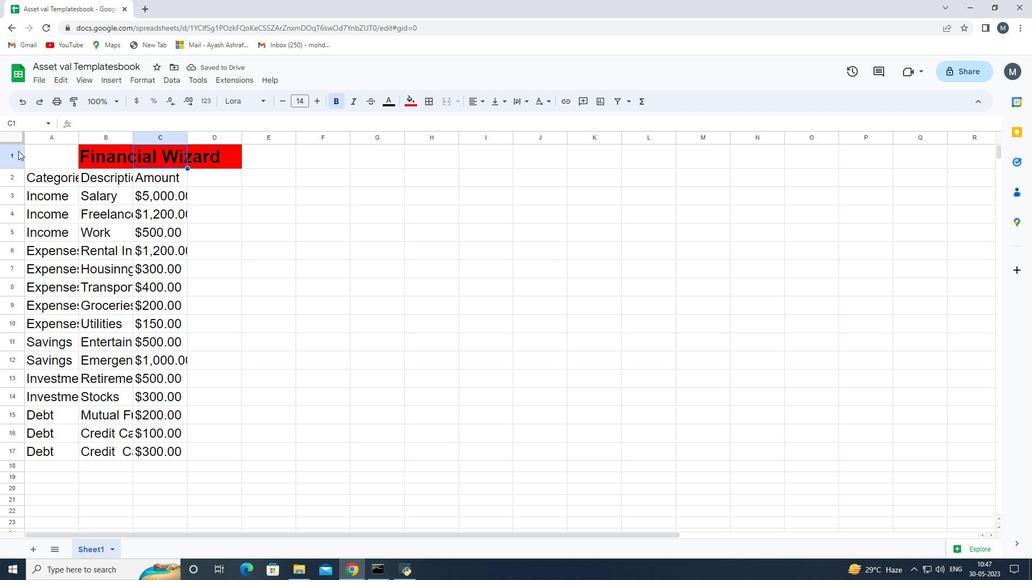 
Action: Mouse pressed left at (15, 154)
Screenshot: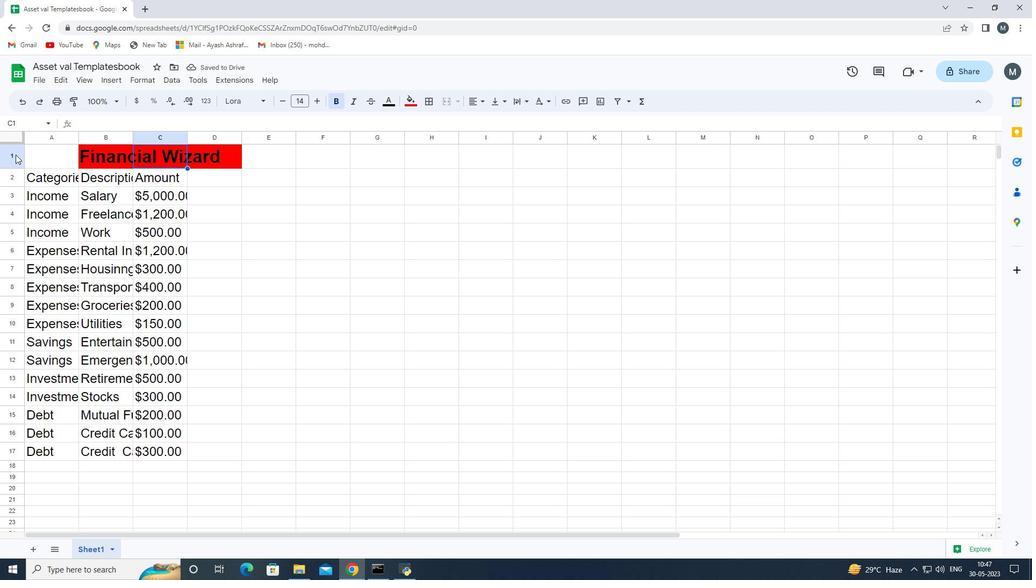 
Action: Mouse moved to (470, 99)
Screenshot: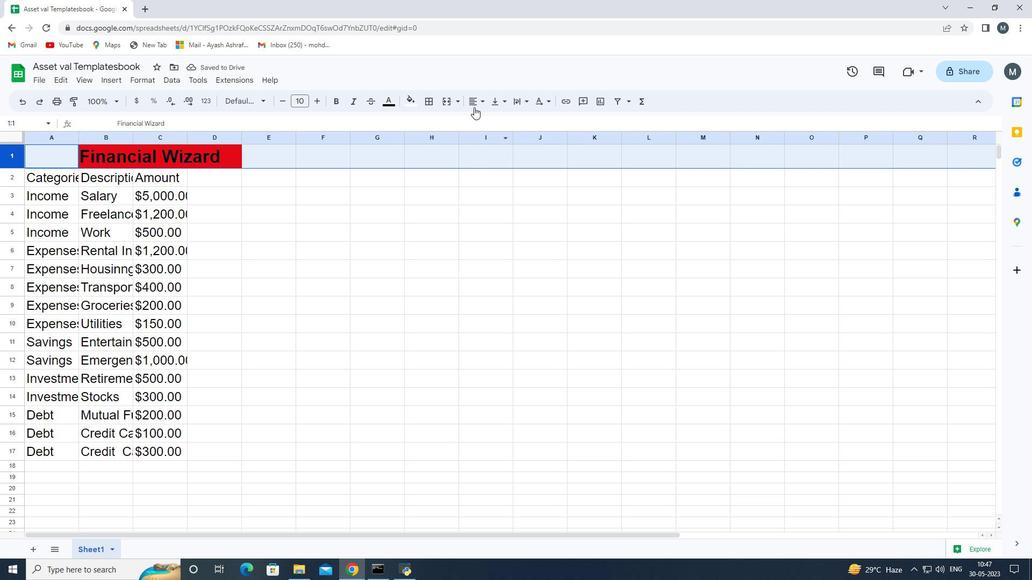 
Action: Mouse pressed left at (470, 99)
Screenshot: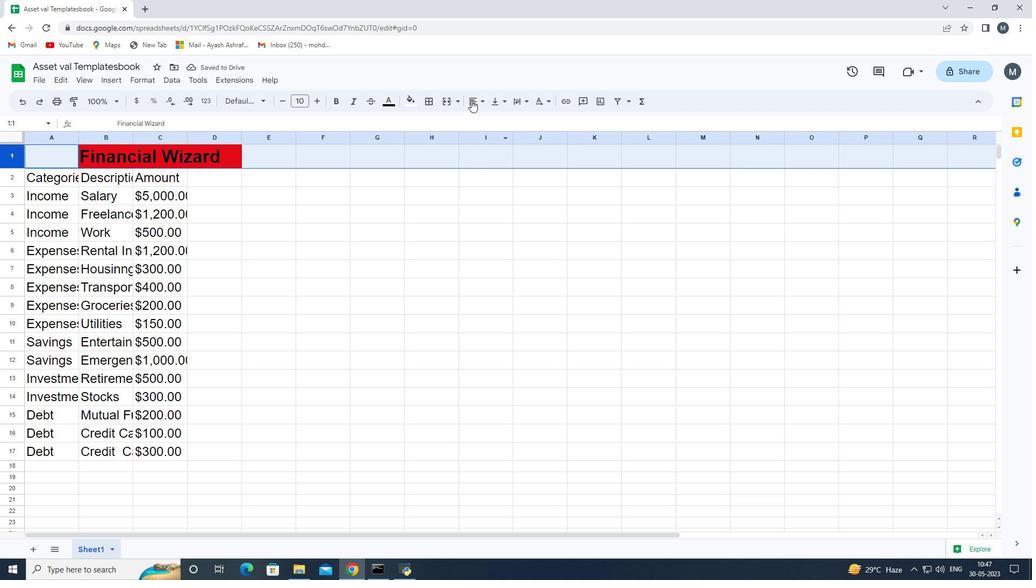 
Action: Mouse moved to (474, 120)
Screenshot: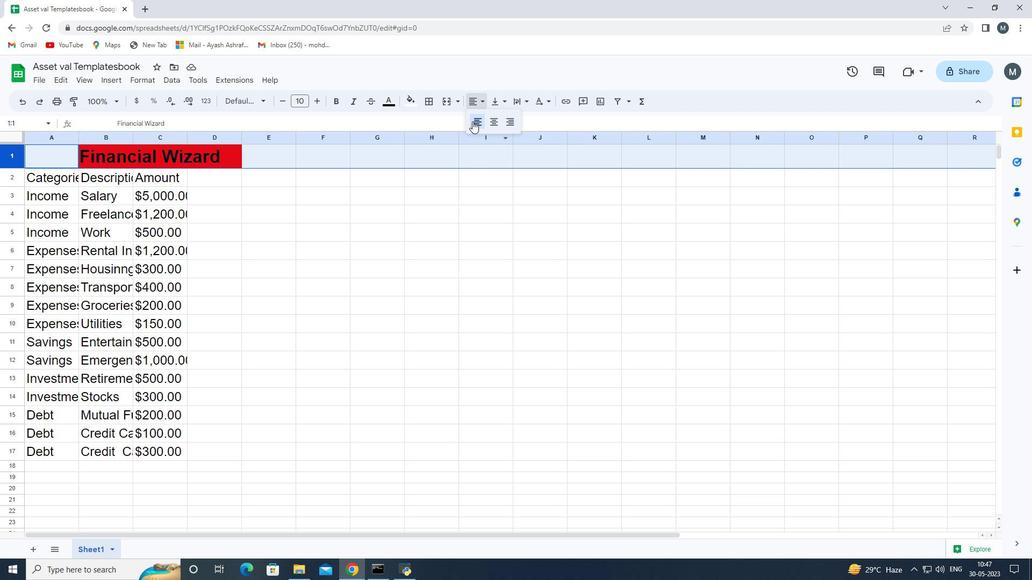 
Action: Mouse pressed left at (474, 120)
Screenshot: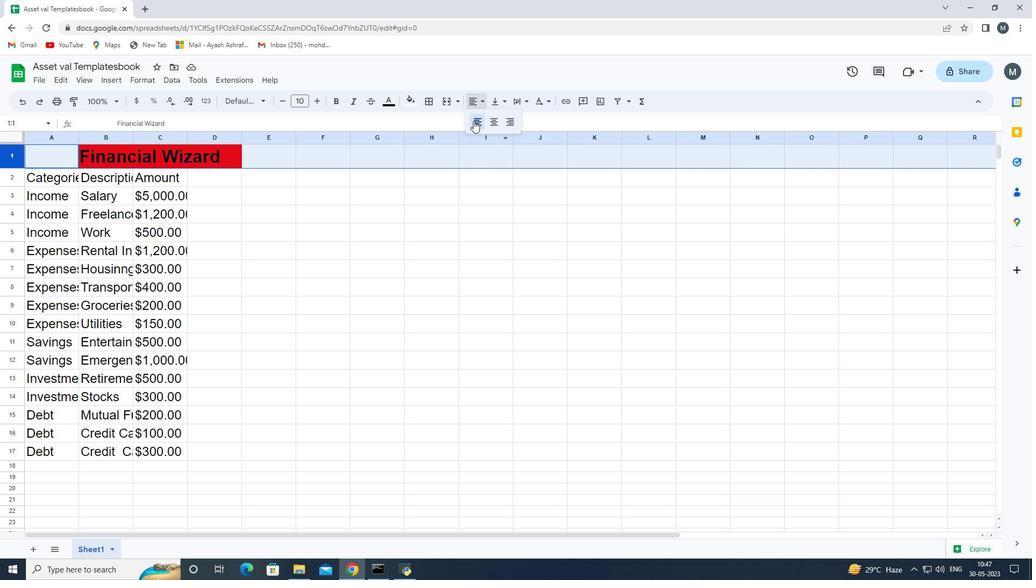 
Action: Mouse moved to (229, 210)
Screenshot: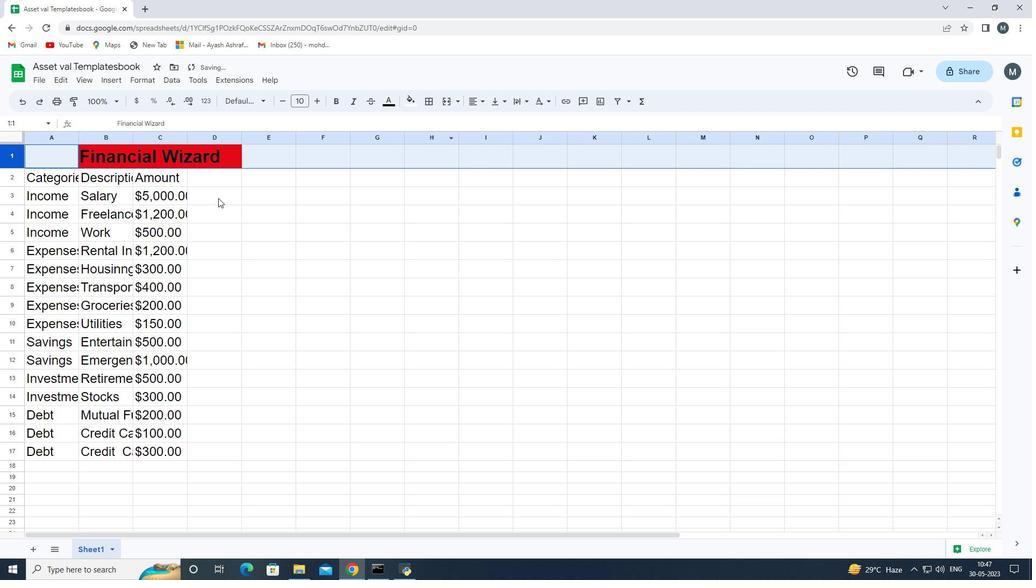 
Action: Mouse pressed left at (229, 210)
Screenshot: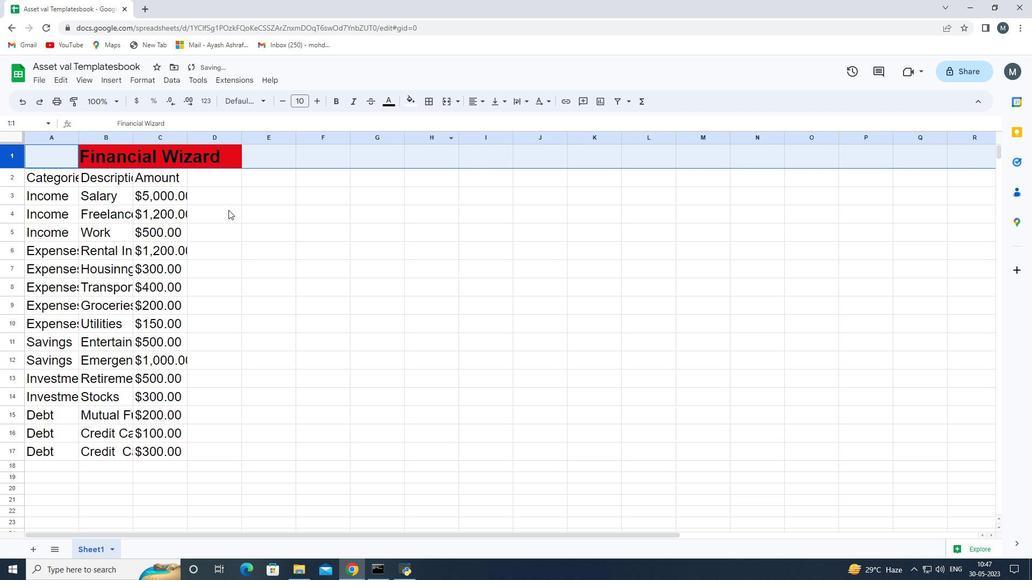 
Action: Mouse moved to (17, 155)
Screenshot: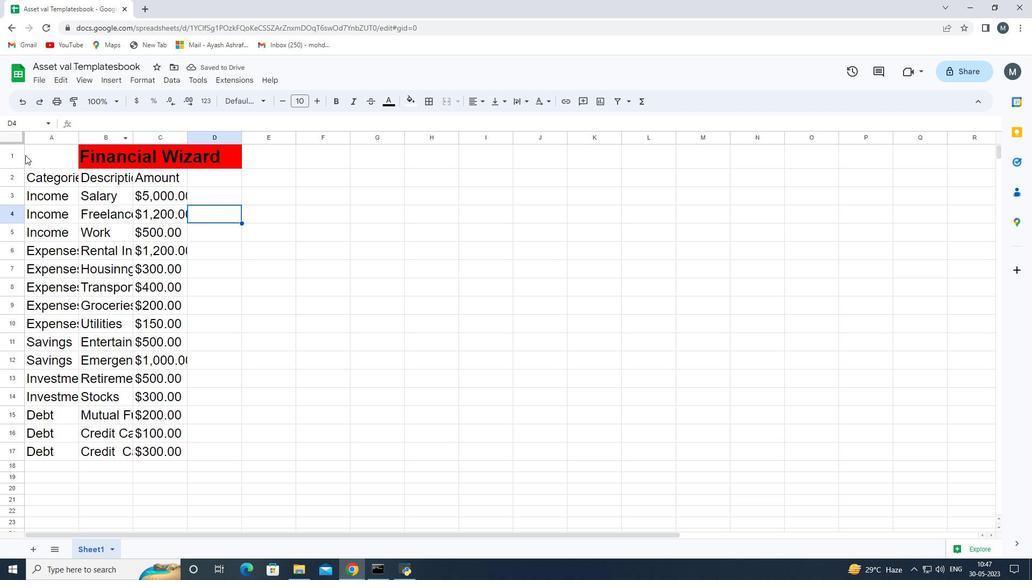 
Action: Mouse pressed left at (17, 155)
Screenshot: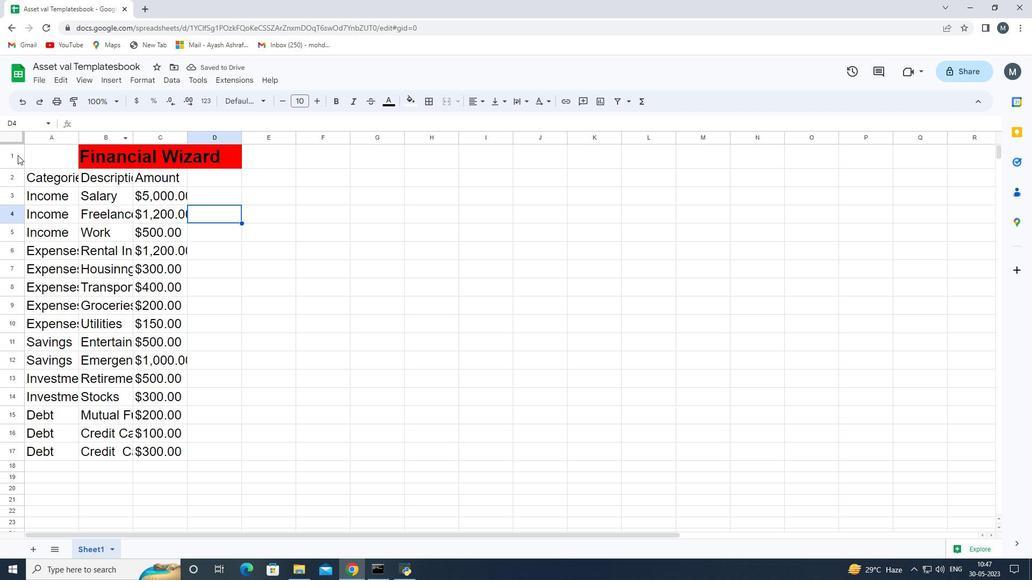 
Action: Mouse moved to (162, 122)
Screenshot: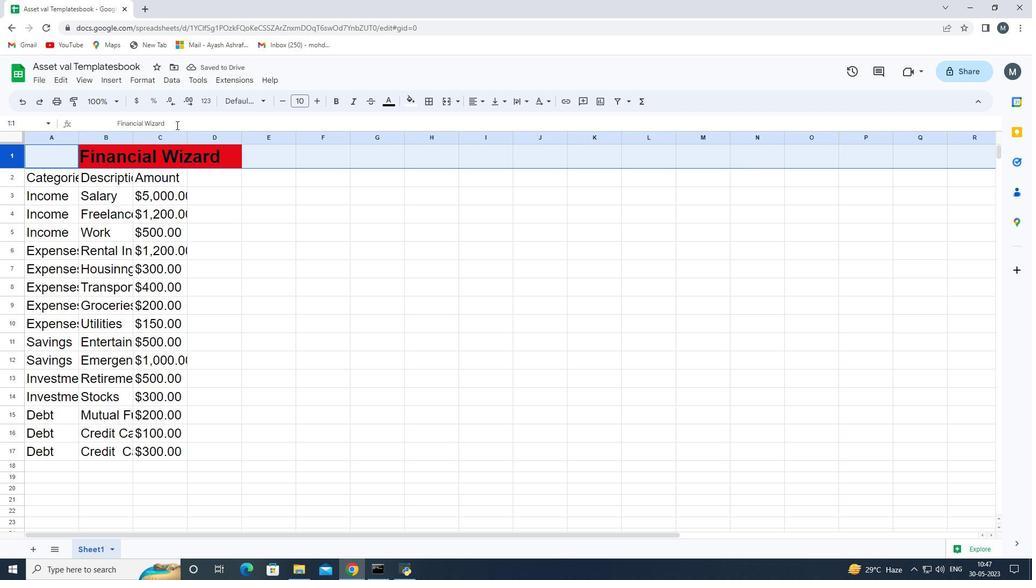 
Action: Mouse pressed left at (162, 122)
Screenshot: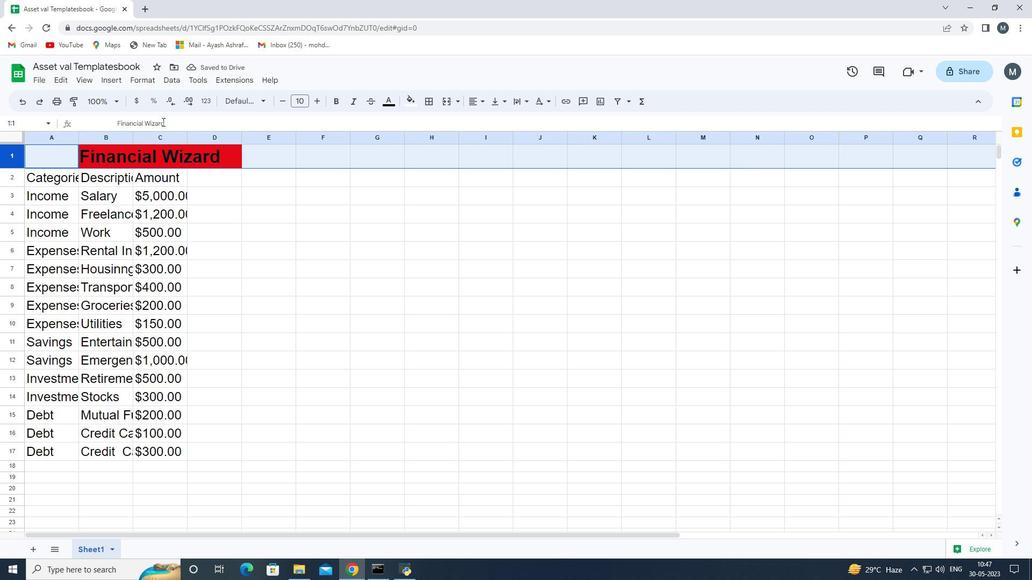
Action: Mouse moved to (173, 123)
Screenshot: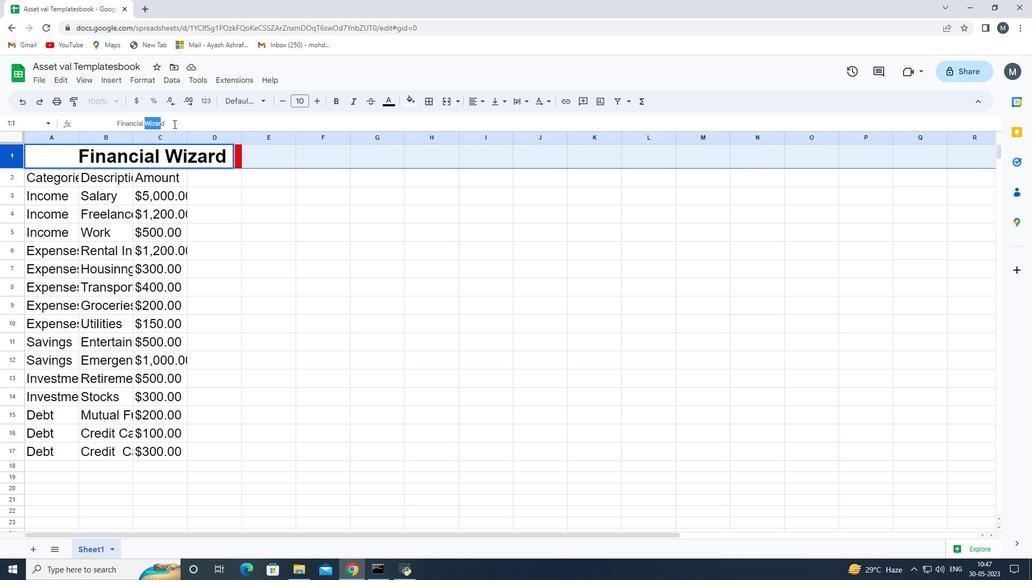 
Action: Mouse pressed left at (173, 123)
Screenshot: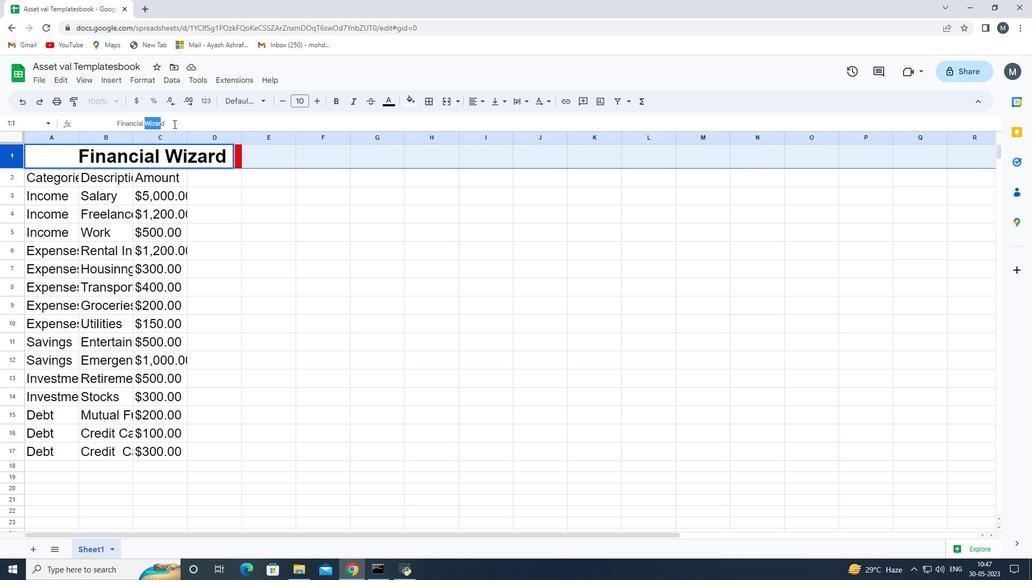 
Action: Mouse moved to (471, 105)
Screenshot: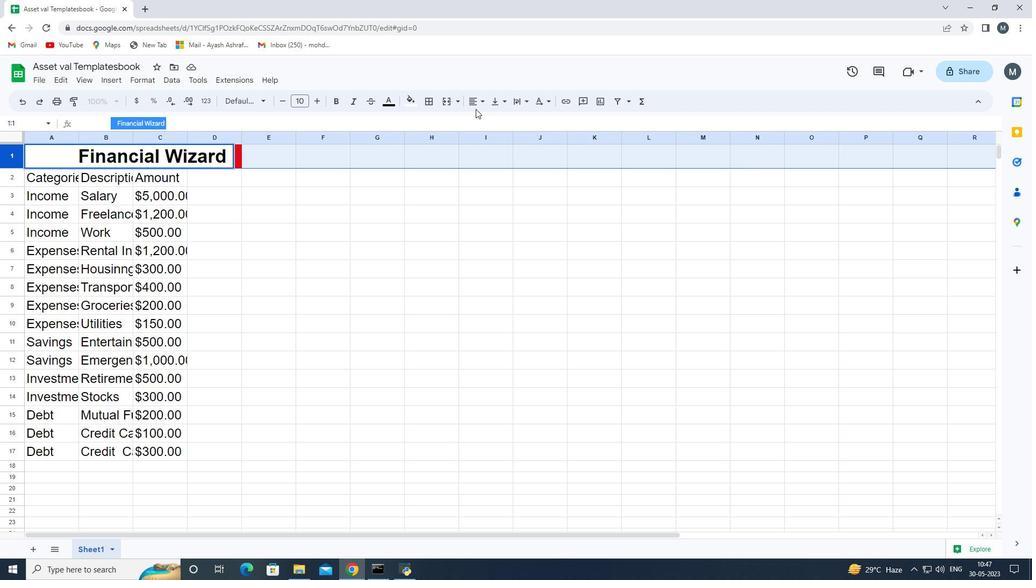 
Action: Mouse pressed left at (471, 105)
Screenshot: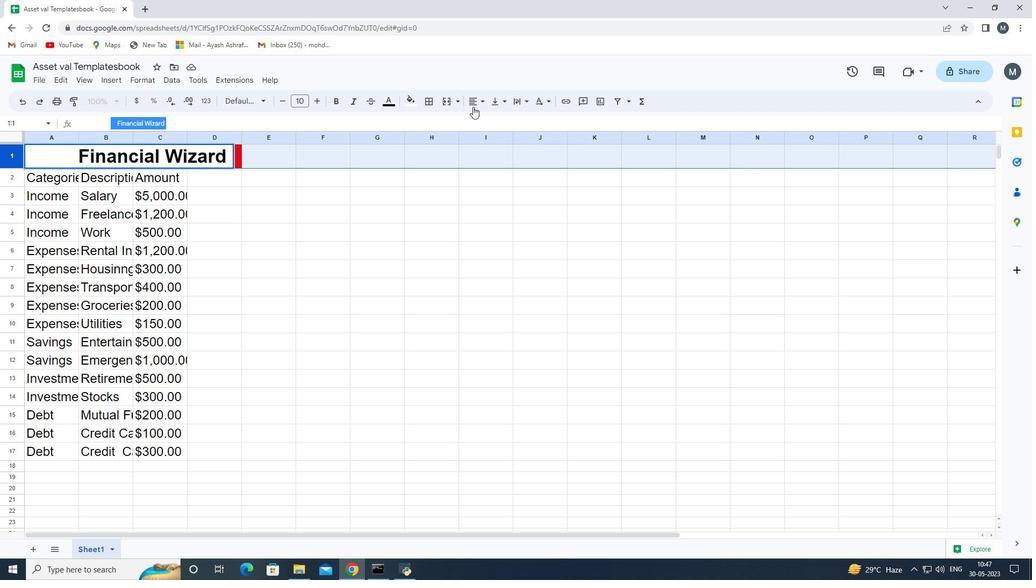 
Action: Mouse moved to (473, 122)
Screenshot: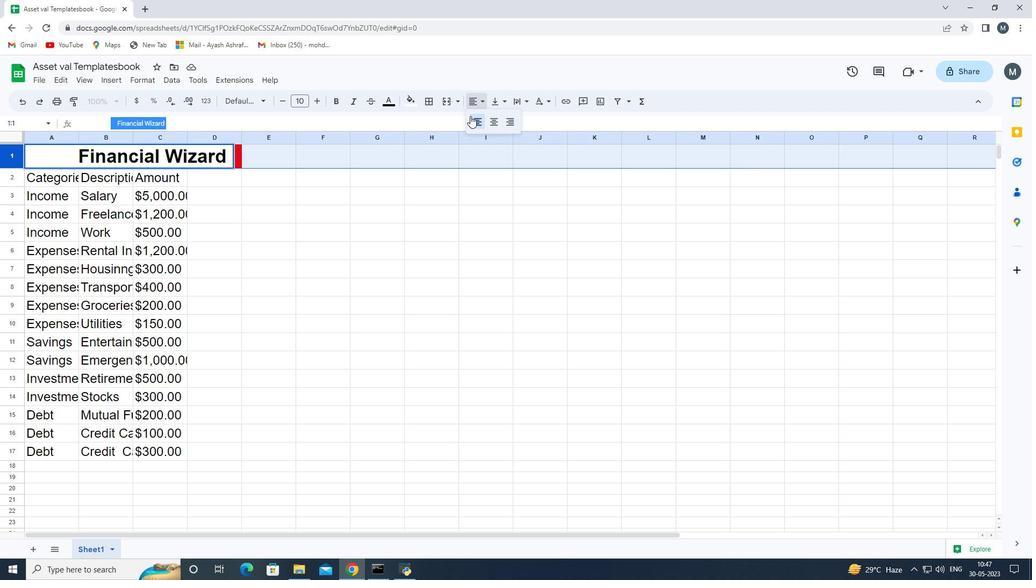 
Action: Mouse pressed left at (473, 122)
Screenshot: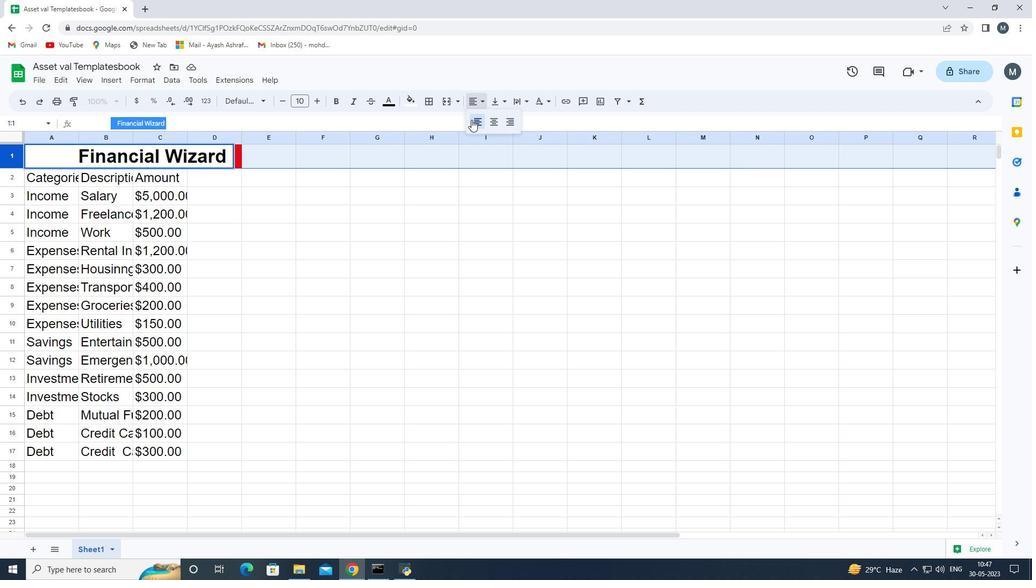 
Action: Mouse moved to (293, 308)
Screenshot: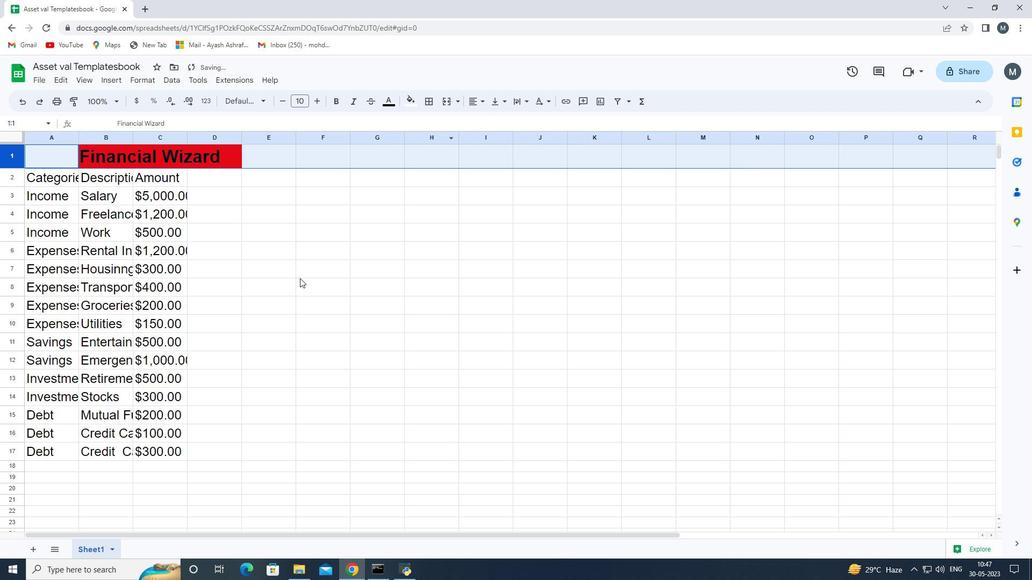 
Action: Mouse pressed left at (293, 308)
Screenshot: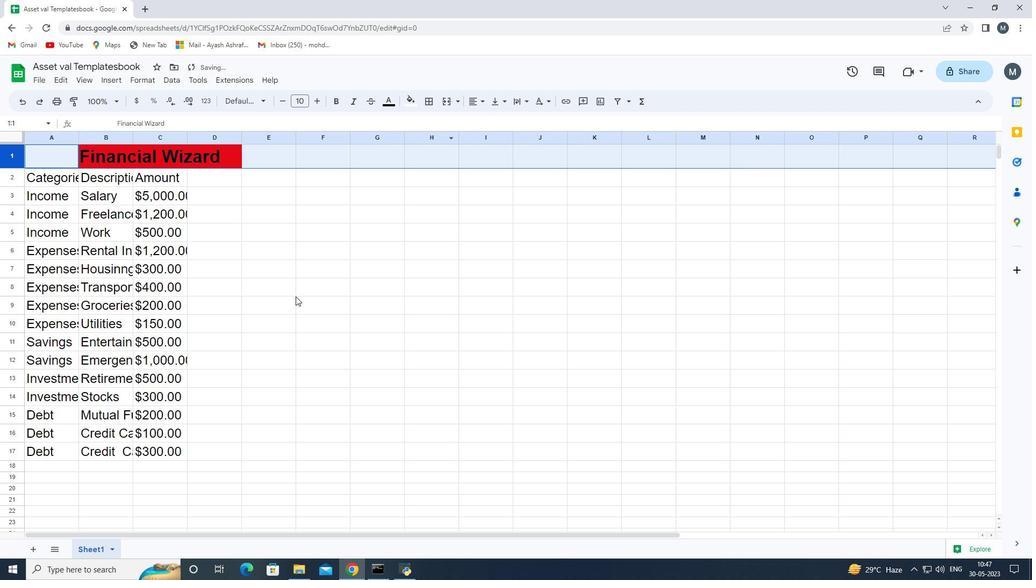 
Action: Mouse moved to (43, 162)
Screenshot: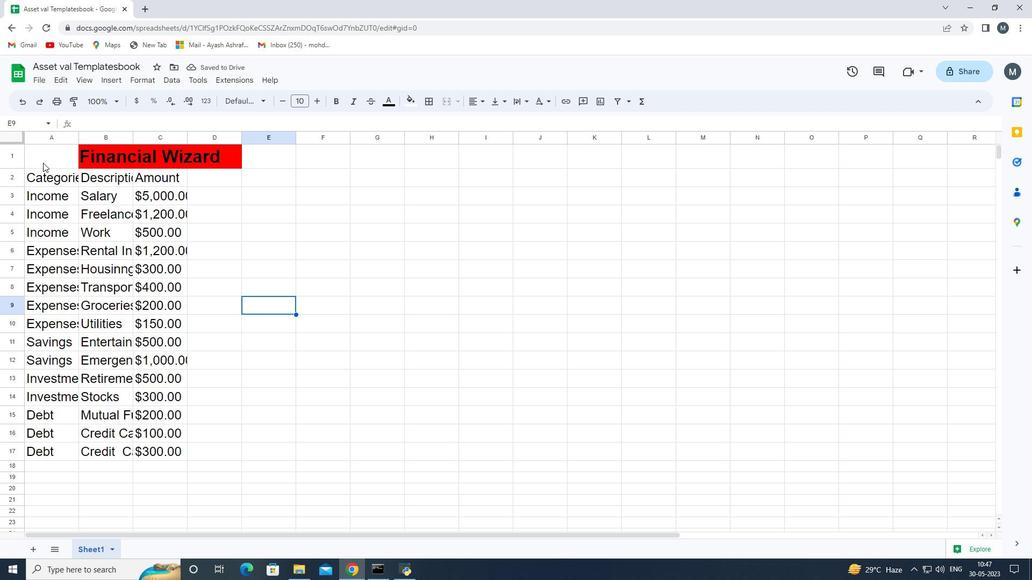 
Action: Mouse pressed left at (43, 162)
Screenshot: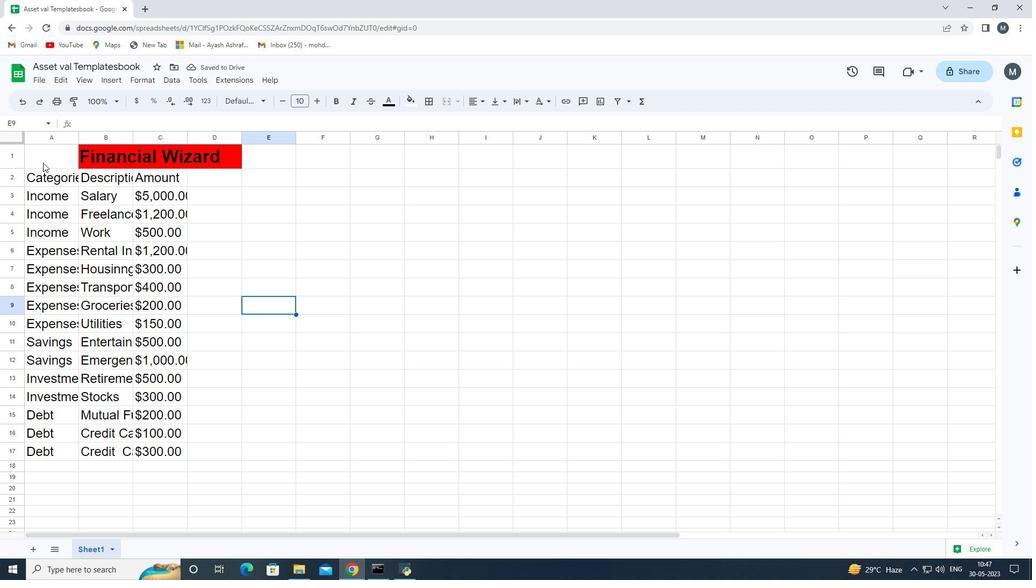 
Action: Mouse moved to (115, 158)
Screenshot: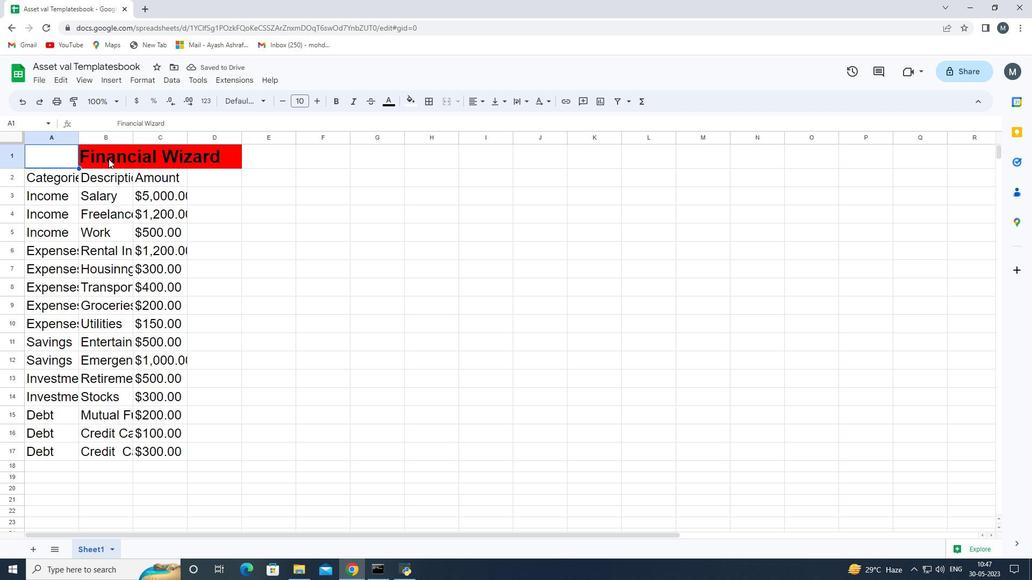
Action: Mouse pressed left at (115, 158)
Screenshot: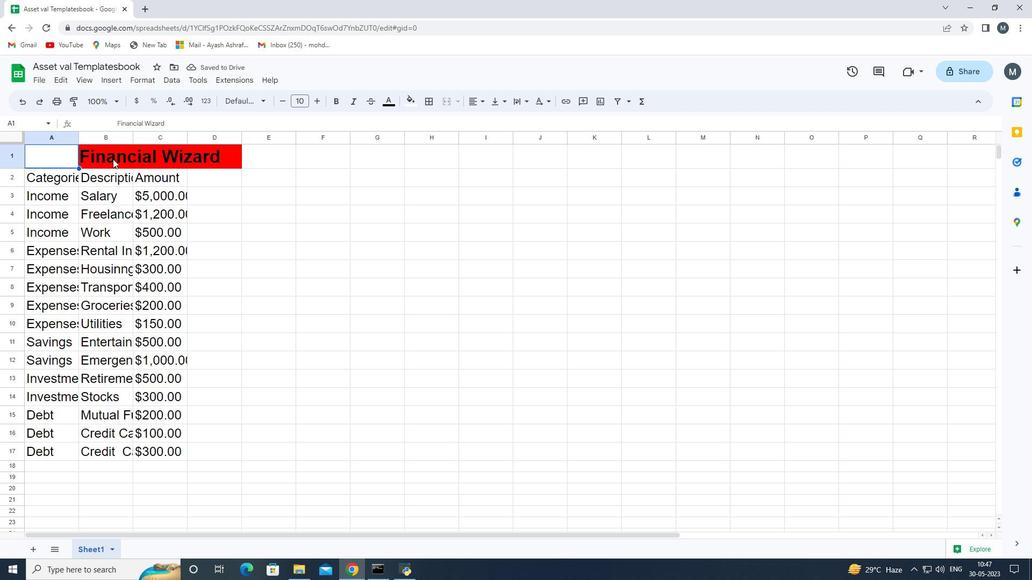
Action: Mouse moved to (8, 159)
Screenshot: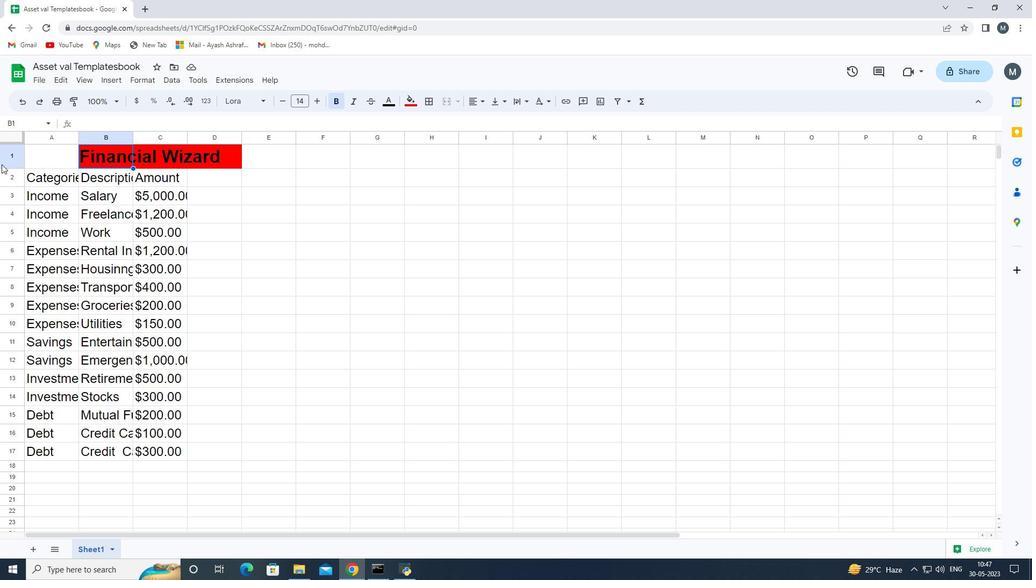 
Action: Mouse pressed left at (8, 159)
Screenshot: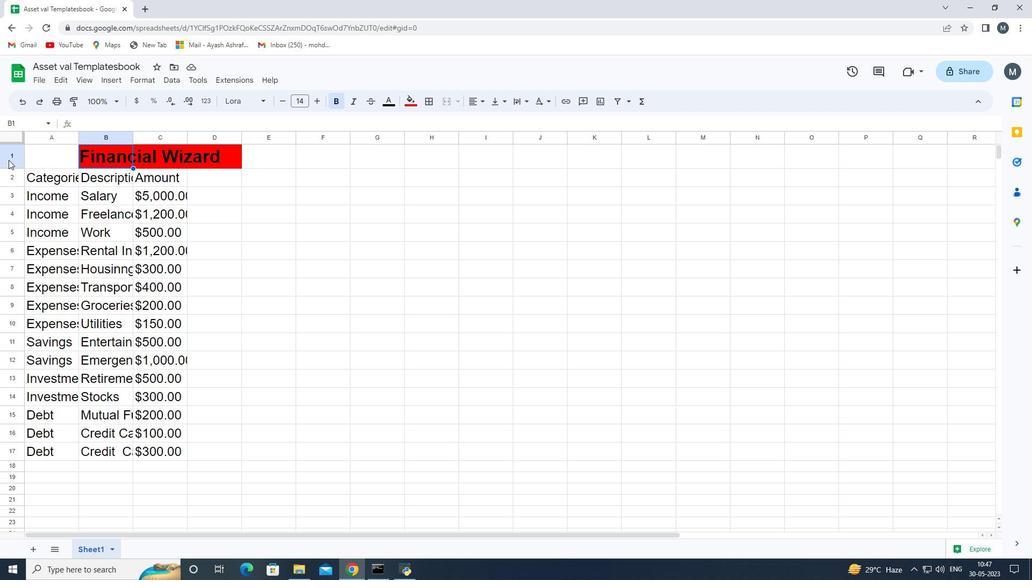 
Action: Mouse moved to (117, 125)
Screenshot: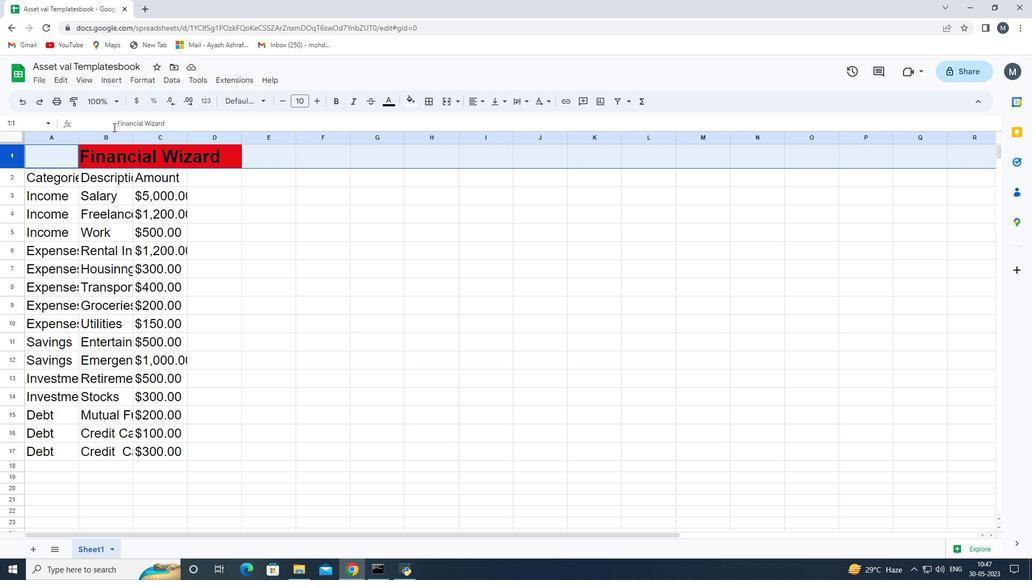 
Action: Mouse pressed left at (117, 125)
Screenshot: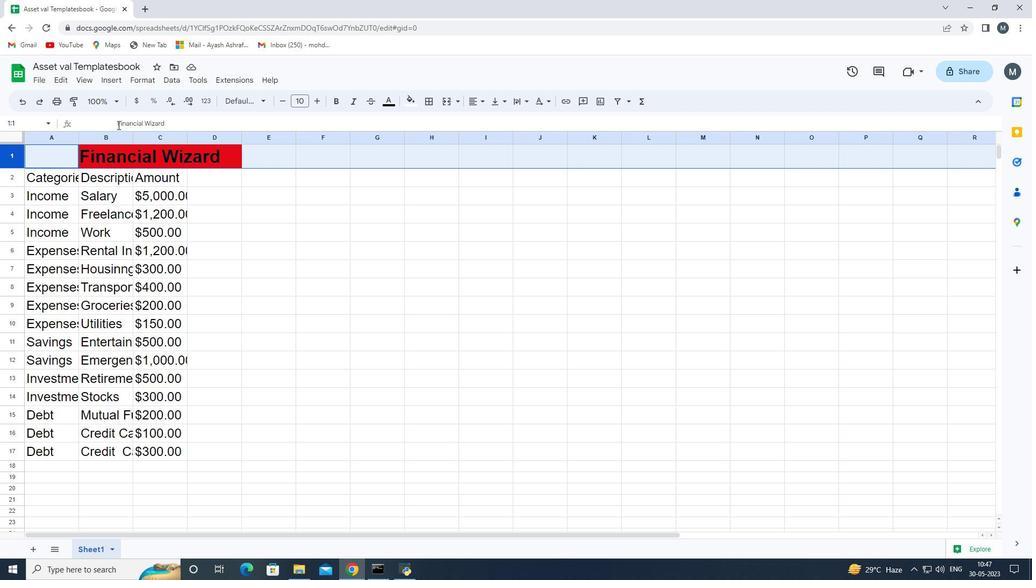 
Action: Mouse moved to (119, 126)
Screenshot: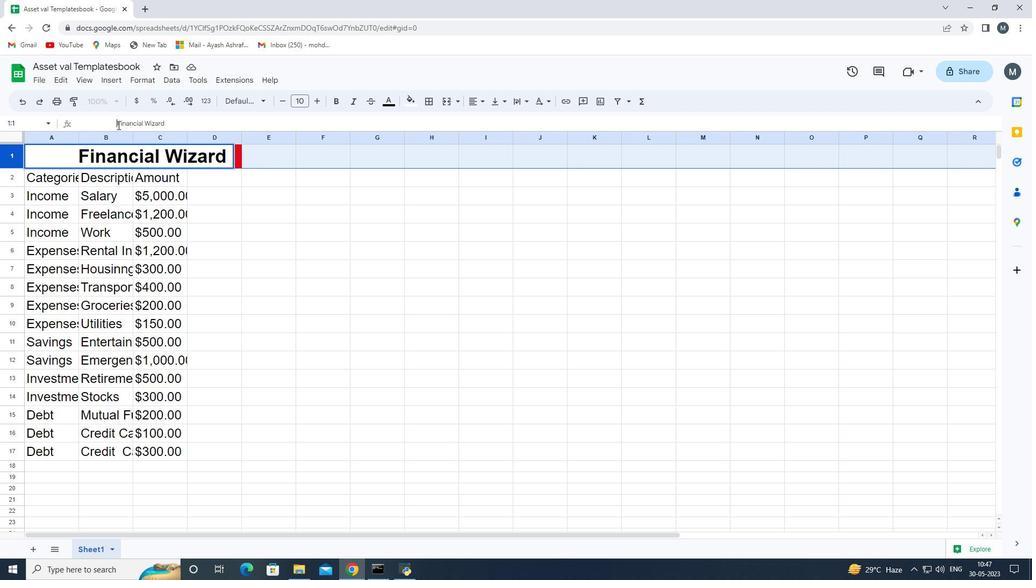 
Action: Key pressed <Key.backspace><Key.backspace><Key.backspace><Key.backspace><Key.backspace><Key.backspace><Key.backspace><Key.backspace><Key.backspace><Key.backspace><Key.backspace><Key.backspace><Key.backspace><Key.backspace><Key.backspace><Key.backspace><Key.backspace><Key.backspace><Key.backspace><Key.backspace><Key.backspace><Key.backspace><Key.backspace><Key.backspace>
Screenshot: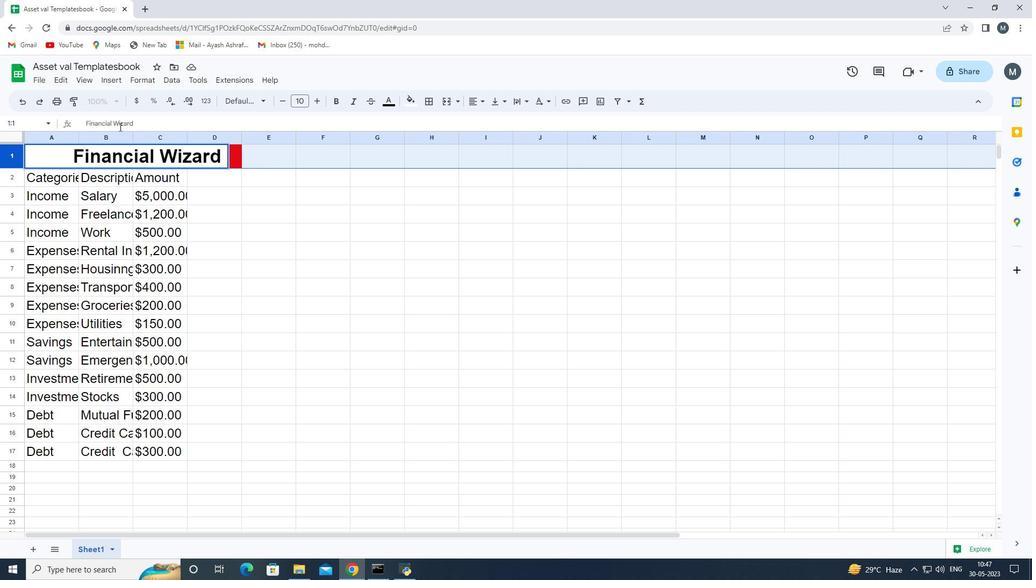 
Action: Mouse moved to (226, 286)
Screenshot: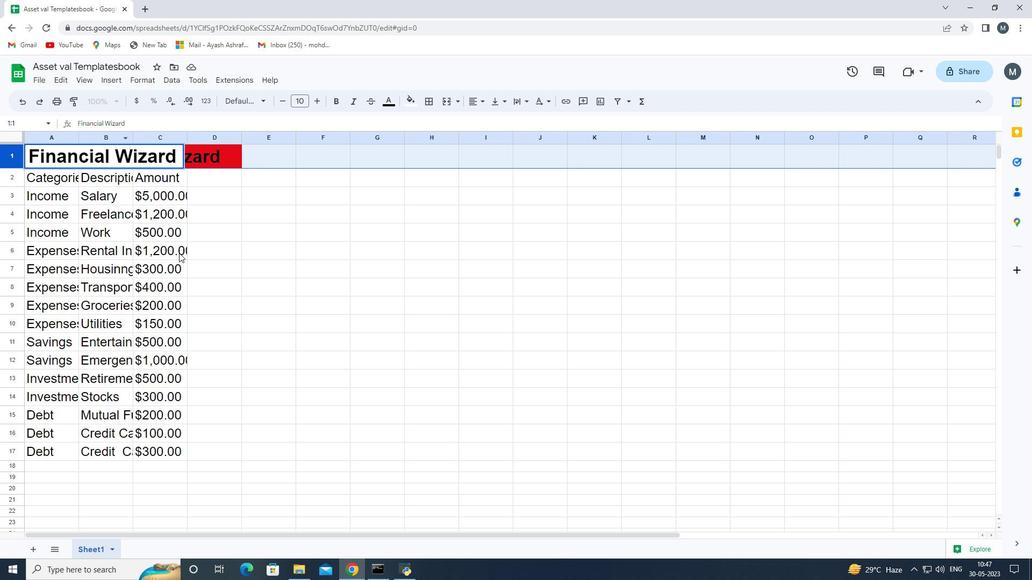
Action: Mouse pressed left at (226, 286)
Screenshot: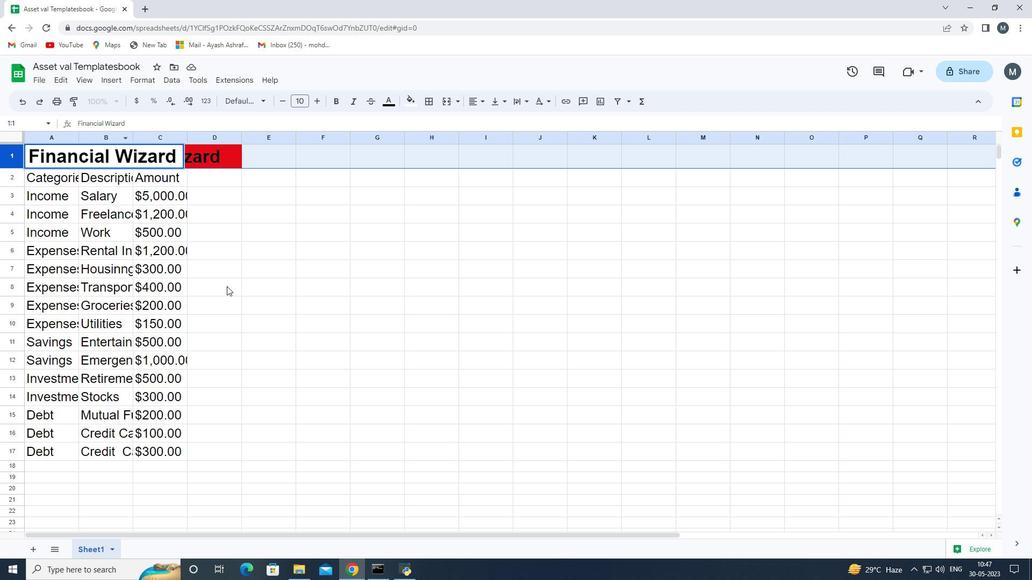 
Action: Mouse moved to (55, 162)
Screenshot: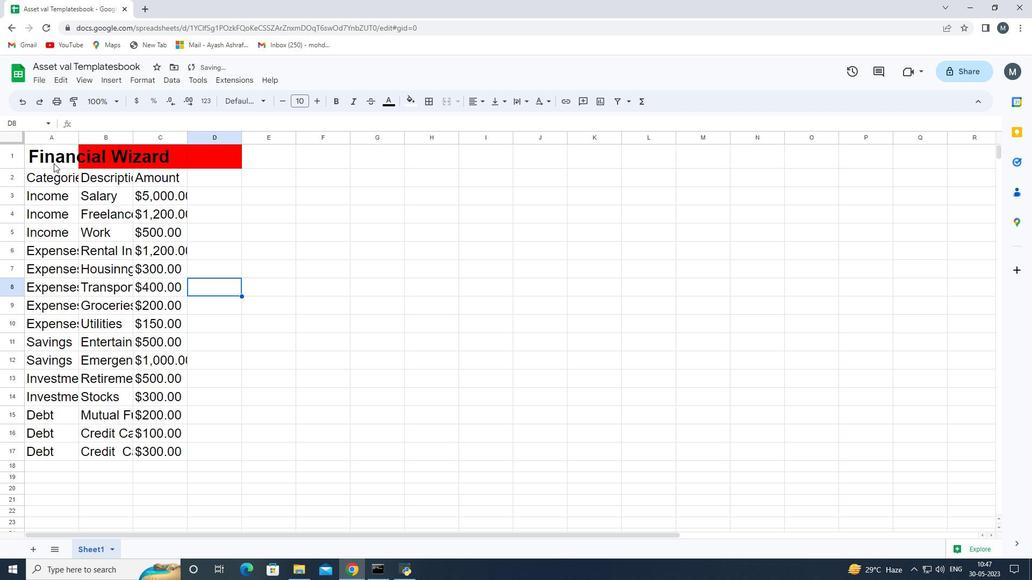 
Action: Mouse pressed left at (55, 162)
Screenshot: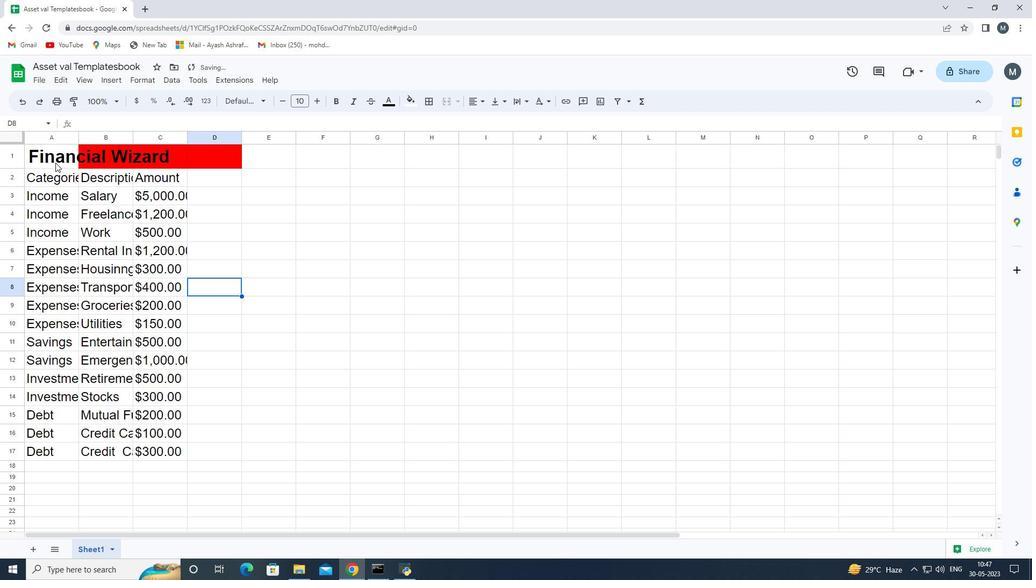 
Action: Mouse moved to (405, 105)
Screenshot: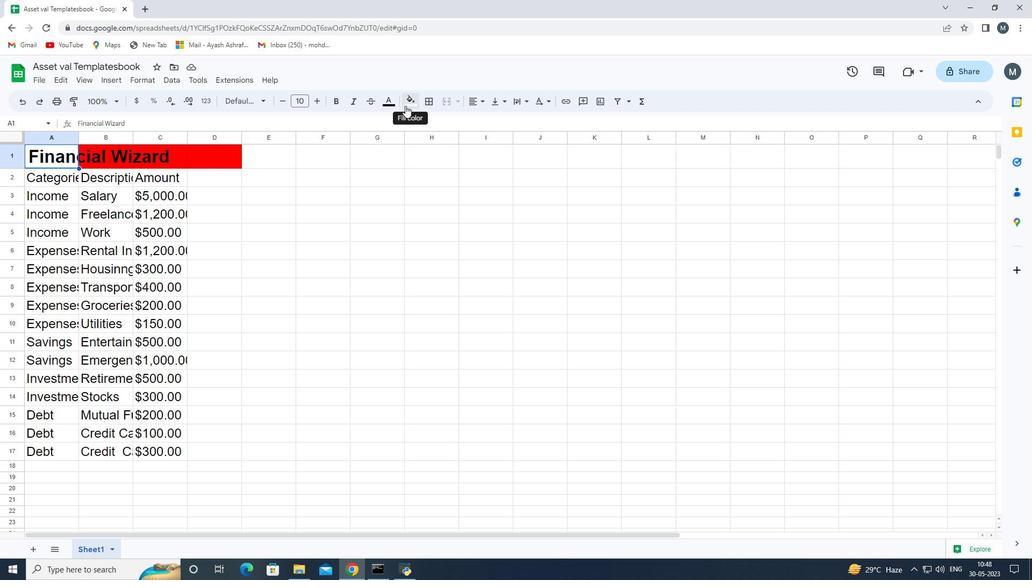 
Action: Mouse pressed left at (405, 105)
Screenshot: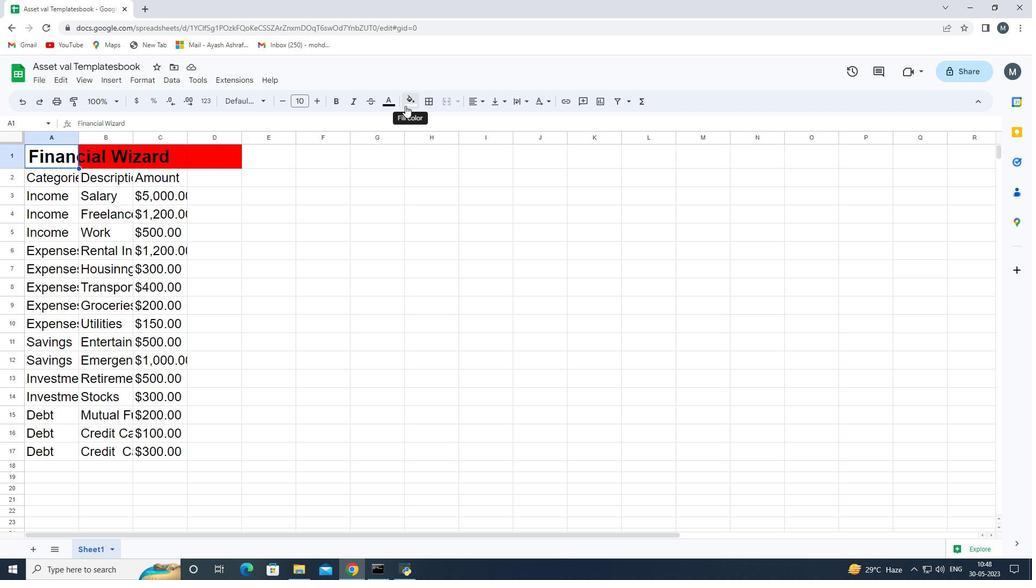 
Action: Mouse moved to (430, 147)
Screenshot: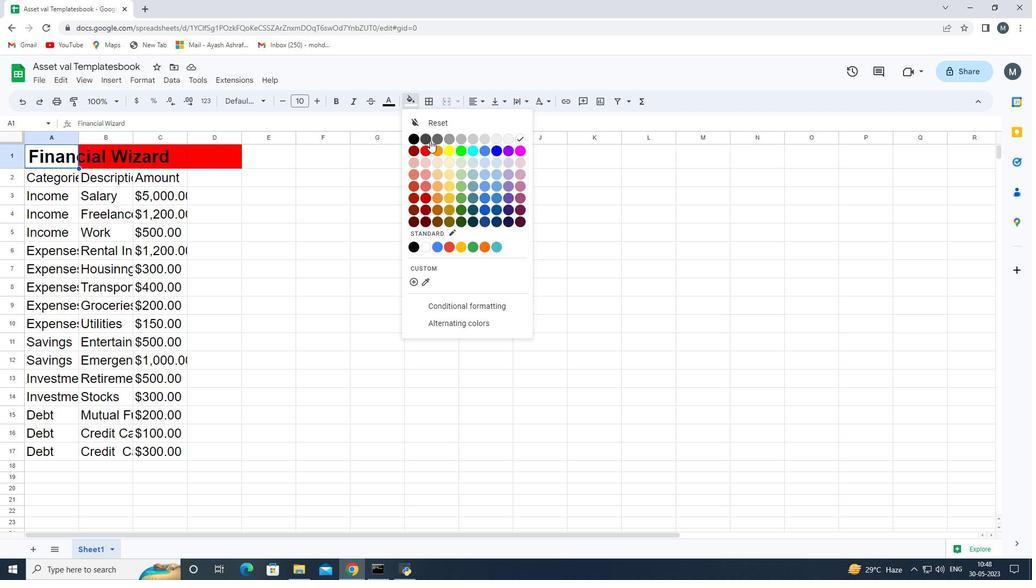 
Action: Mouse pressed left at (430, 147)
Screenshot: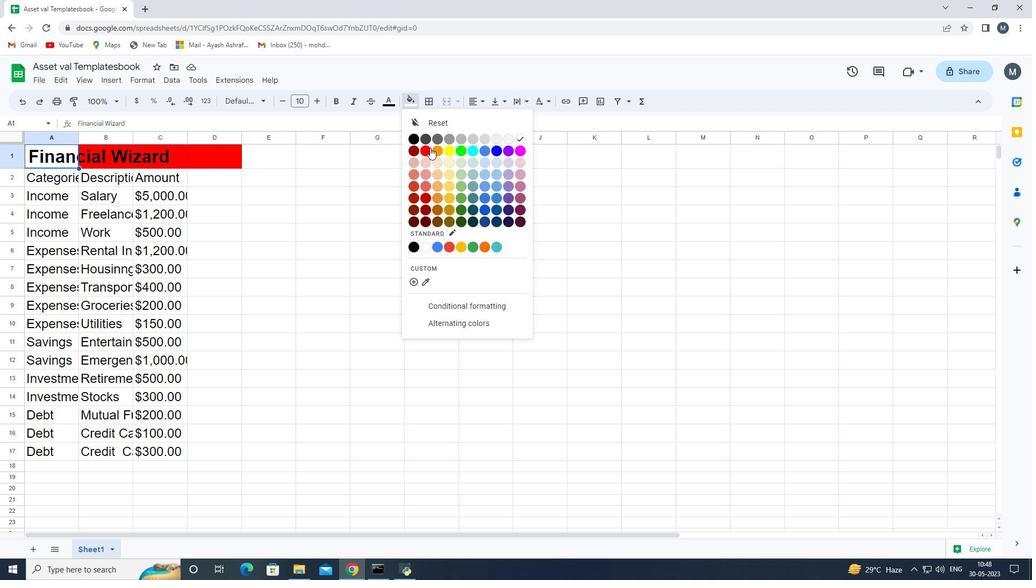 
Action: Mouse moved to (229, 161)
Screenshot: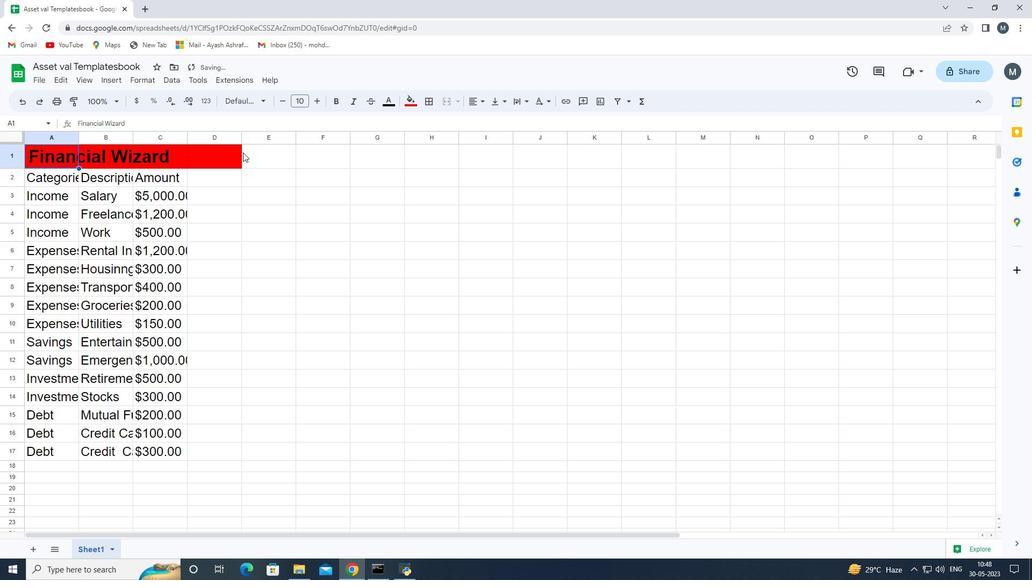 
Action: Mouse pressed left at (229, 161)
Screenshot: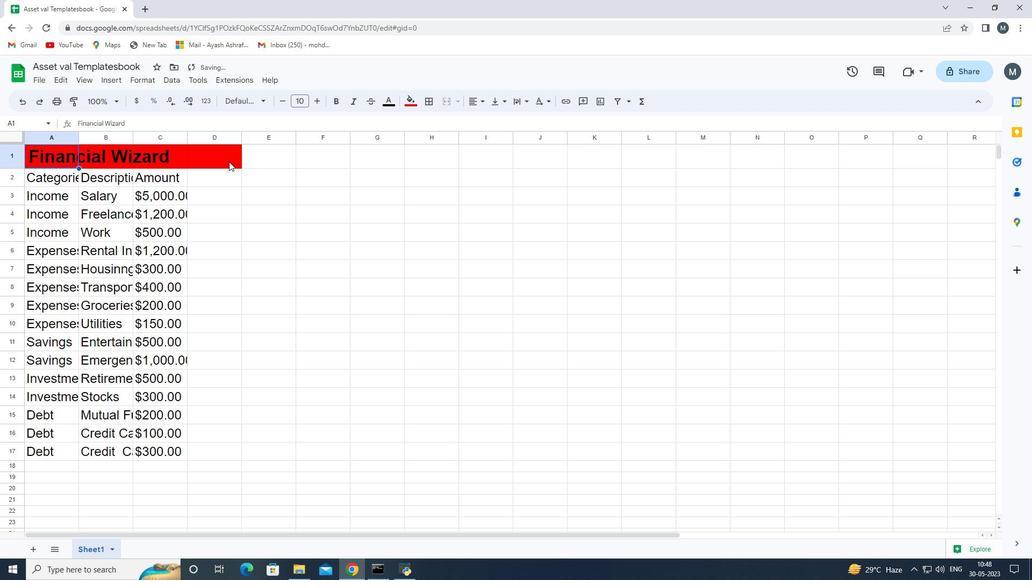 
Action: Mouse moved to (413, 103)
Screenshot: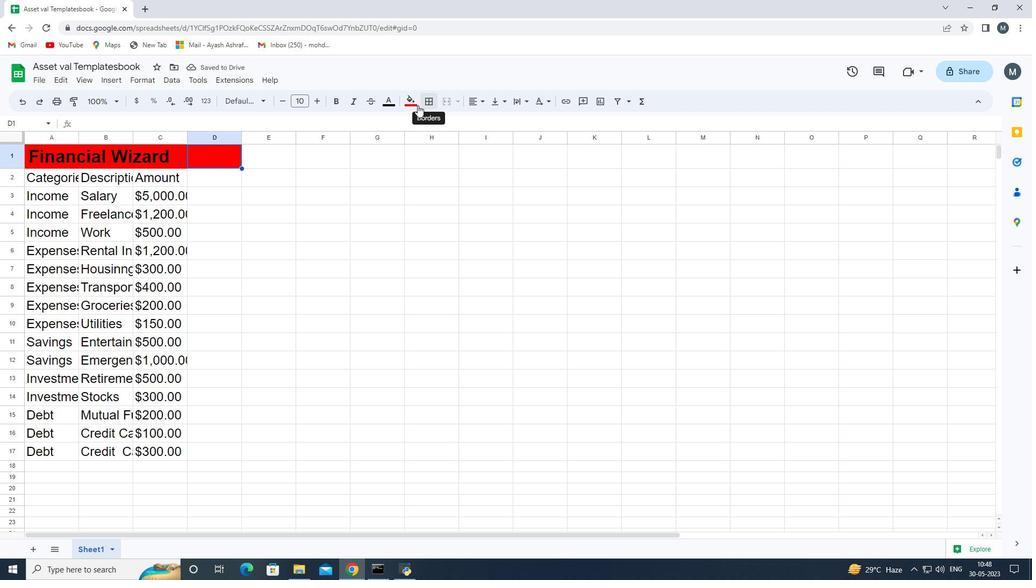 
Action: Mouse pressed left at (413, 103)
Screenshot: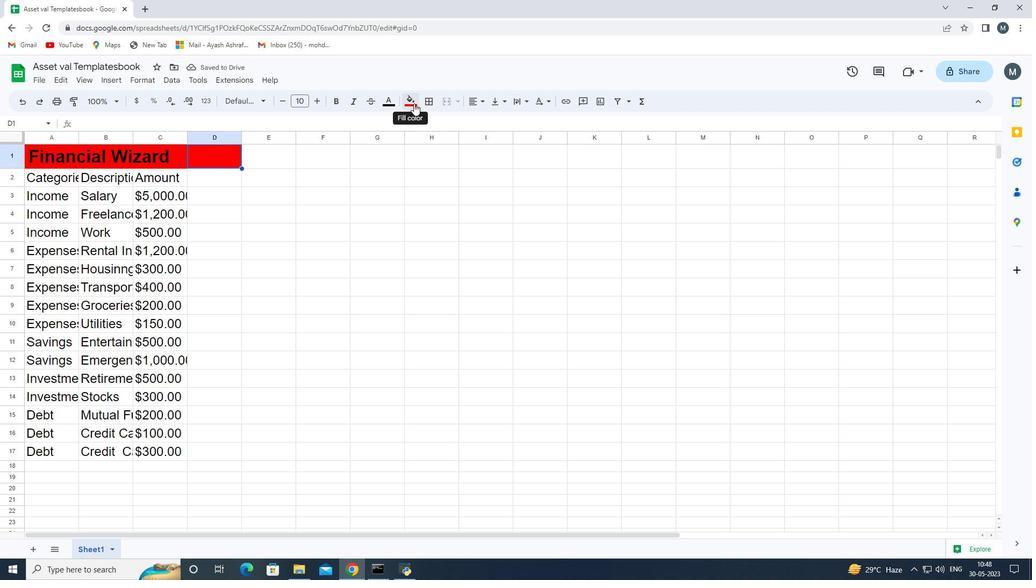 
Action: Mouse moved to (523, 138)
Screenshot: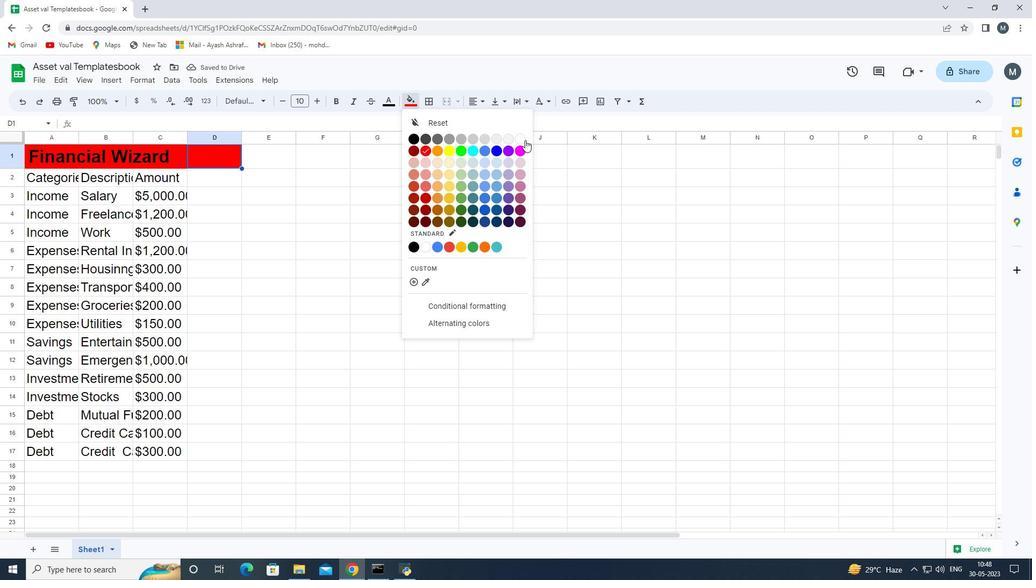 
Action: Mouse pressed left at (523, 138)
Screenshot: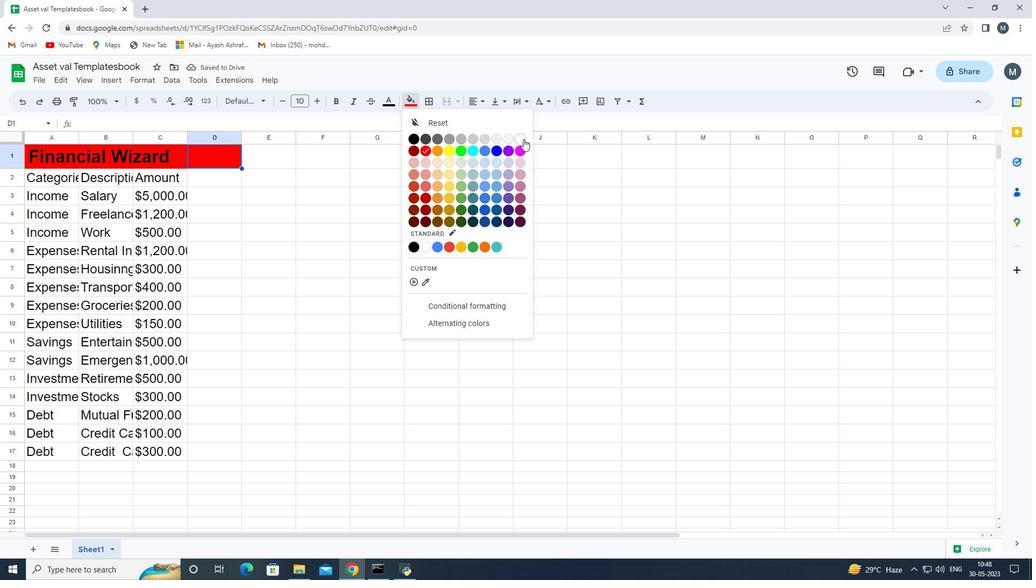 
Action: Mouse moved to (78, 134)
Screenshot: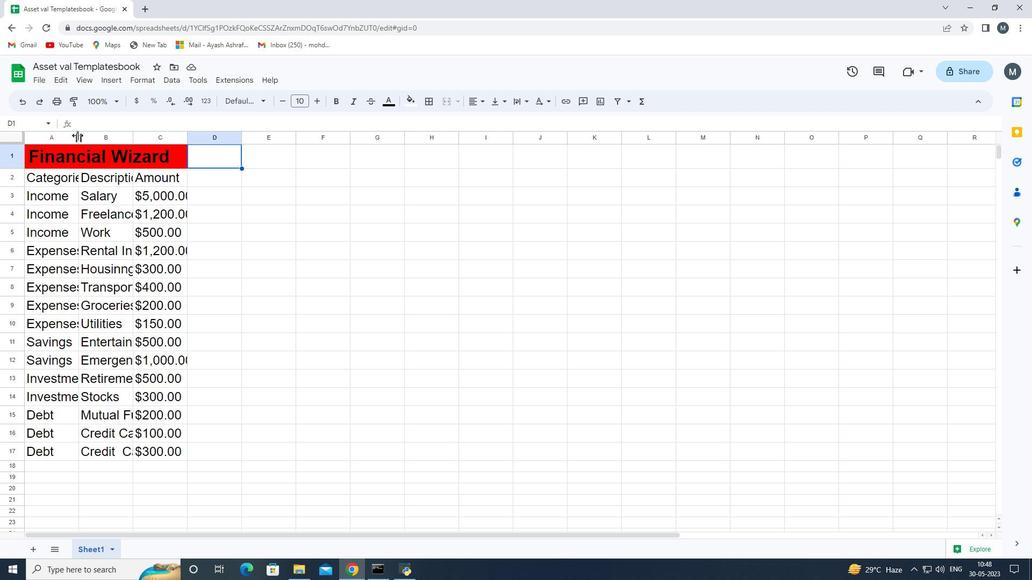 
Action: Mouse pressed left at (78, 134)
Screenshot: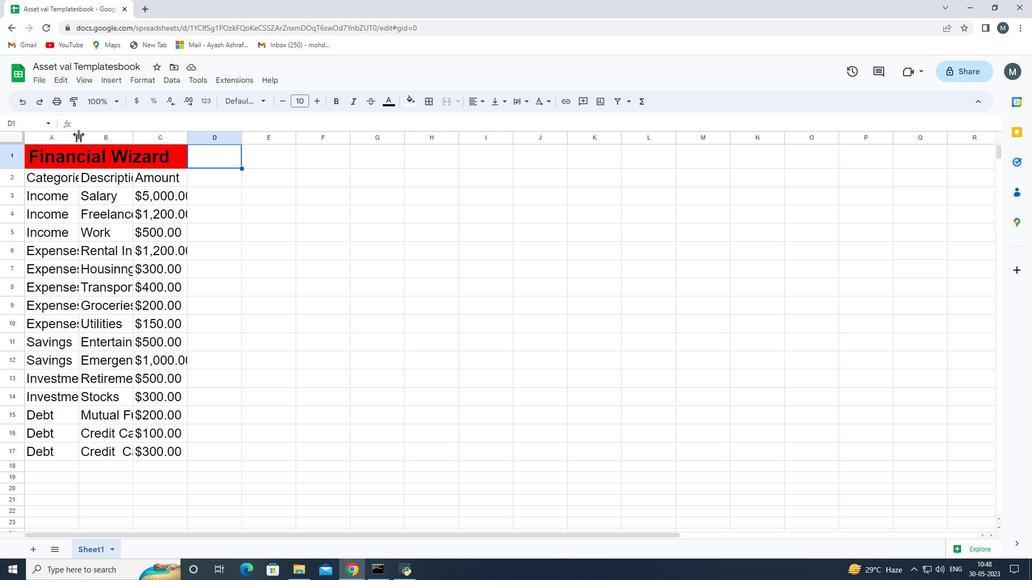 
Action: Mouse moved to (170, 136)
Screenshot: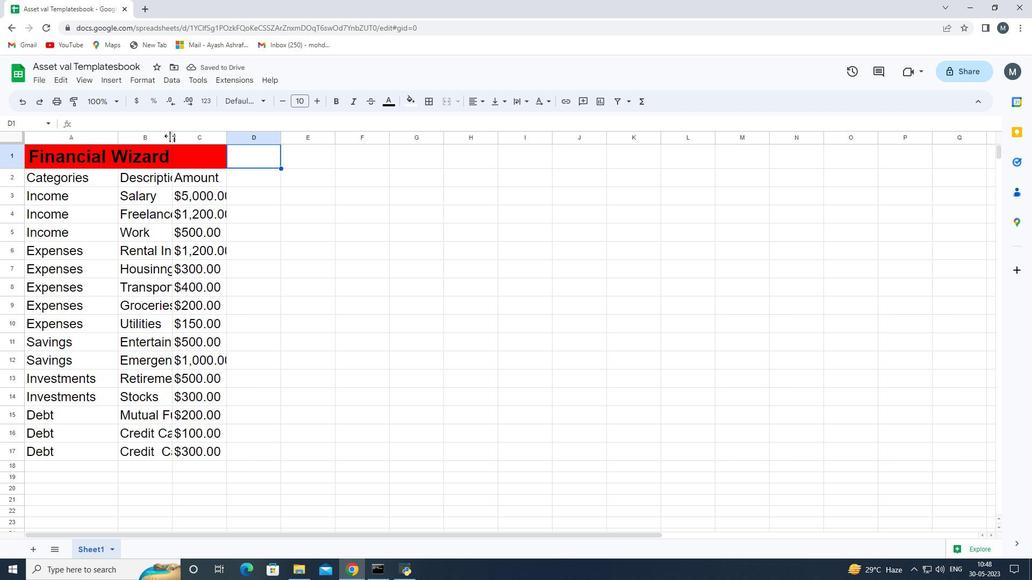 
Action: Mouse pressed left at (170, 136)
Screenshot: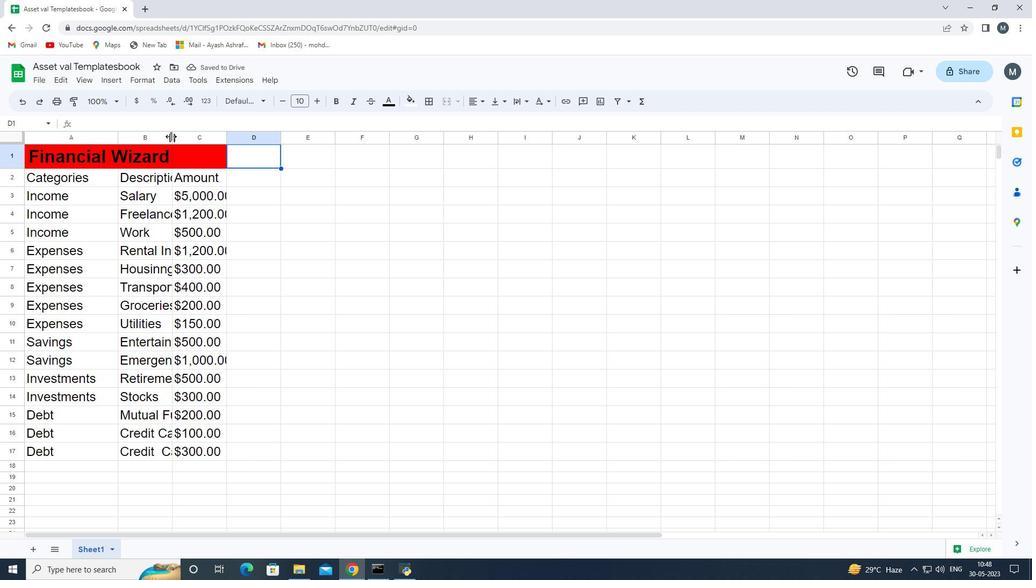 
Action: Mouse moved to (261, 134)
Screenshot: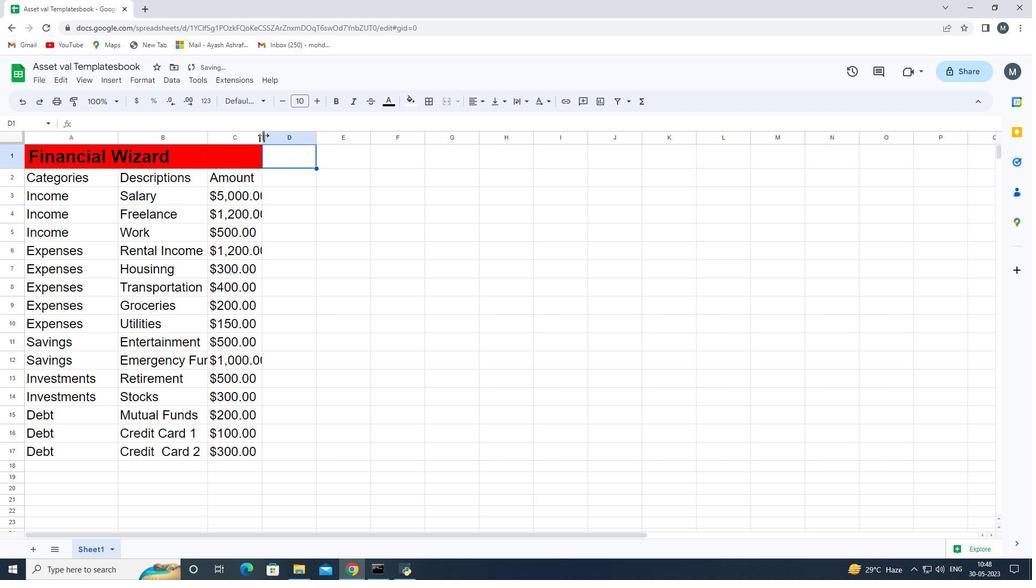 
Action: Mouse pressed left at (261, 134)
Screenshot: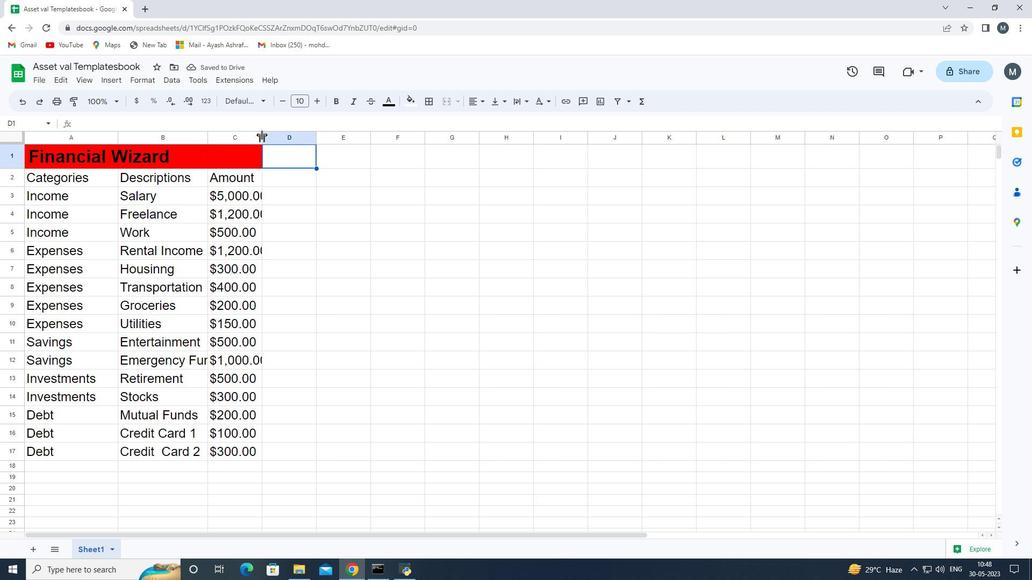 
Action: Mouse moved to (306, 137)
Screenshot: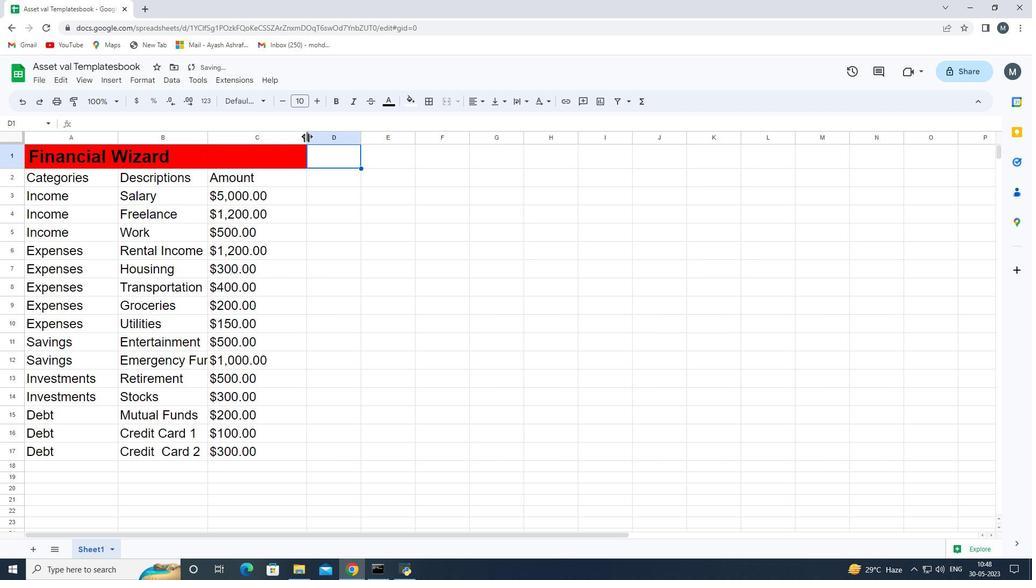 
Action: Mouse pressed left at (306, 137)
Screenshot: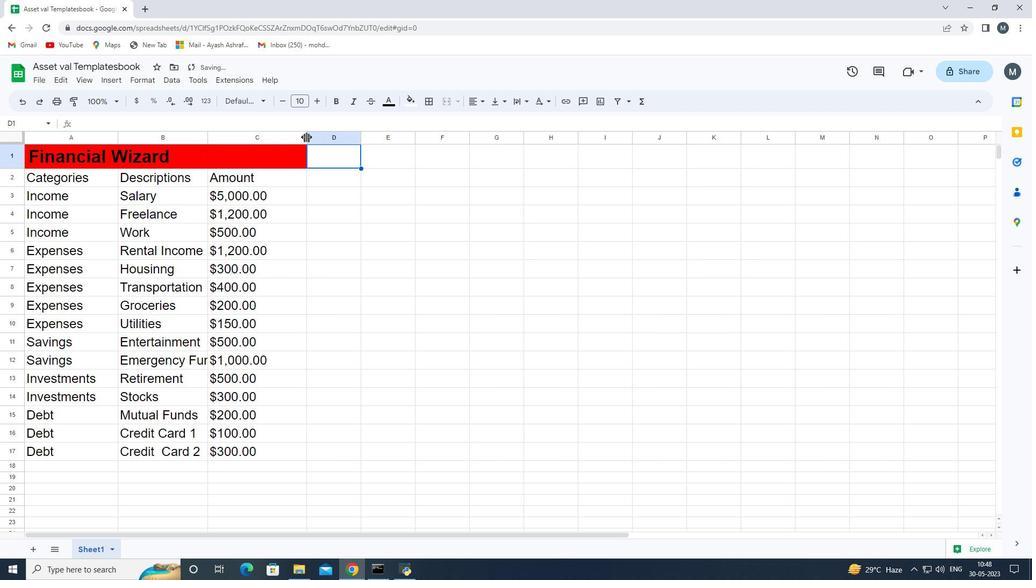 
Action: Mouse moved to (208, 134)
Screenshot: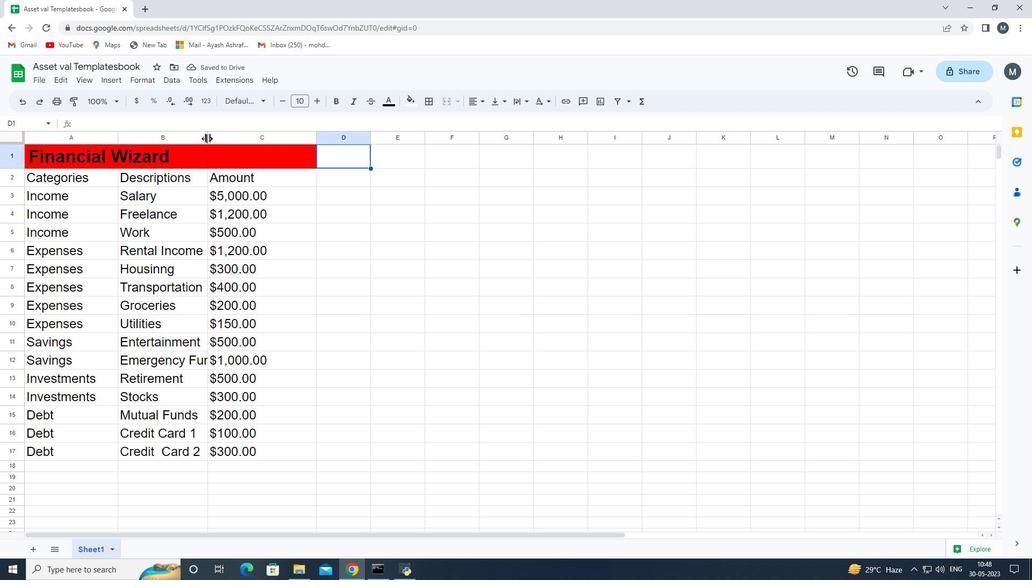 
Action: Mouse pressed left at (208, 134)
Screenshot: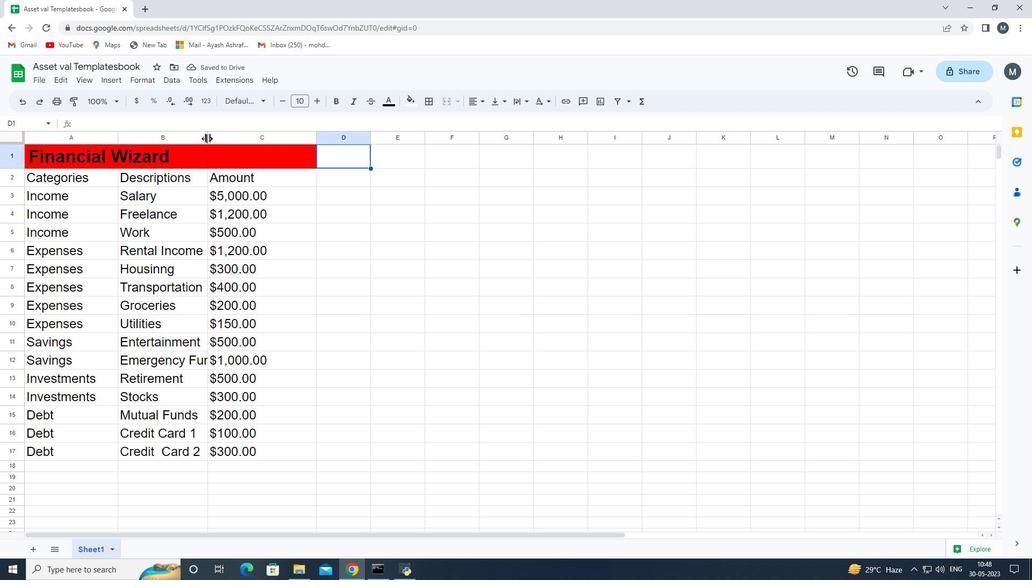 
Action: Mouse moved to (45, 181)
Screenshot: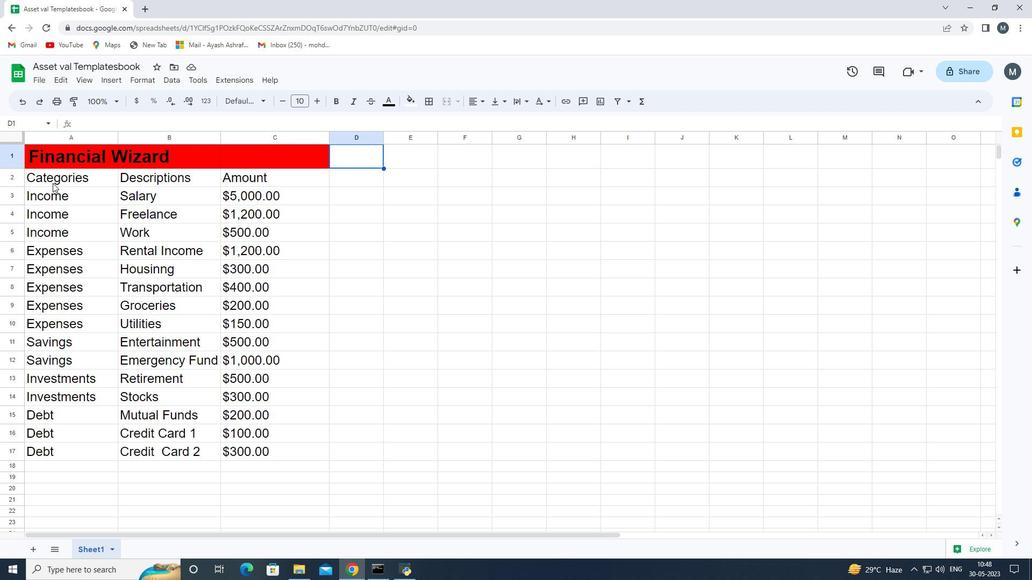 
Action: Mouse pressed left at (45, 181)
Screenshot: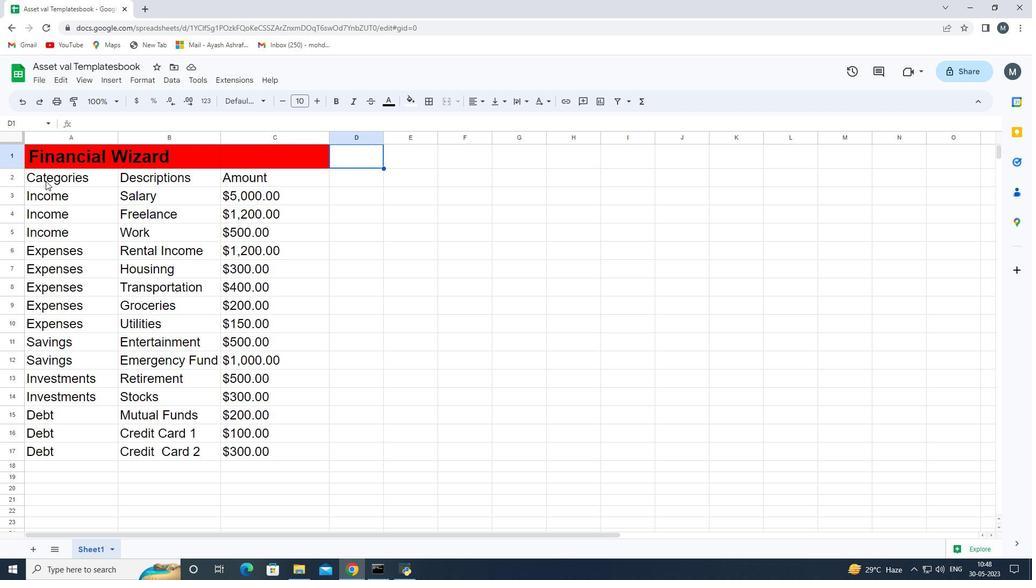 
Action: Mouse moved to (332, 103)
Screenshot: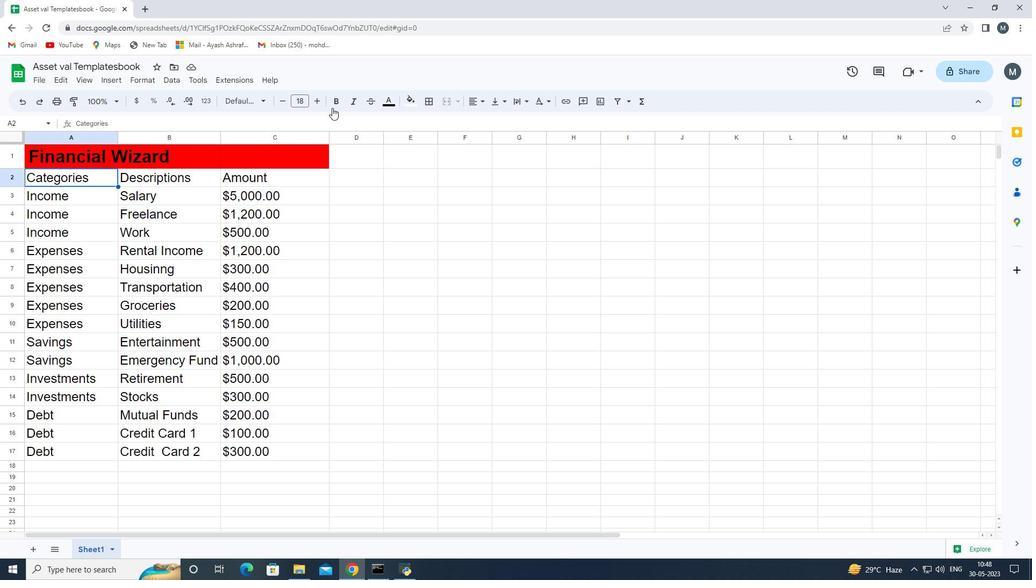 
Action: Mouse pressed left at (332, 103)
Screenshot: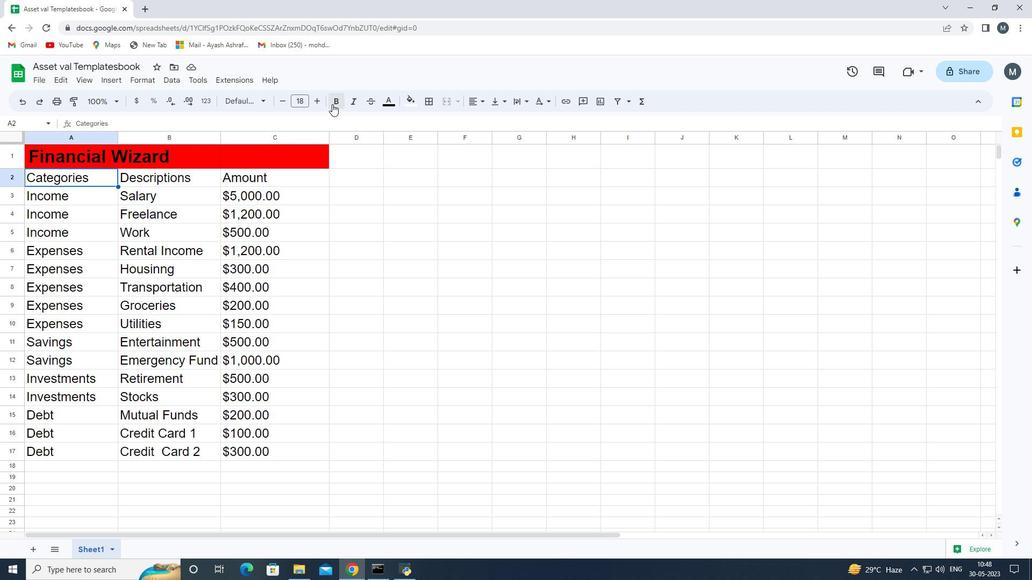 
Action: Mouse moved to (182, 180)
Screenshot: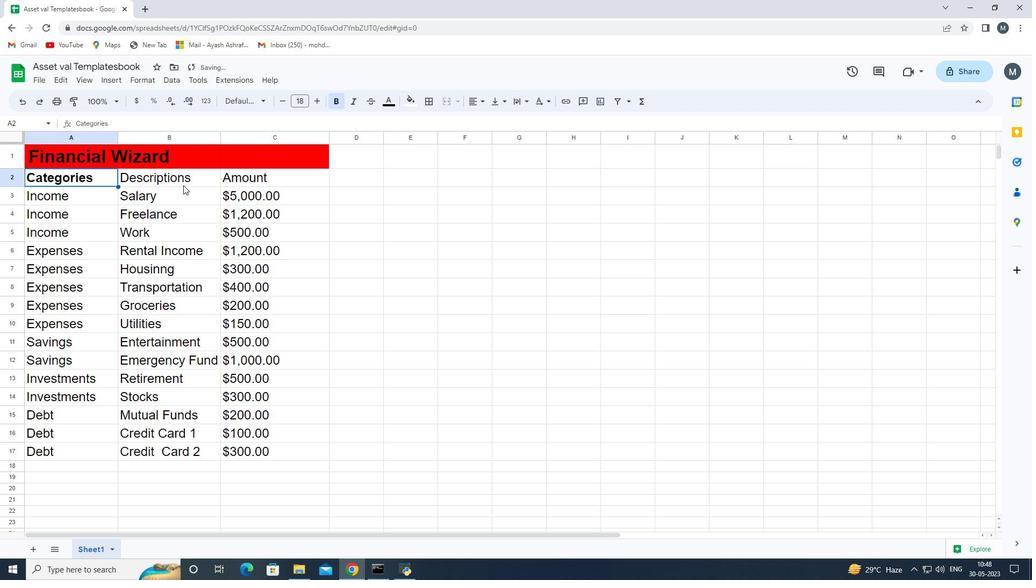 
Action: Mouse pressed left at (182, 180)
Screenshot: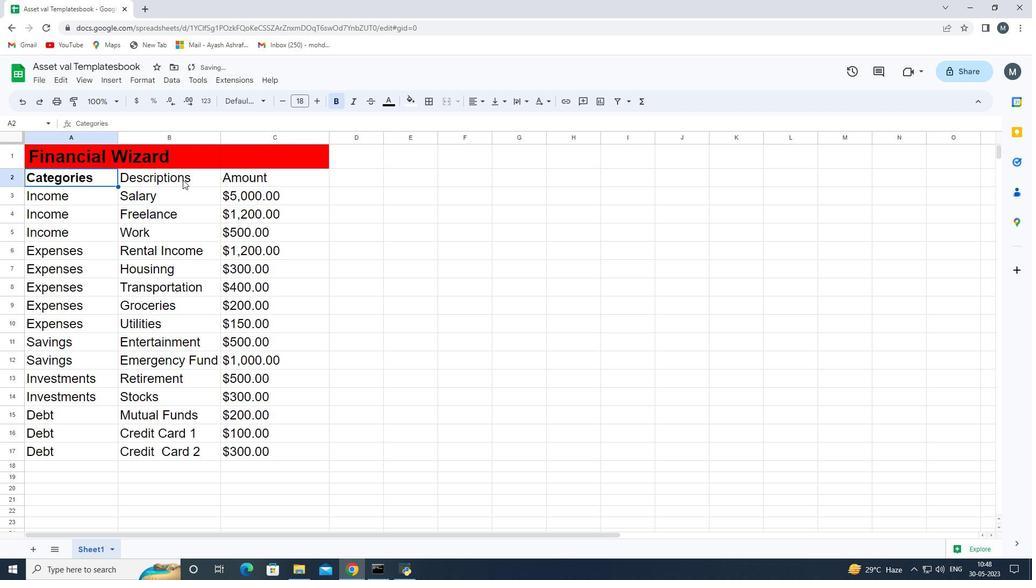 
Action: Mouse moved to (338, 103)
Screenshot: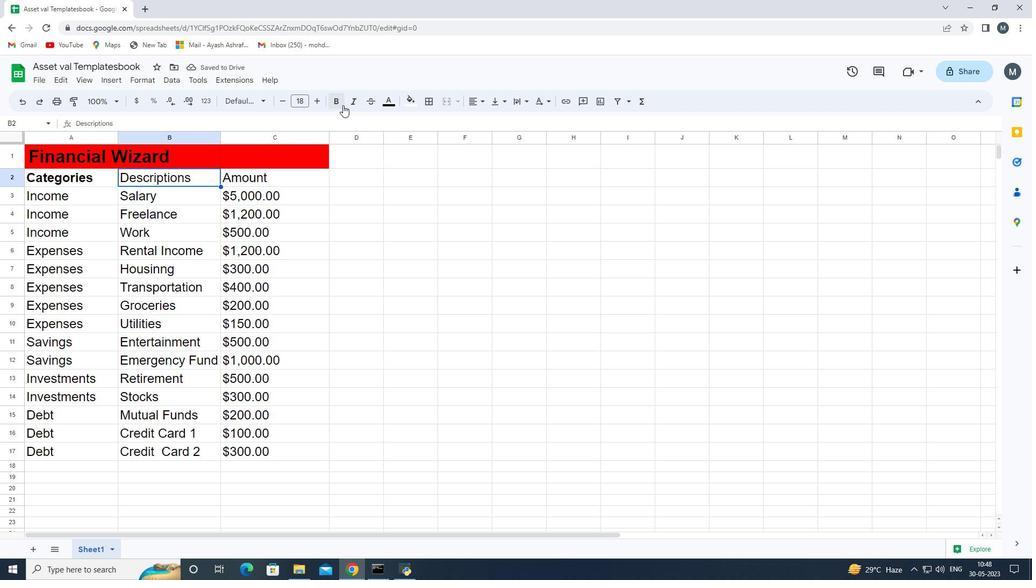 
Action: Mouse pressed left at (338, 103)
Screenshot: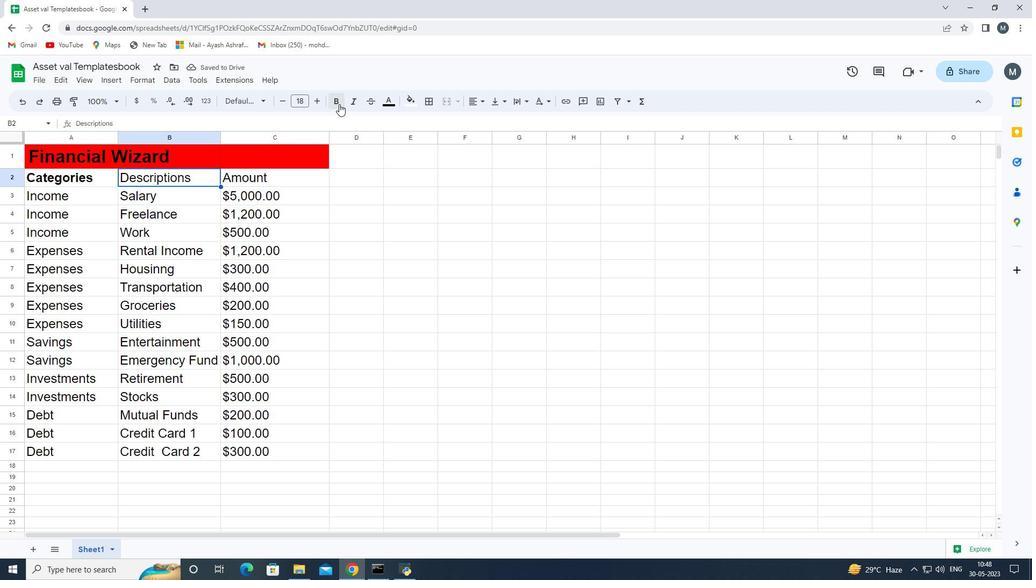 
Action: Mouse moved to (265, 177)
Screenshot: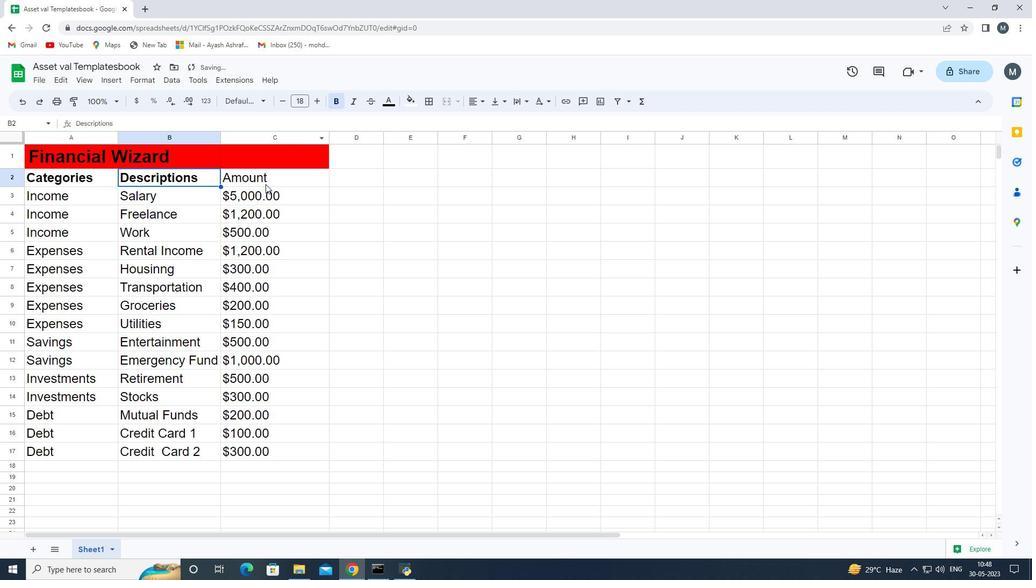 
Action: Mouse pressed left at (265, 177)
Screenshot: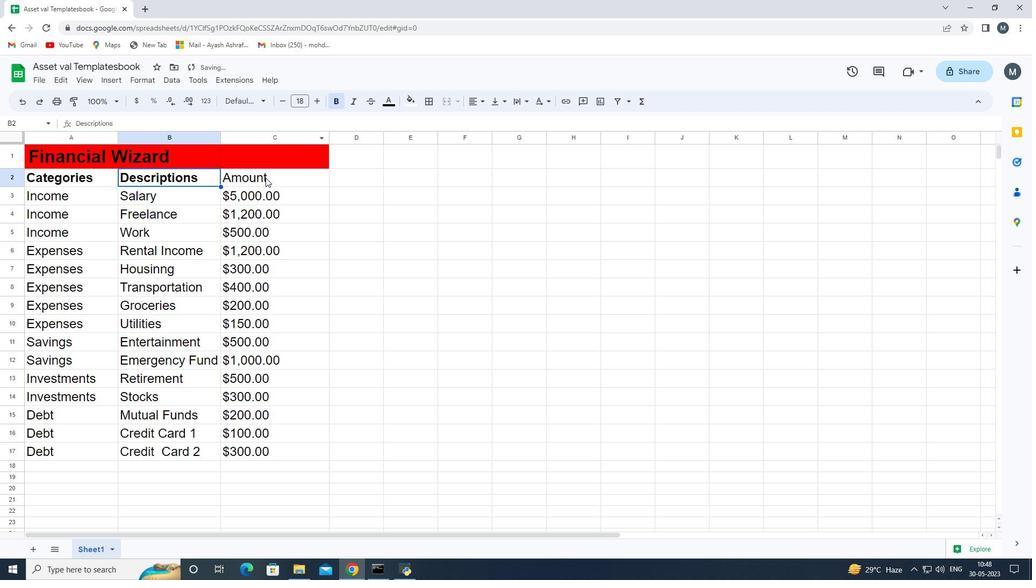 
Action: Mouse moved to (337, 103)
Screenshot: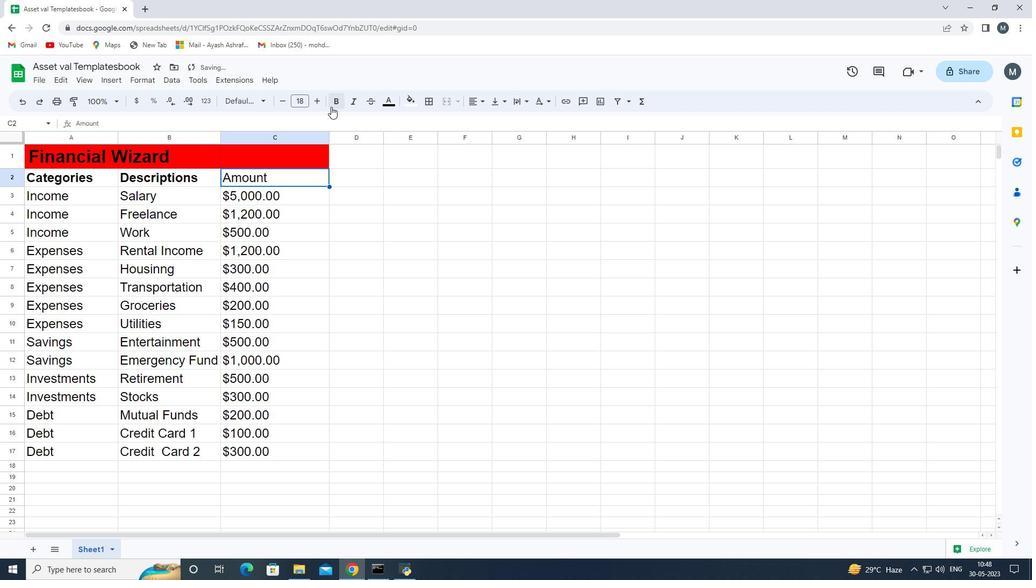 
Action: Mouse pressed left at (337, 103)
Screenshot: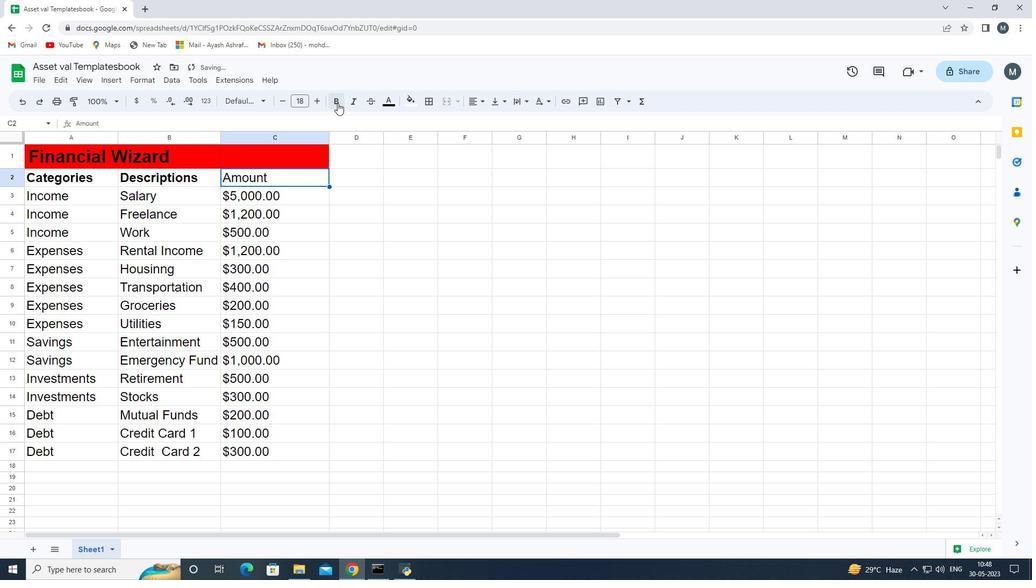 
Action: Mouse moved to (86, 177)
Screenshot: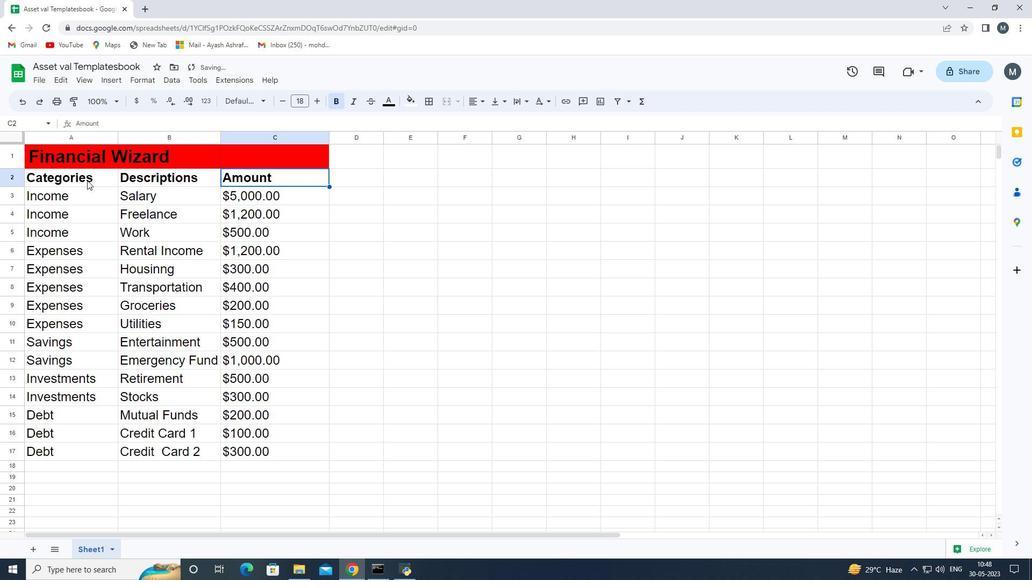
Action: Mouse pressed left at (86, 177)
Screenshot: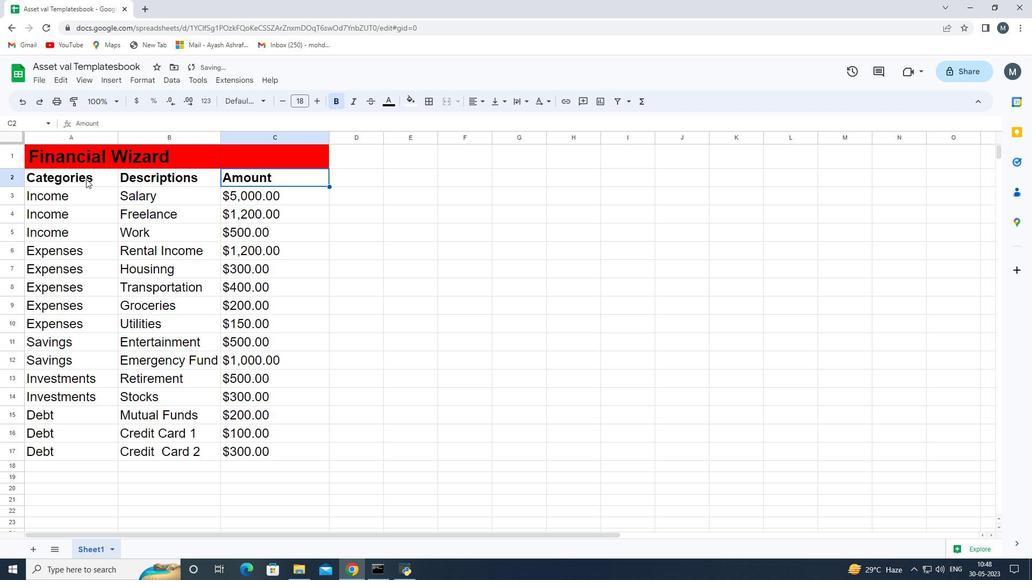 
Action: Mouse moved to (388, 106)
Screenshot: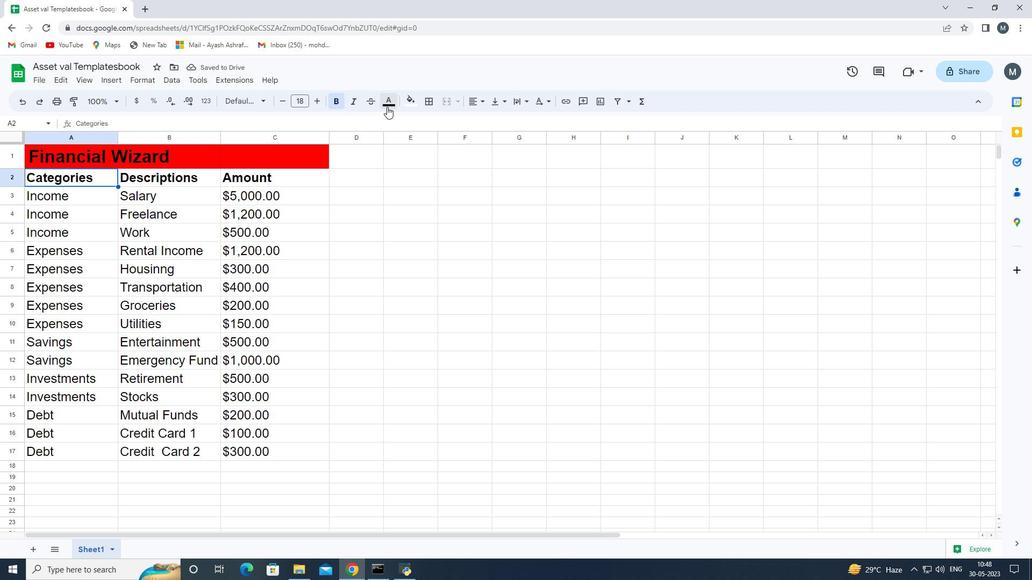 
Action: Mouse pressed left at (388, 106)
Screenshot: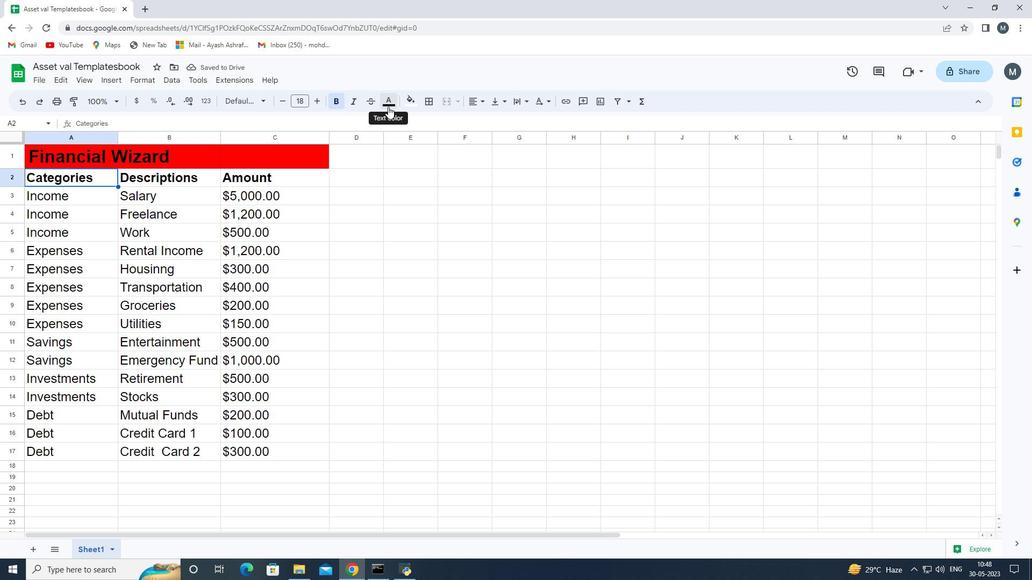 
Action: Mouse moved to (400, 152)
Screenshot: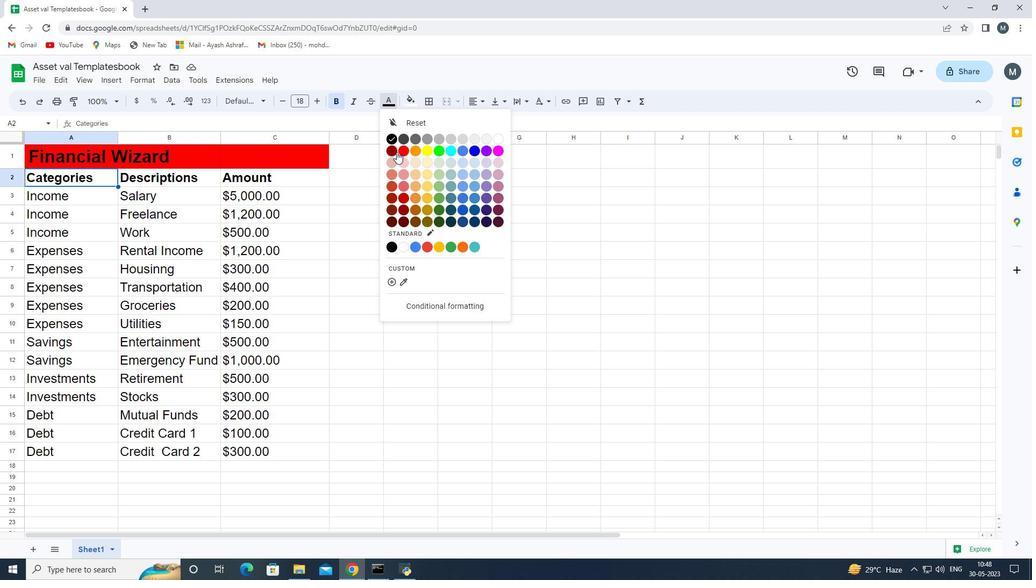 
Action: Mouse pressed left at (400, 152)
Screenshot: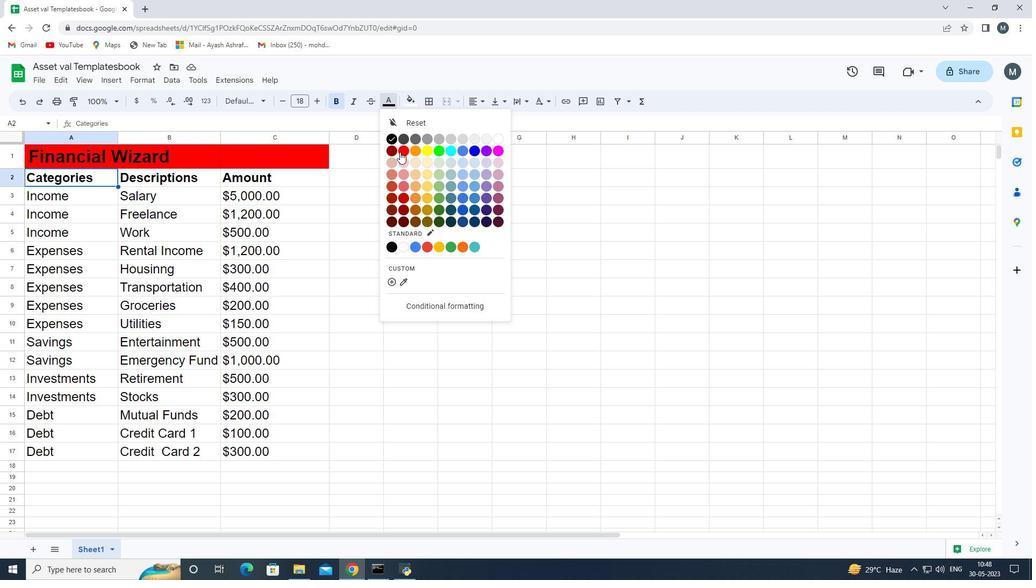 
Action: Mouse moved to (157, 175)
Screenshot: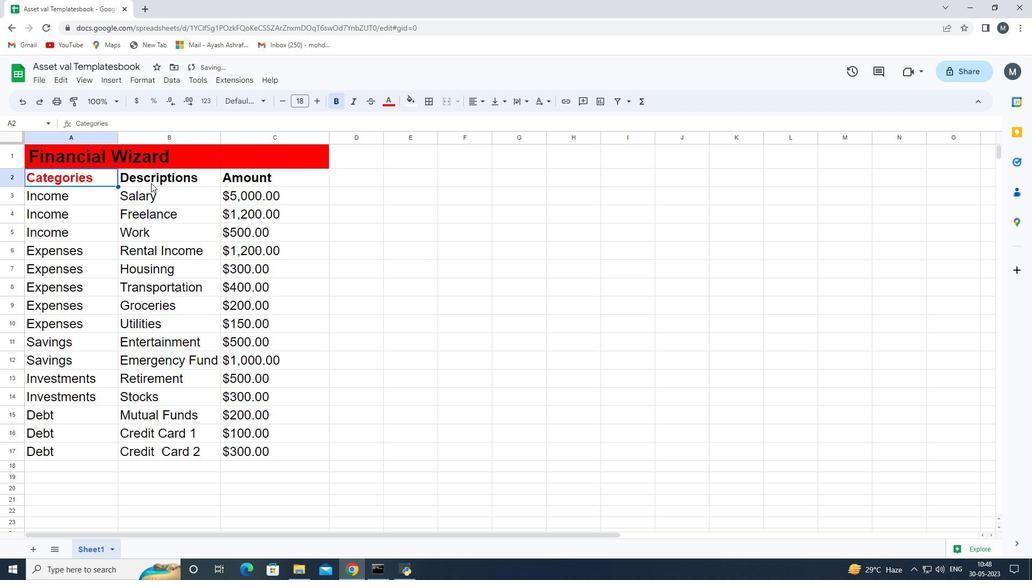 
Action: Mouse pressed left at (157, 175)
Screenshot: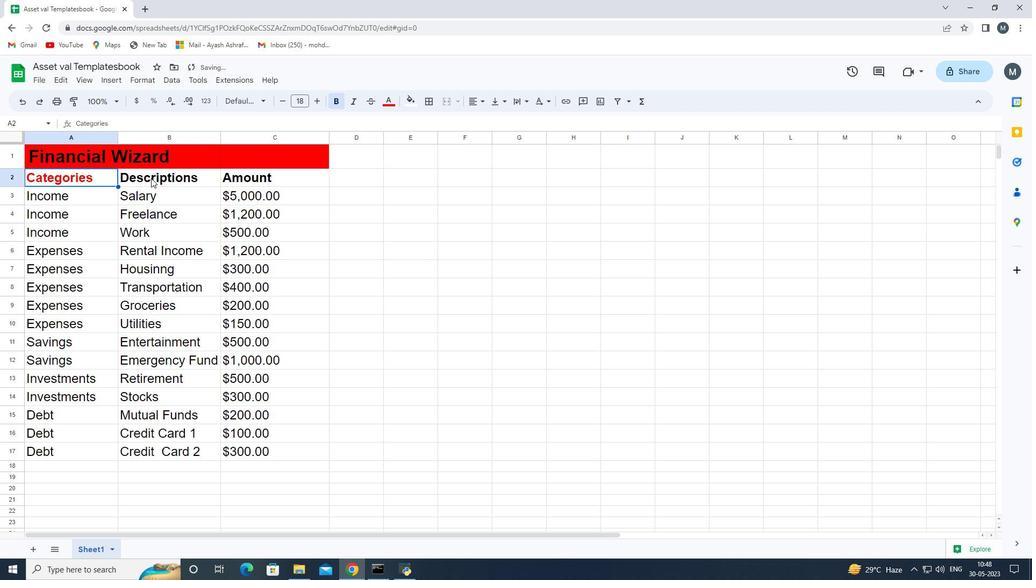 
Action: Mouse moved to (389, 105)
Screenshot: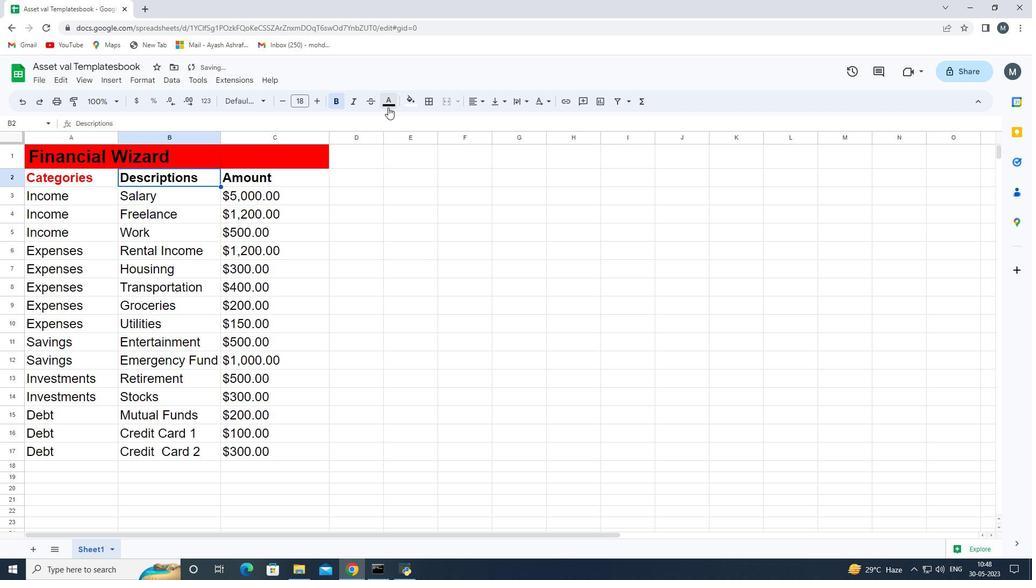 
Action: Mouse pressed left at (389, 105)
Screenshot: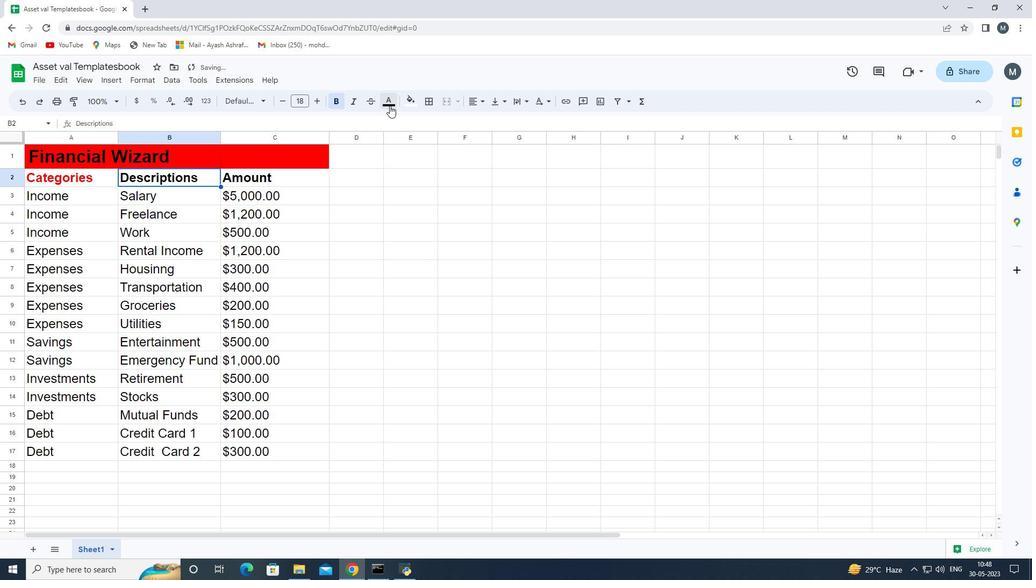 
Action: Mouse moved to (405, 151)
Screenshot: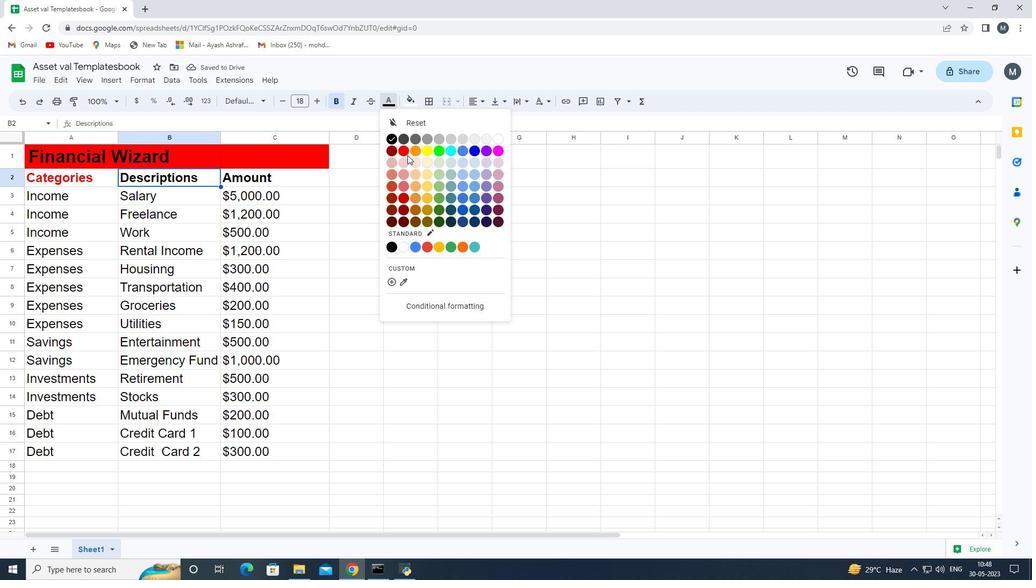 
Action: Mouse pressed left at (405, 151)
Screenshot: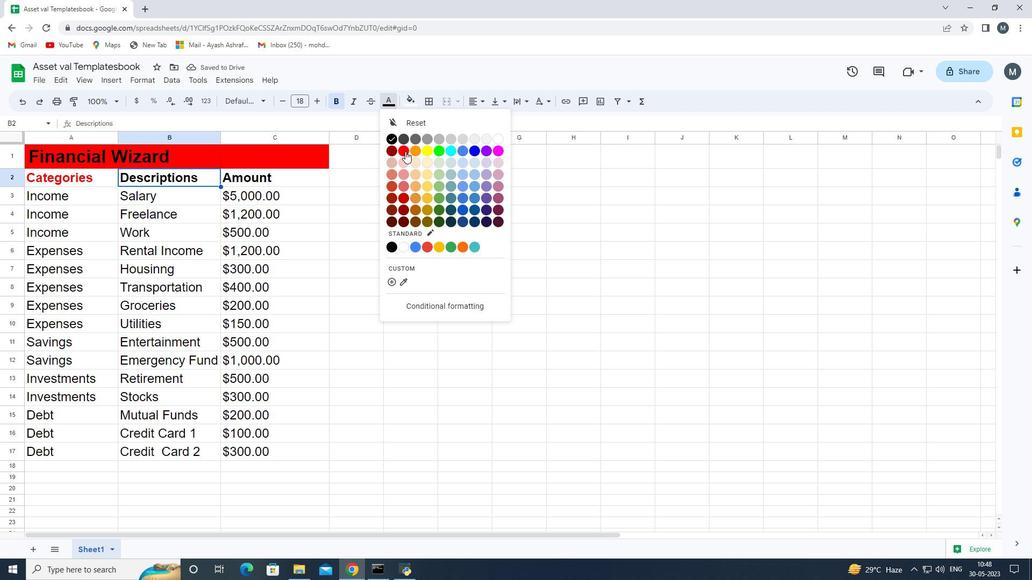 
Action: Mouse moved to (238, 179)
Screenshot: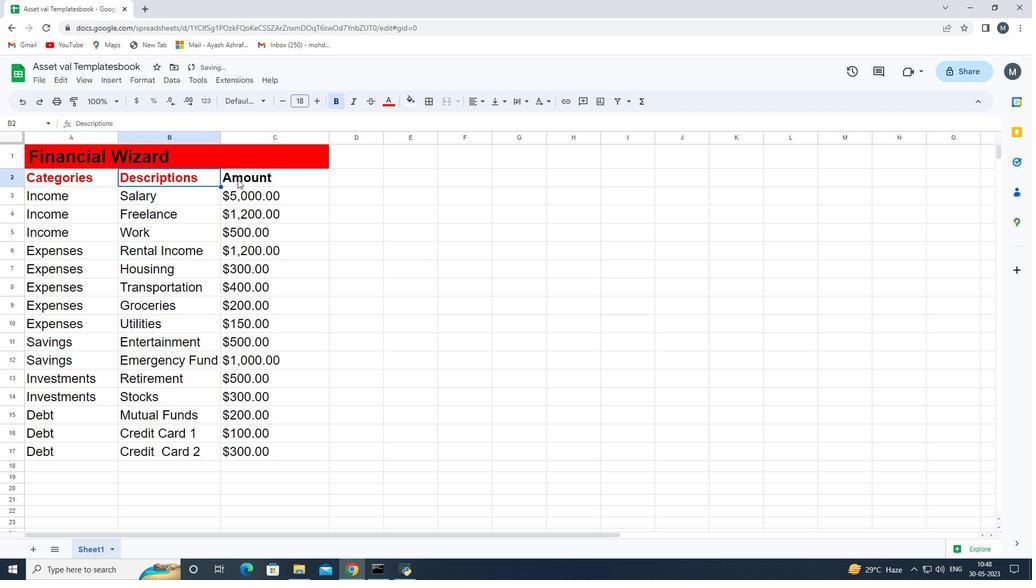 
Action: Mouse pressed left at (238, 179)
Screenshot: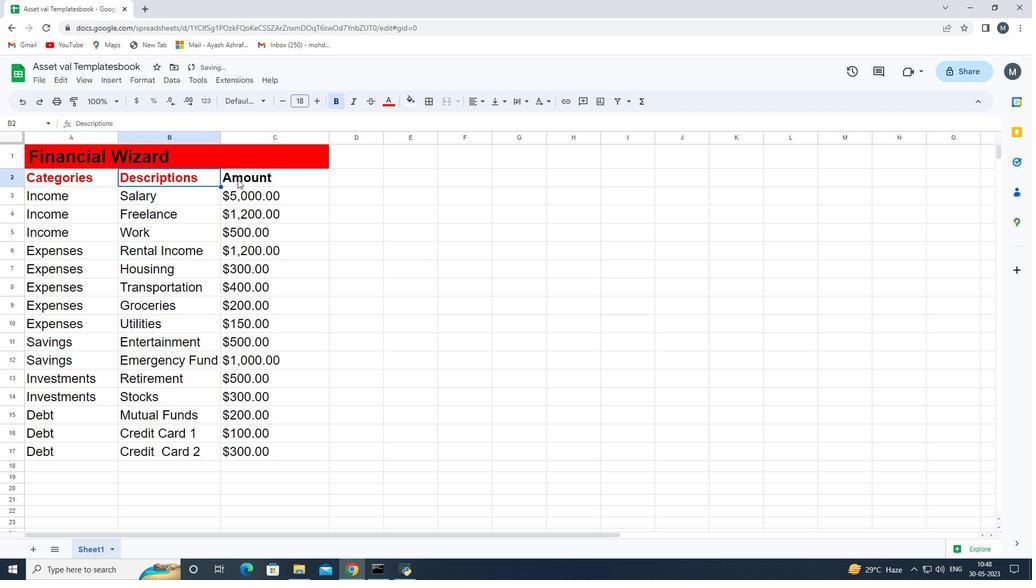 
Action: Mouse moved to (386, 108)
Screenshot: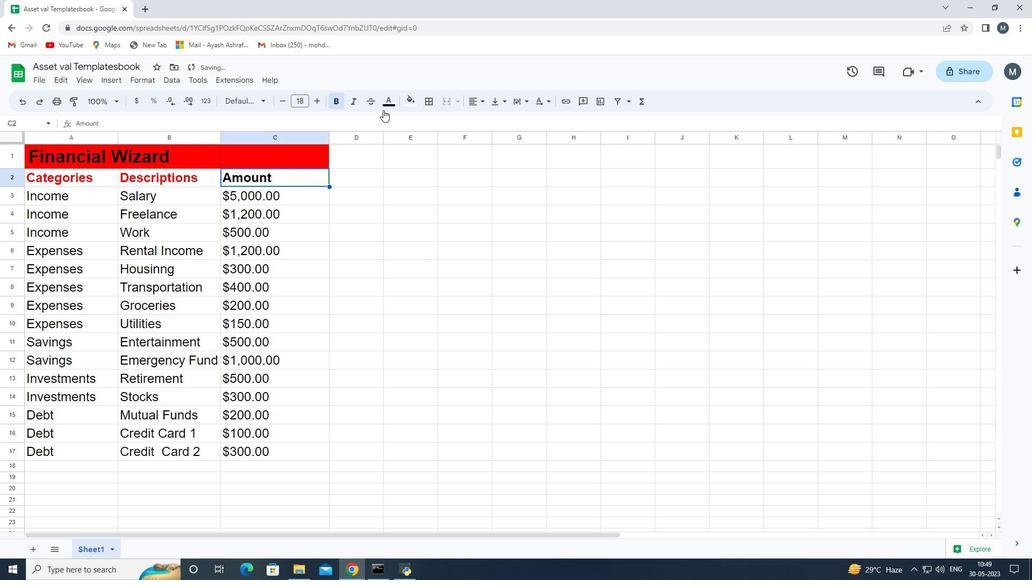 
Action: Mouse pressed left at (386, 108)
Screenshot: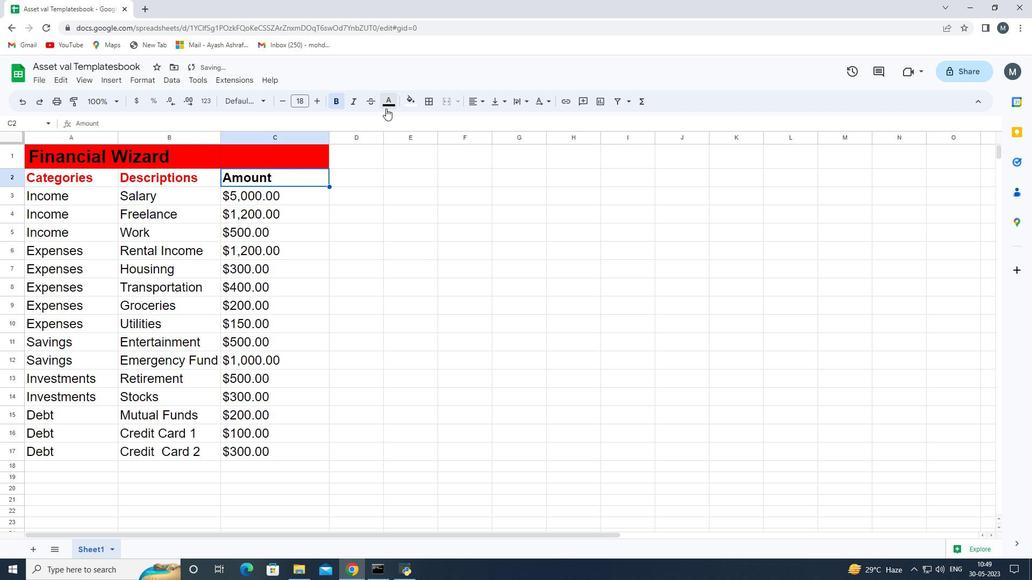 
Action: Mouse moved to (401, 150)
Screenshot: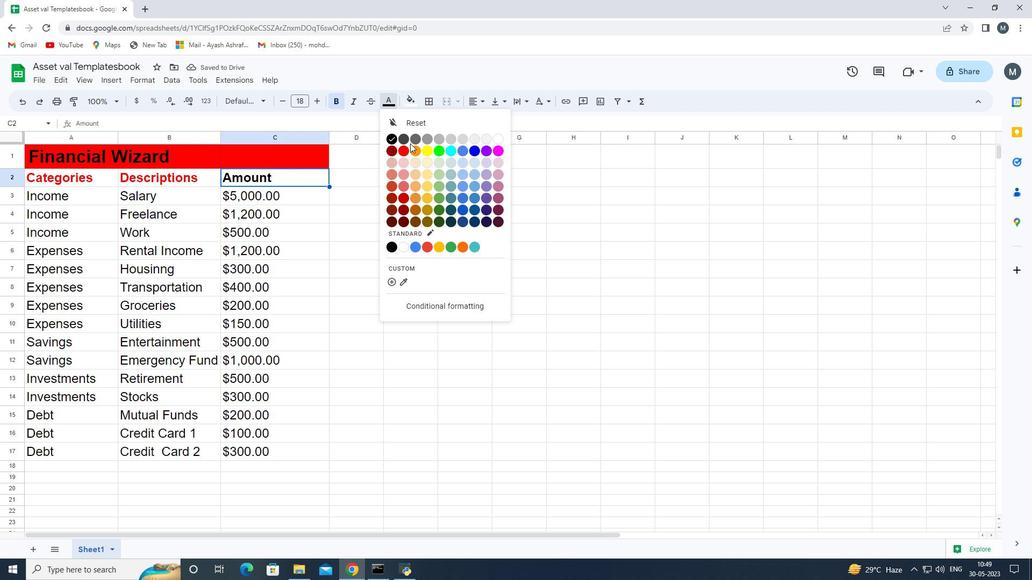 
Action: Mouse pressed left at (401, 150)
Screenshot: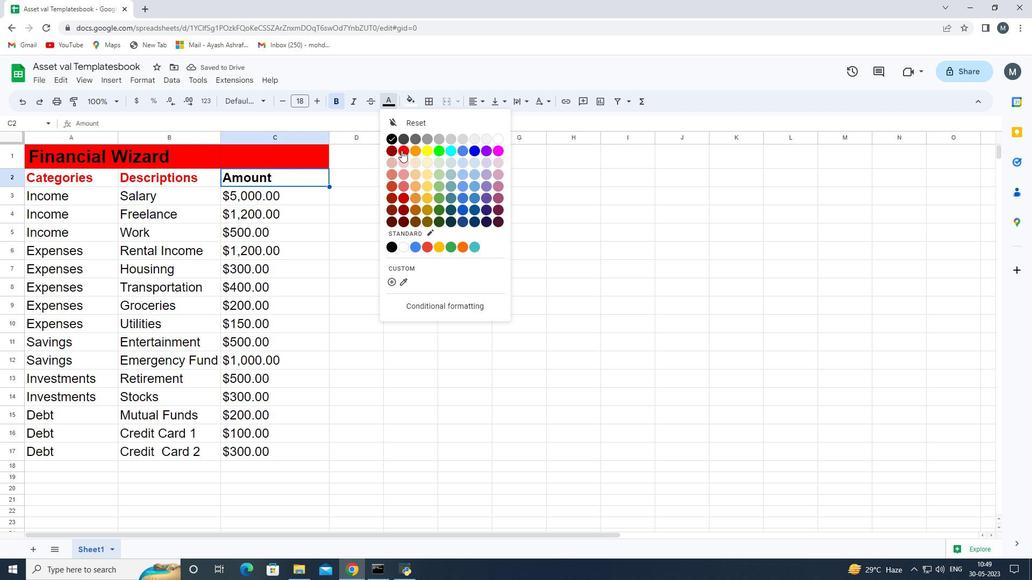 
Action: Mouse moved to (209, 381)
Screenshot: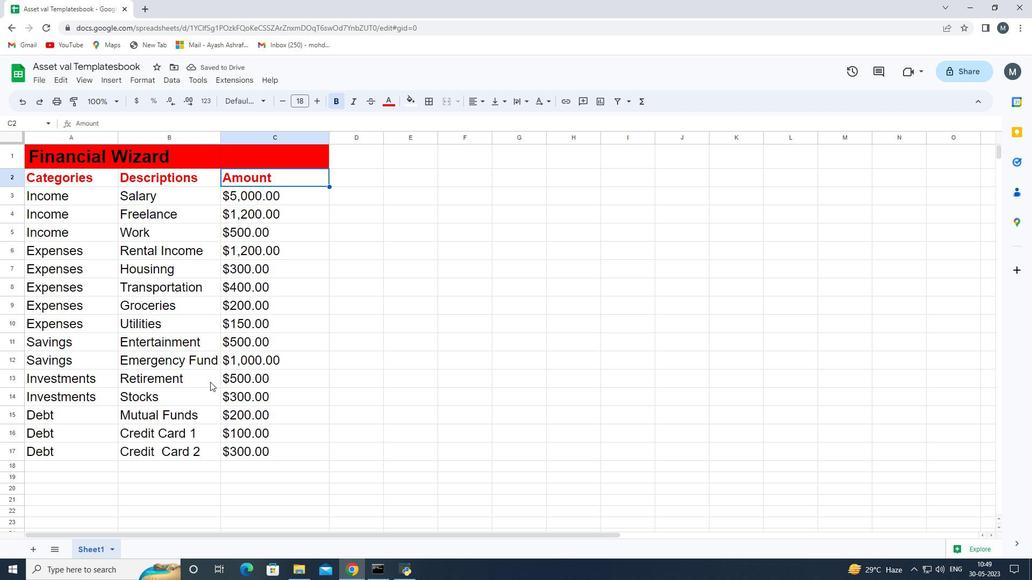 
Action: Mouse scrolled (209, 380) with delta (0, 0)
Screenshot: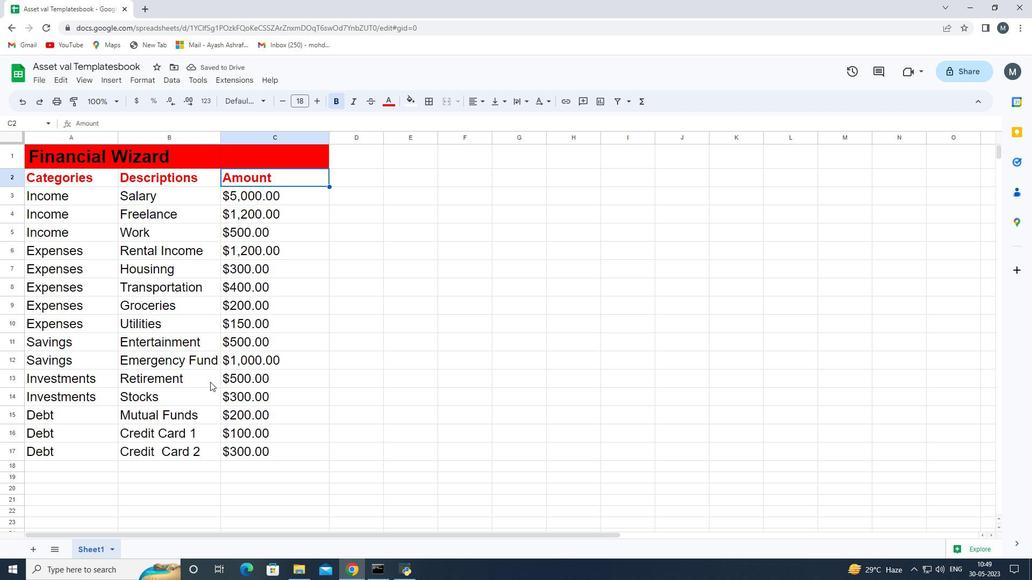 
Action: Mouse moved to (209, 381)
Screenshot: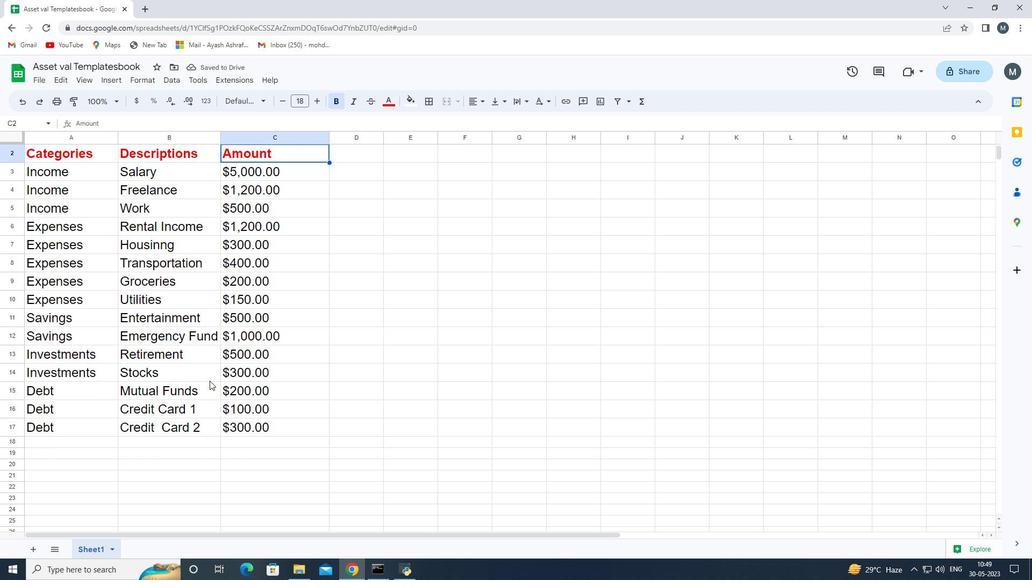 
Action: Mouse scrolled (209, 381) with delta (0, 0)
Screenshot: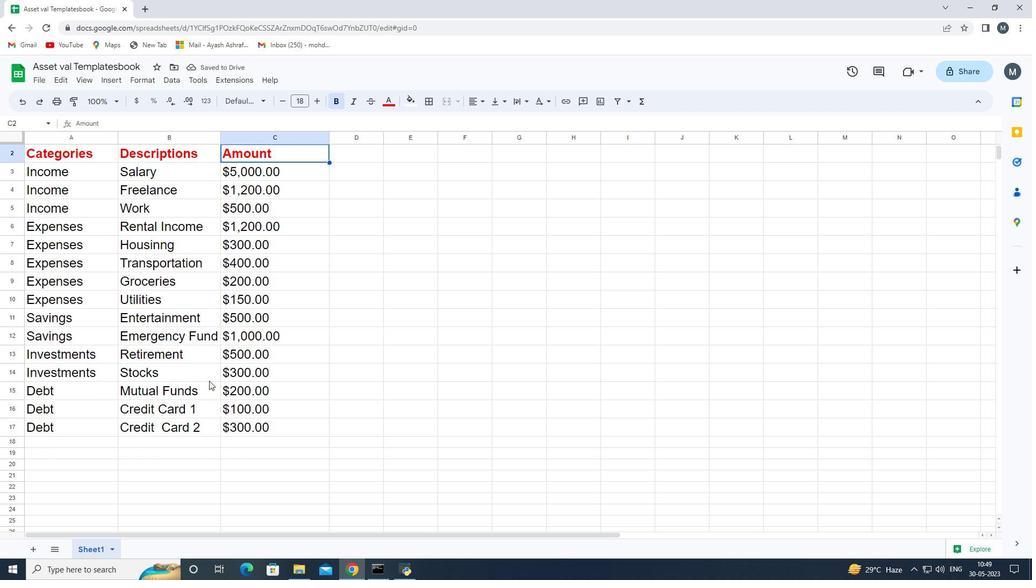 
Action: Mouse moved to (36, 81)
Screenshot: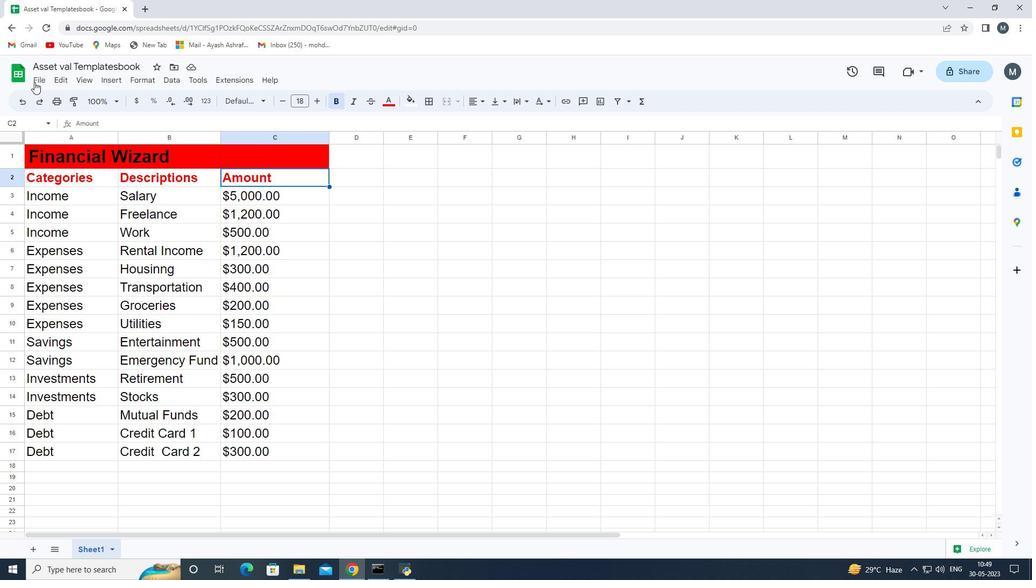
Action: Mouse pressed left at (36, 81)
Screenshot: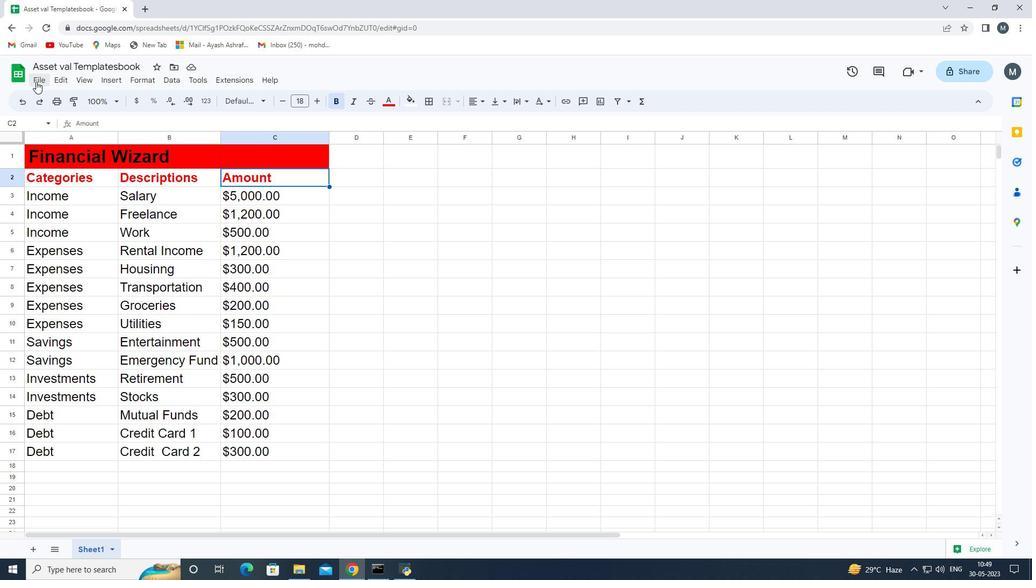 
Action: Mouse moved to (117, 243)
Screenshot: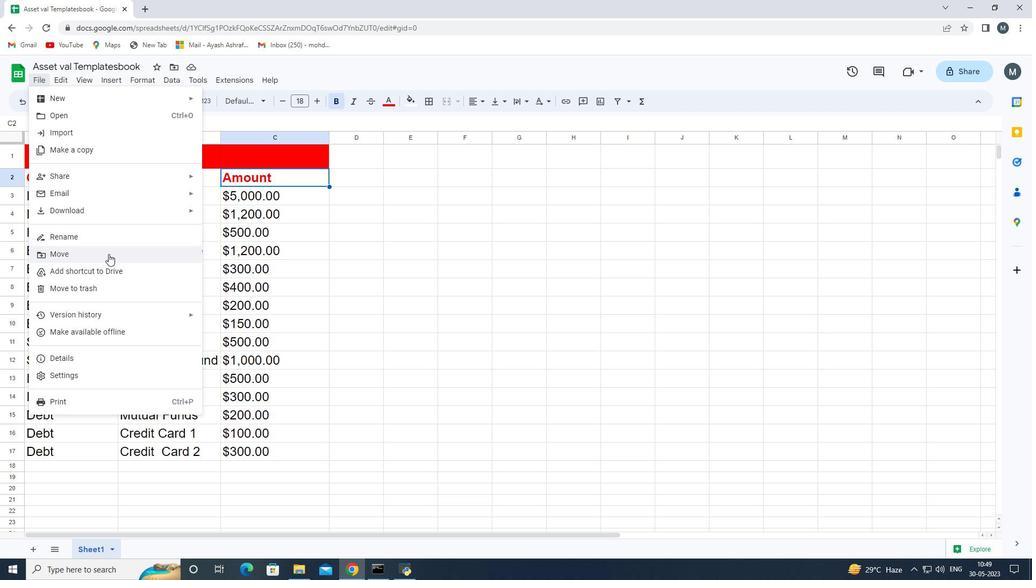 
Action: Mouse pressed left at (117, 243)
Screenshot: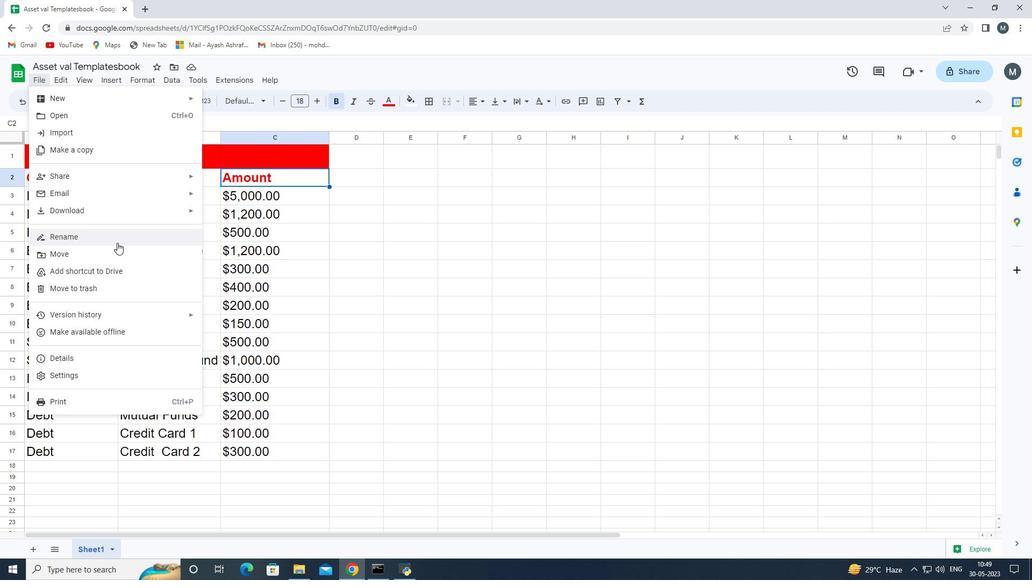 
Action: Mouse moved to (117, 242)
Screenshot: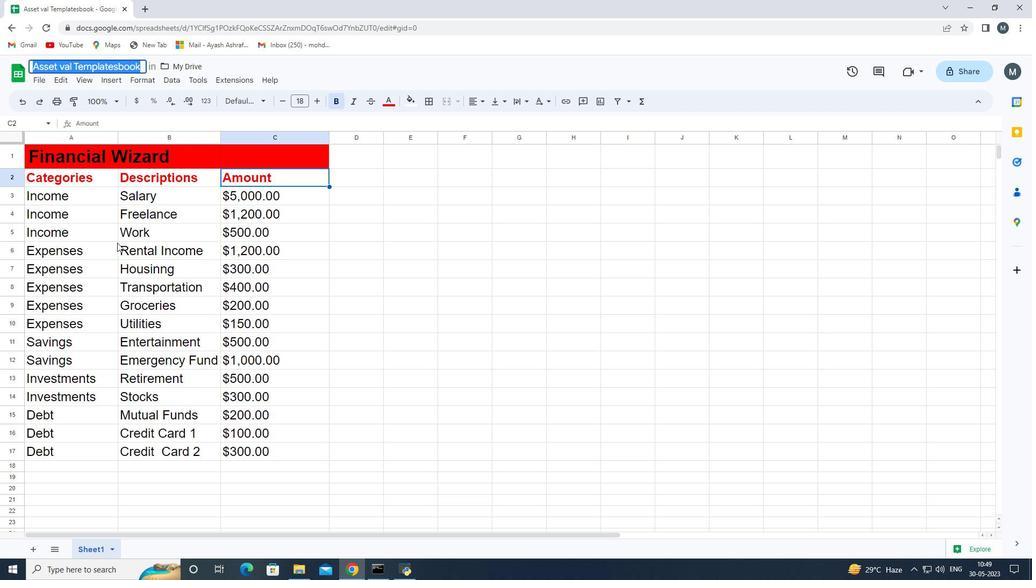 
Action: Key pressed <Key.enter>
Screenshot: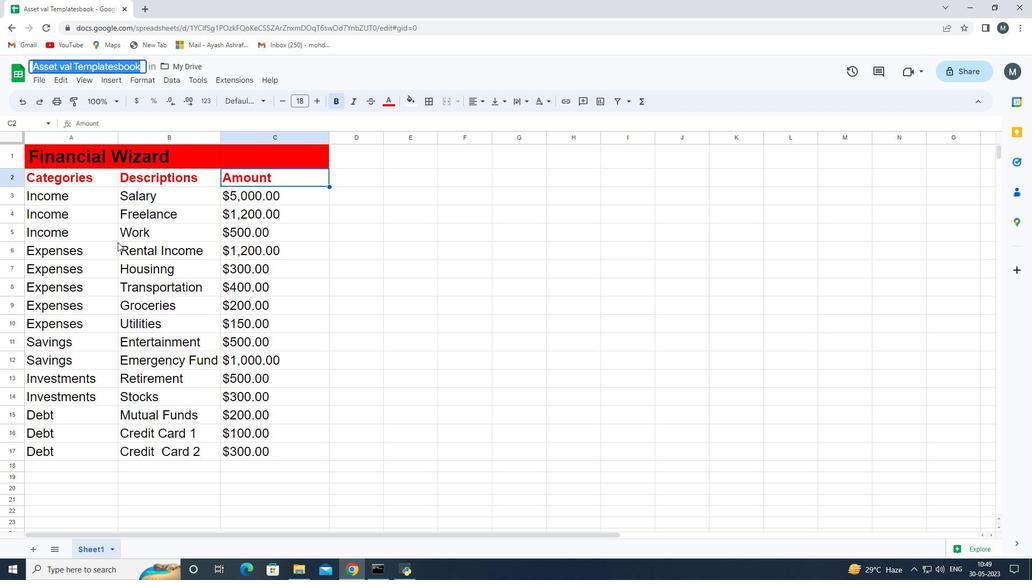 
Action: Mouse moved to (386, 326)
Screenshot: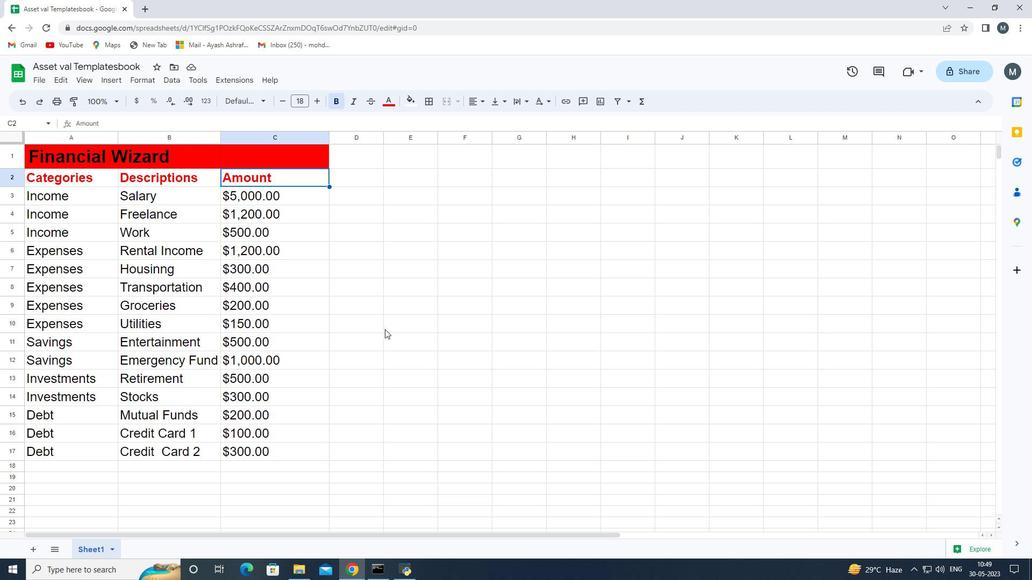 
